 Task: Find connections with filter location Schwäbisch Hall with filter topic #Designwith filter profile language Potuguese with filter current company Jerry Varghese with filter school PSG Institute of Management with filter industry Sugar and Confectionery Product Manufacturing with filter service category Virtual Assistance with filter keywords title Graphic Designer
Action: Mouse moved to (206, 298)
Screenshot: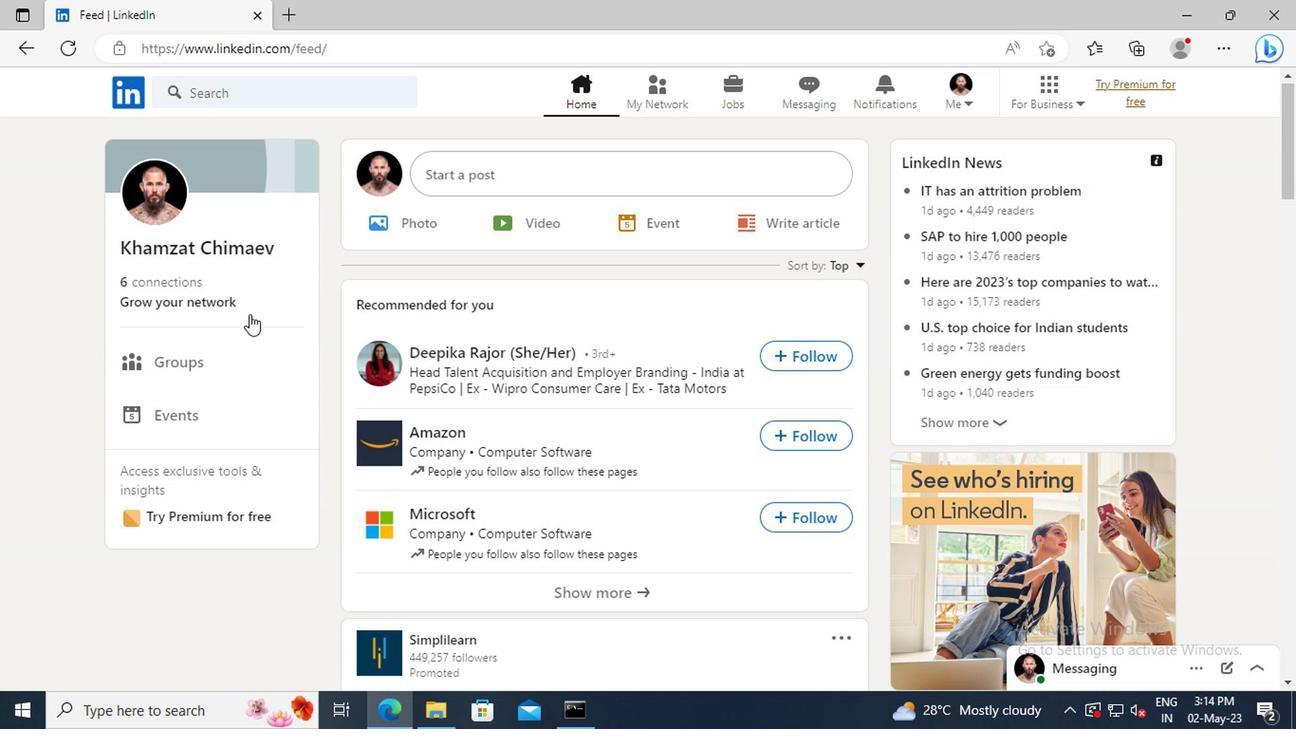 
Action: Mouse pressed left at (206, 298)
Screenshot: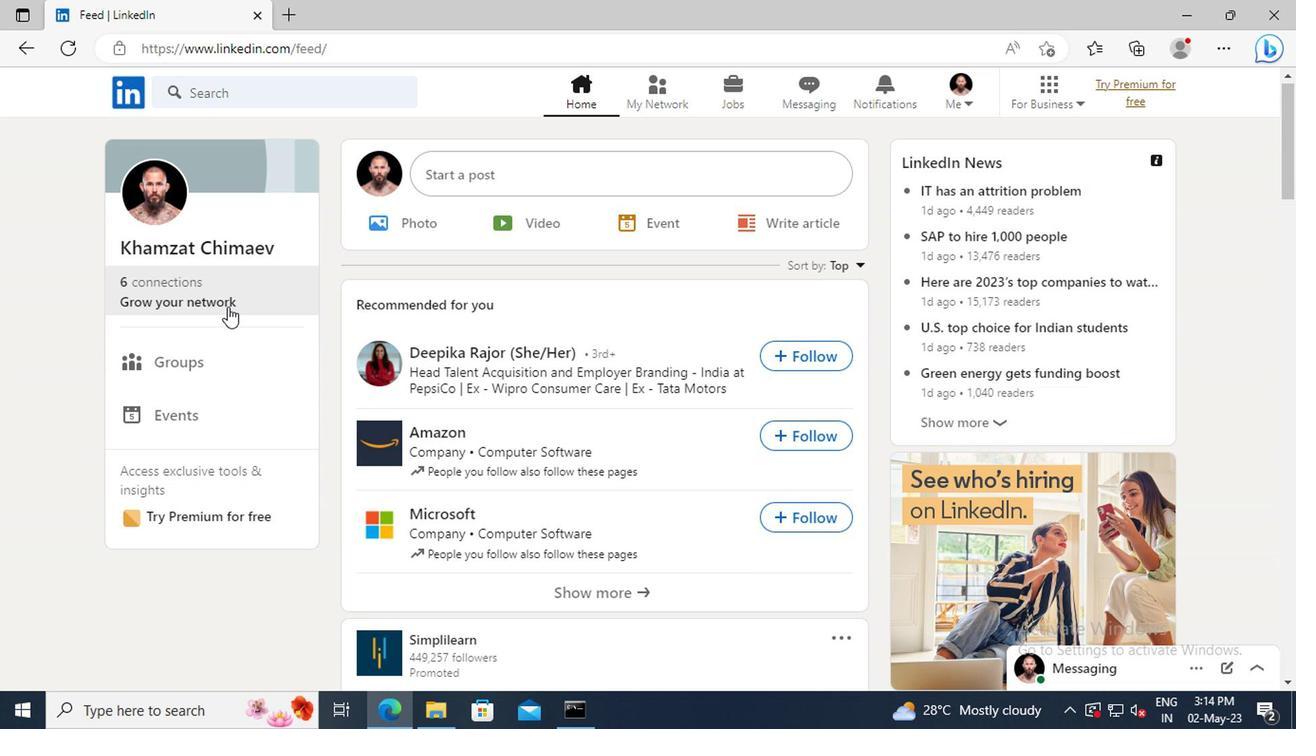 
Action: Mouse moved to (194, 205)
Screenshot: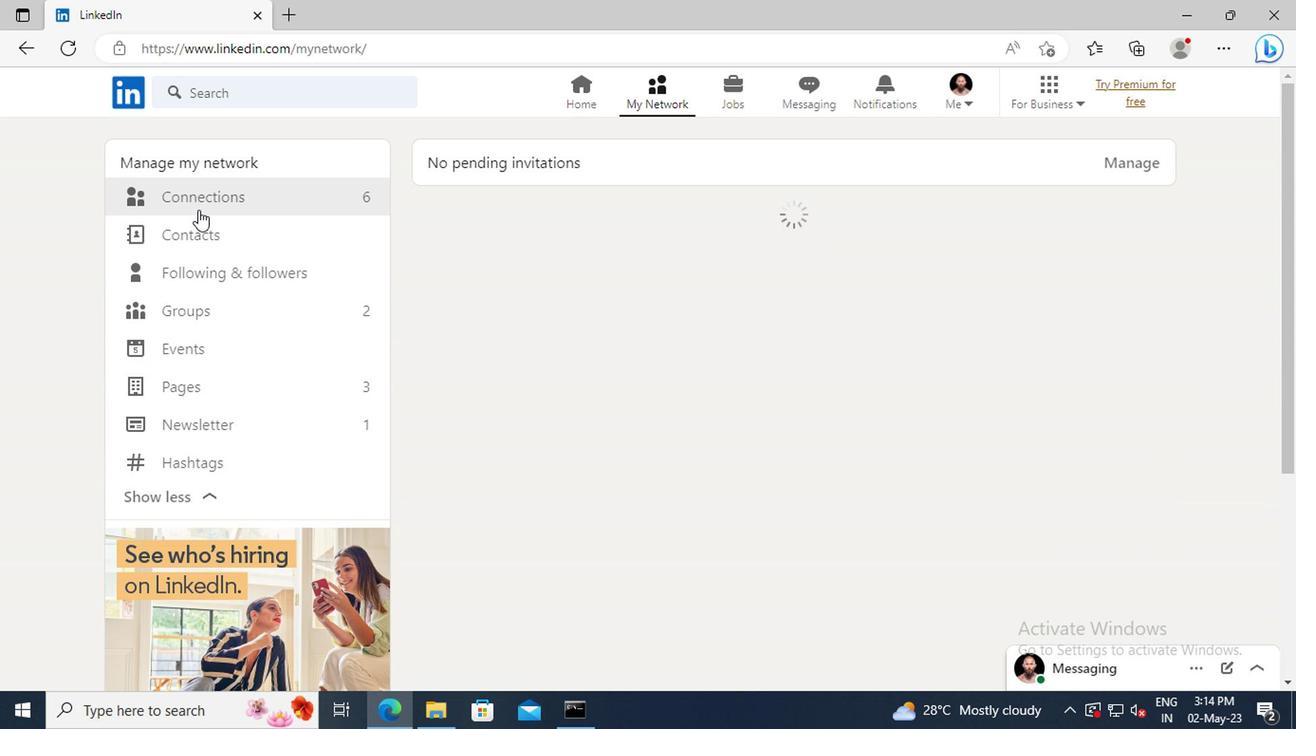 
Action: Mouse pressed left at (194, 205)
Screenshot: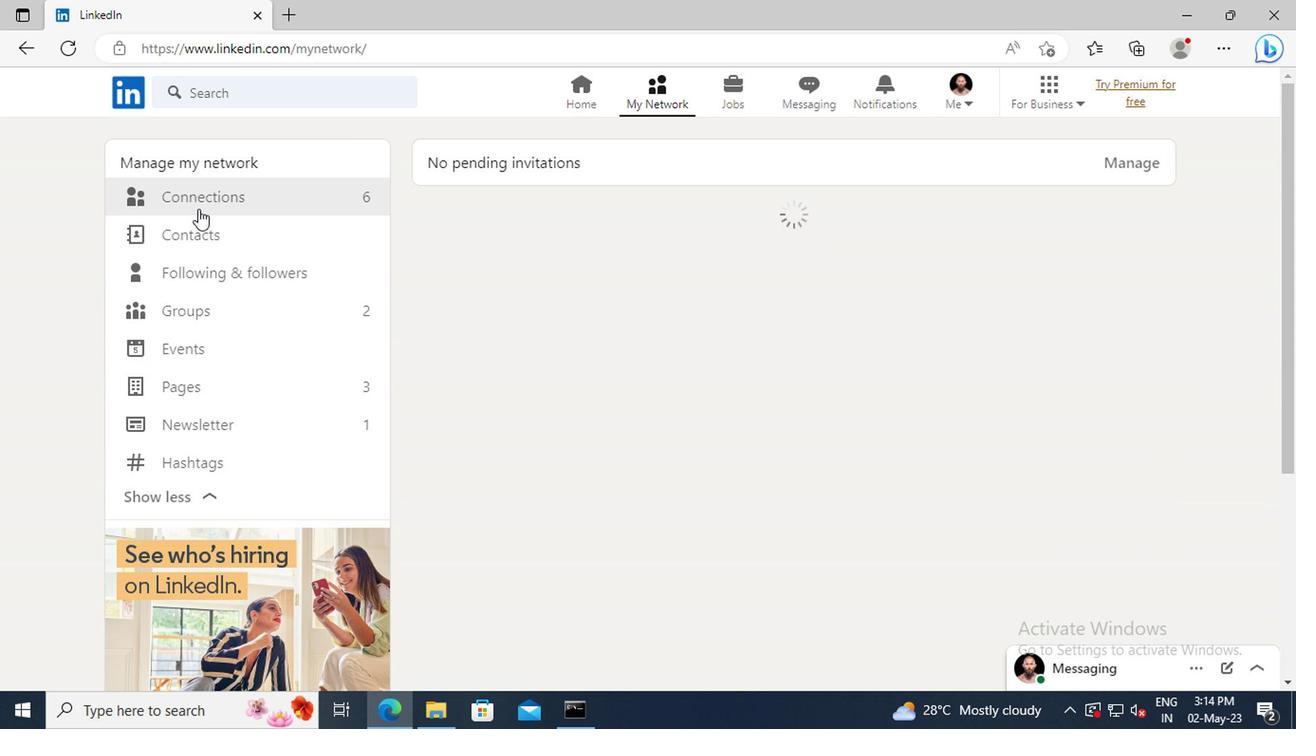 
Action: Mouse moved to (753, 206)
Screenshot: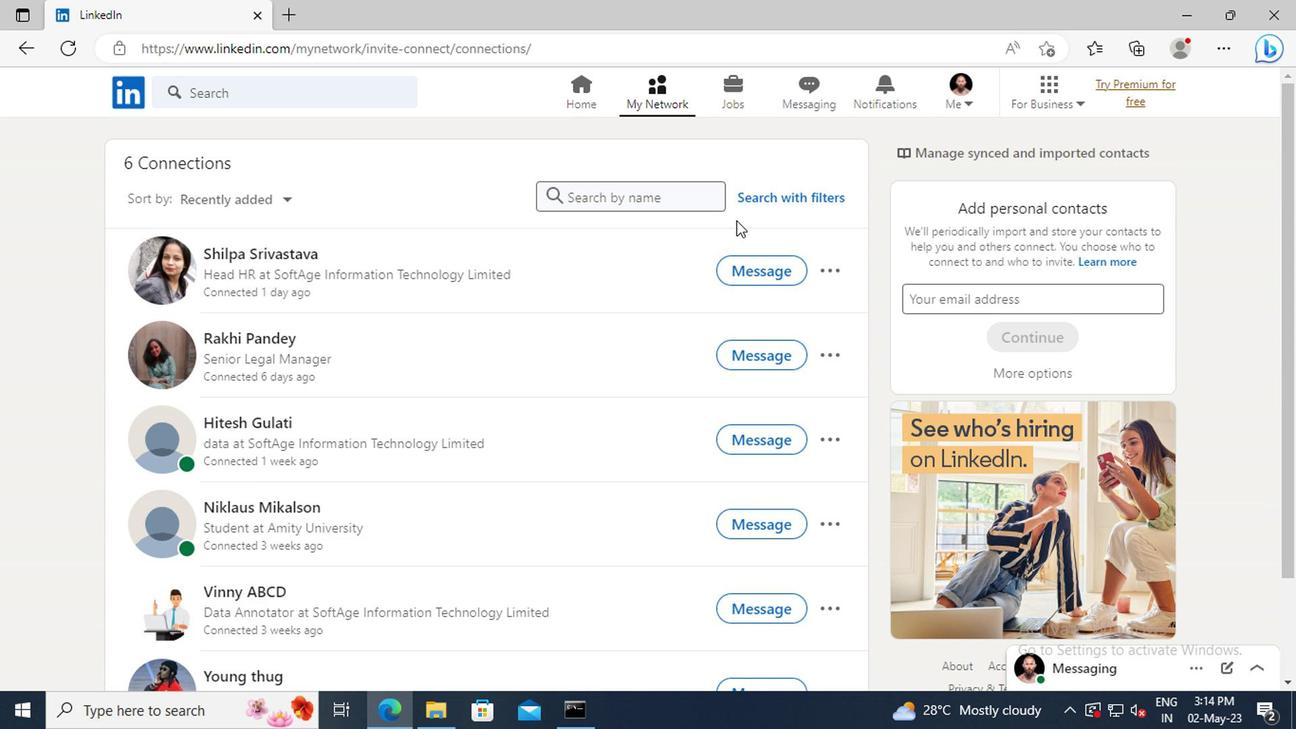 
Action: Mouse pressed left at (753, 206)
Screenshot: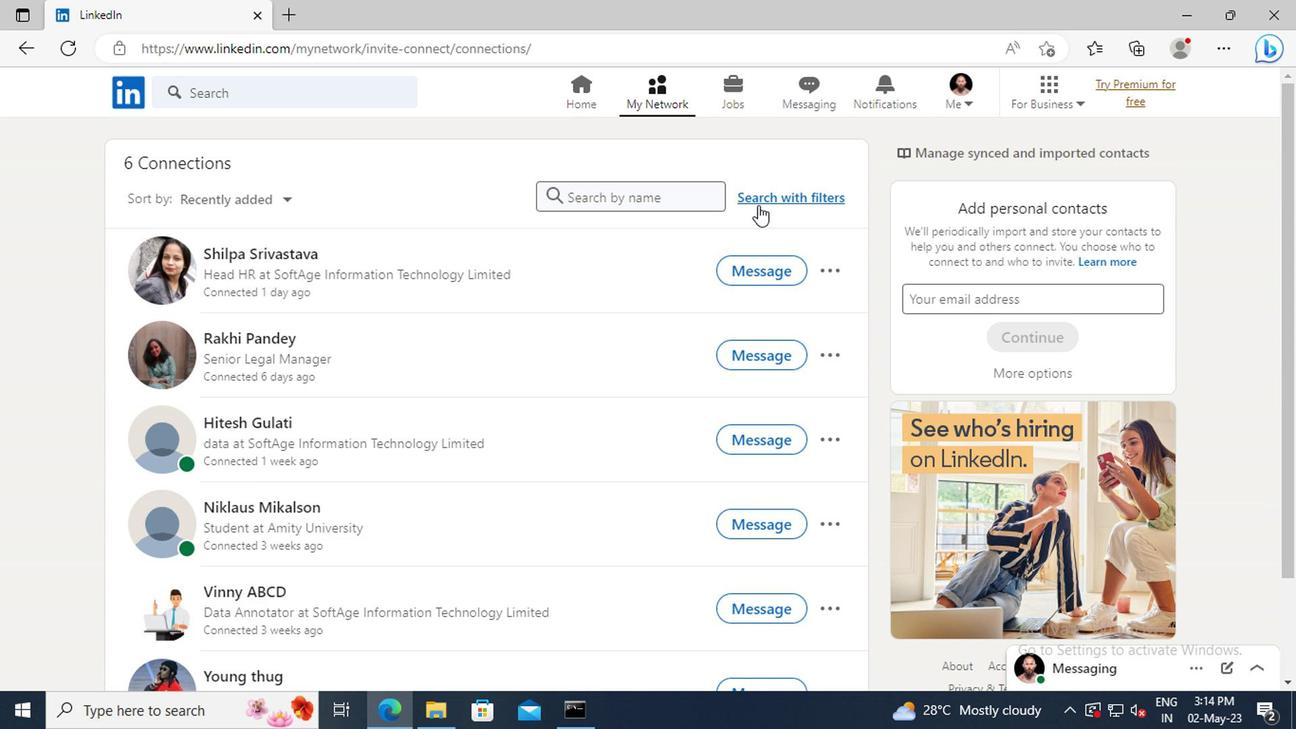 
Action: Mouse moved to (717, 154)
Screenshot: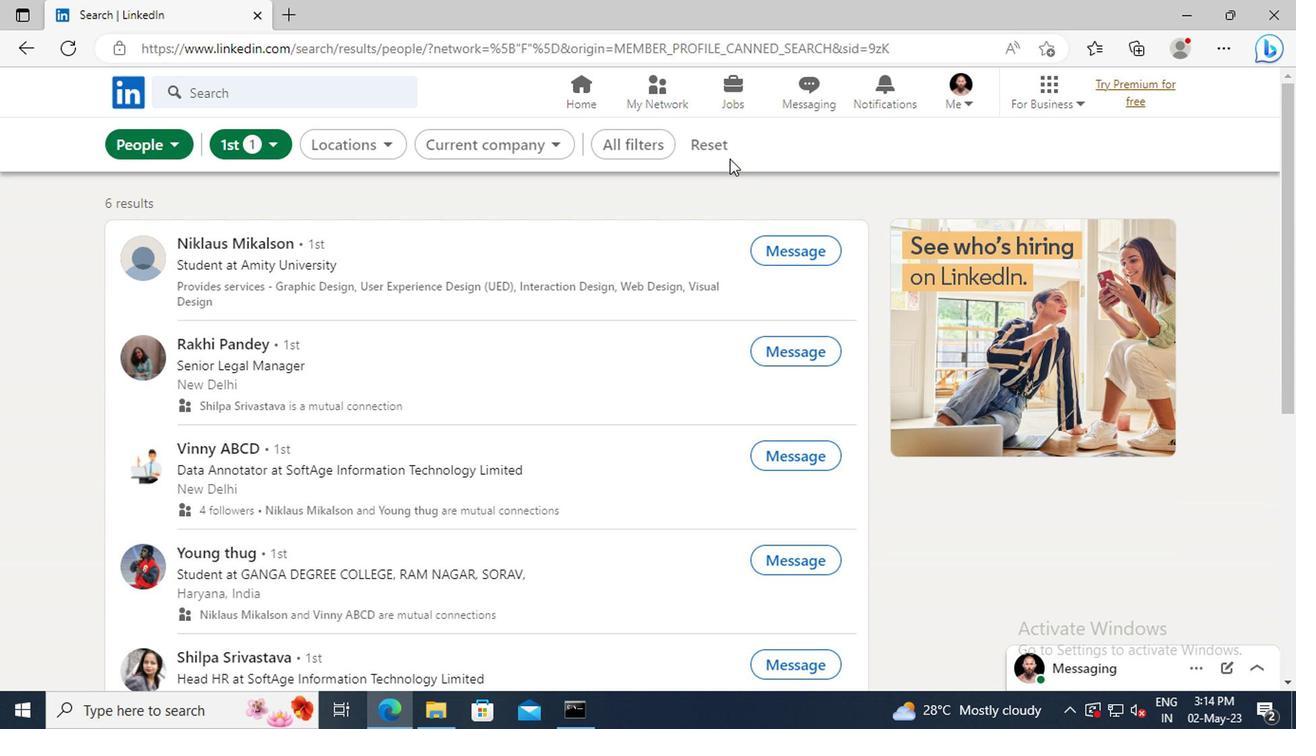 
Action: Mouse pressed left at (717, 154)
Screenshot: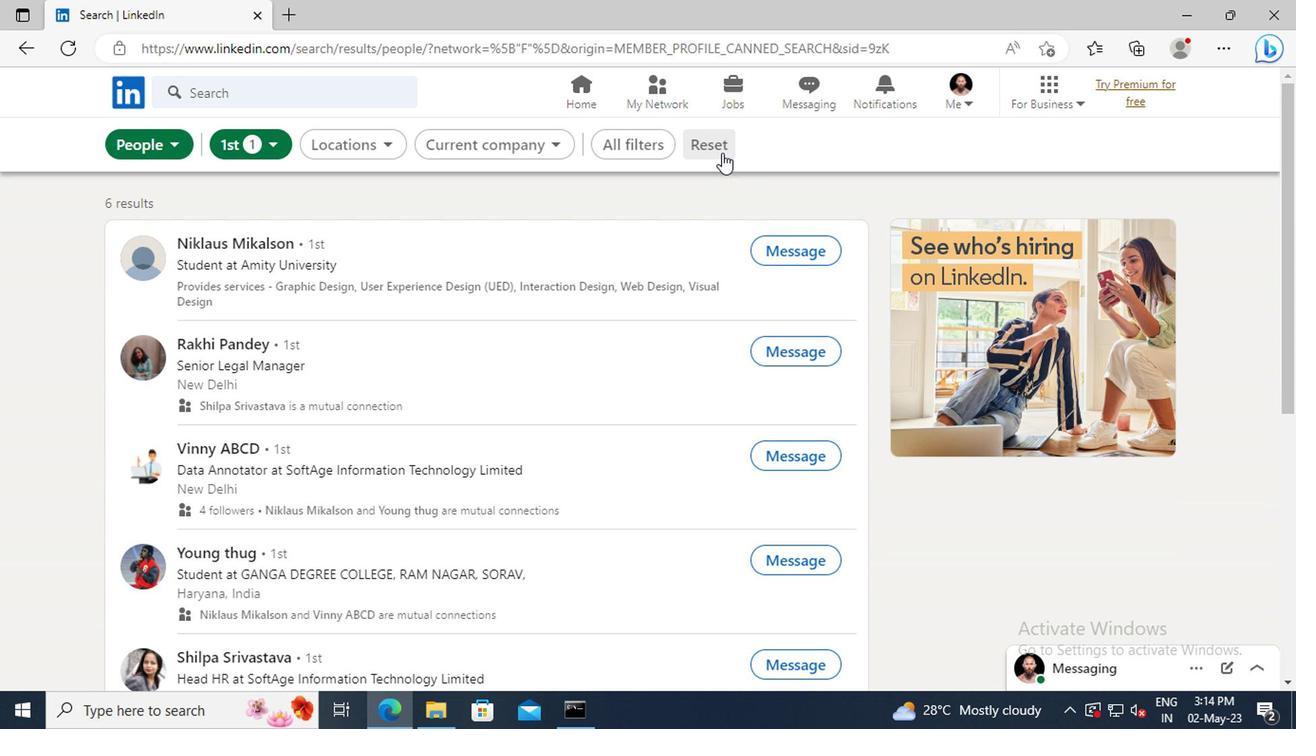 
Action: Mouse moved to (684, 149)
Screenshot: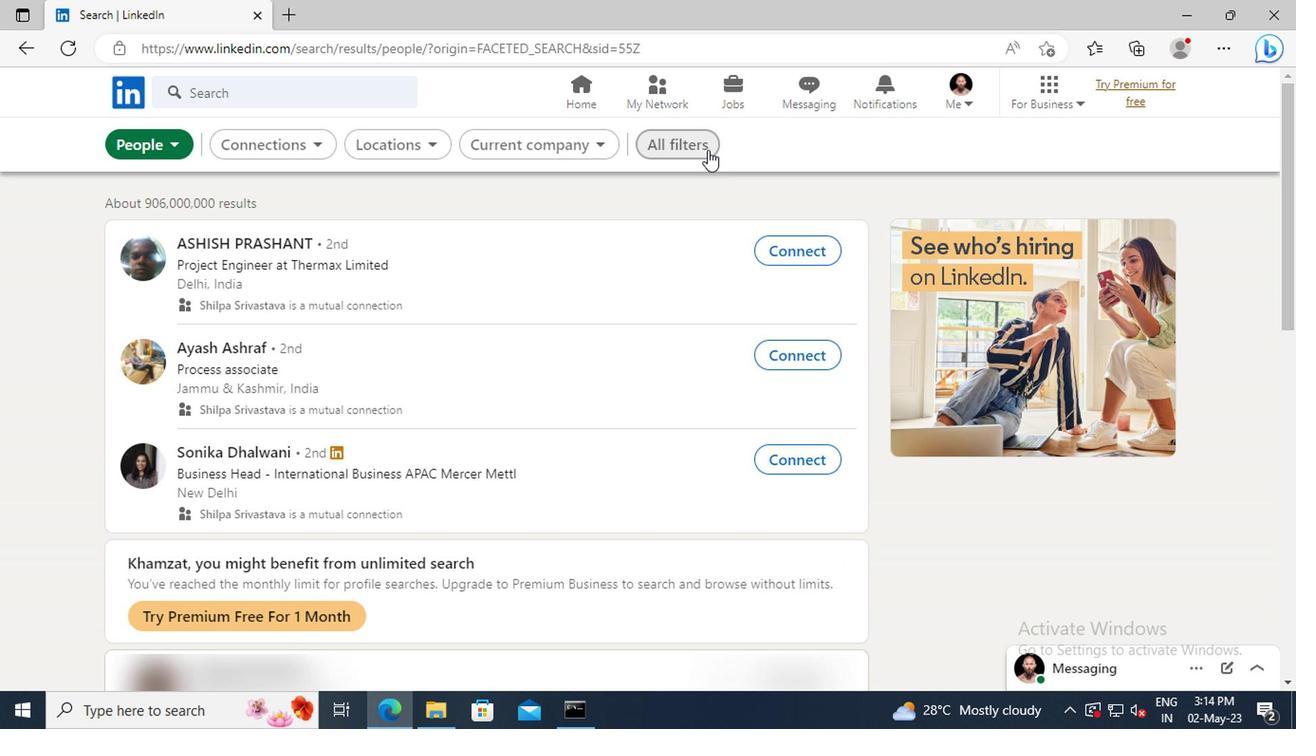 
Action: Mouse pressed left at (684, 149)
Screenshot: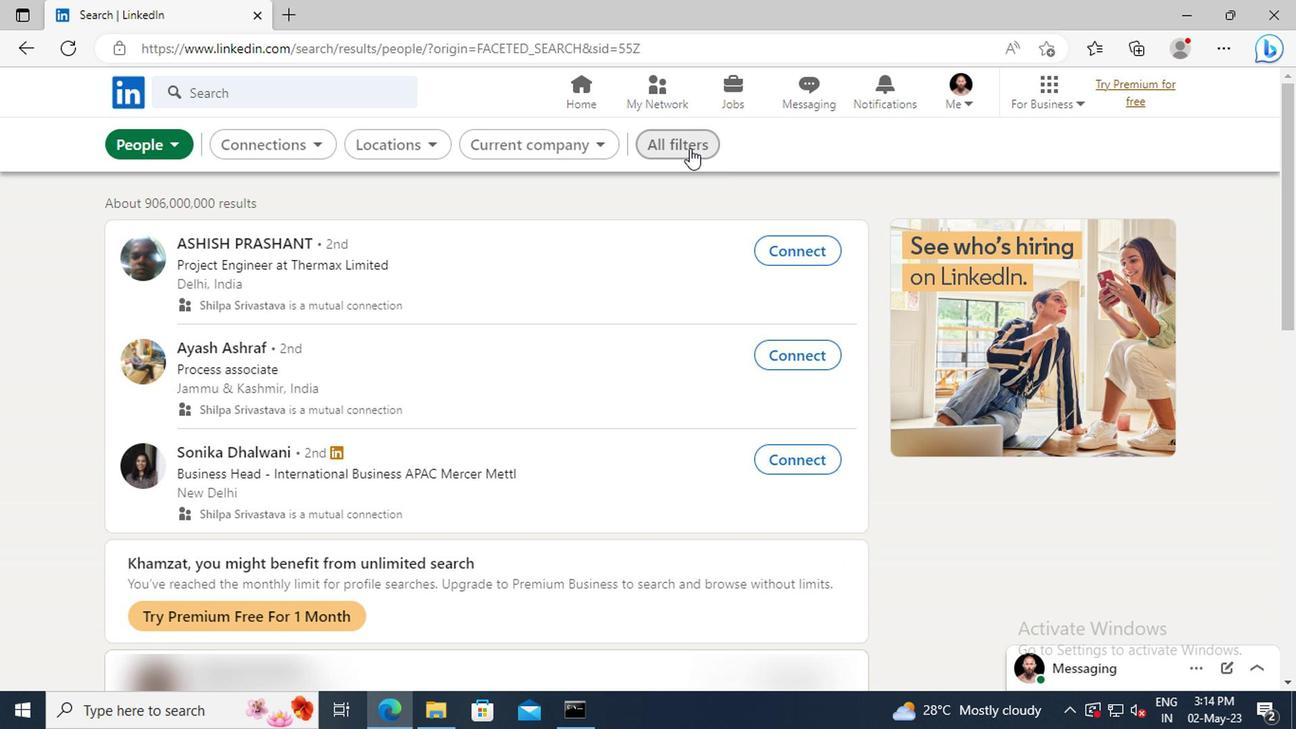 
Action: Mouse moved to (1017, 332)
Screenshot: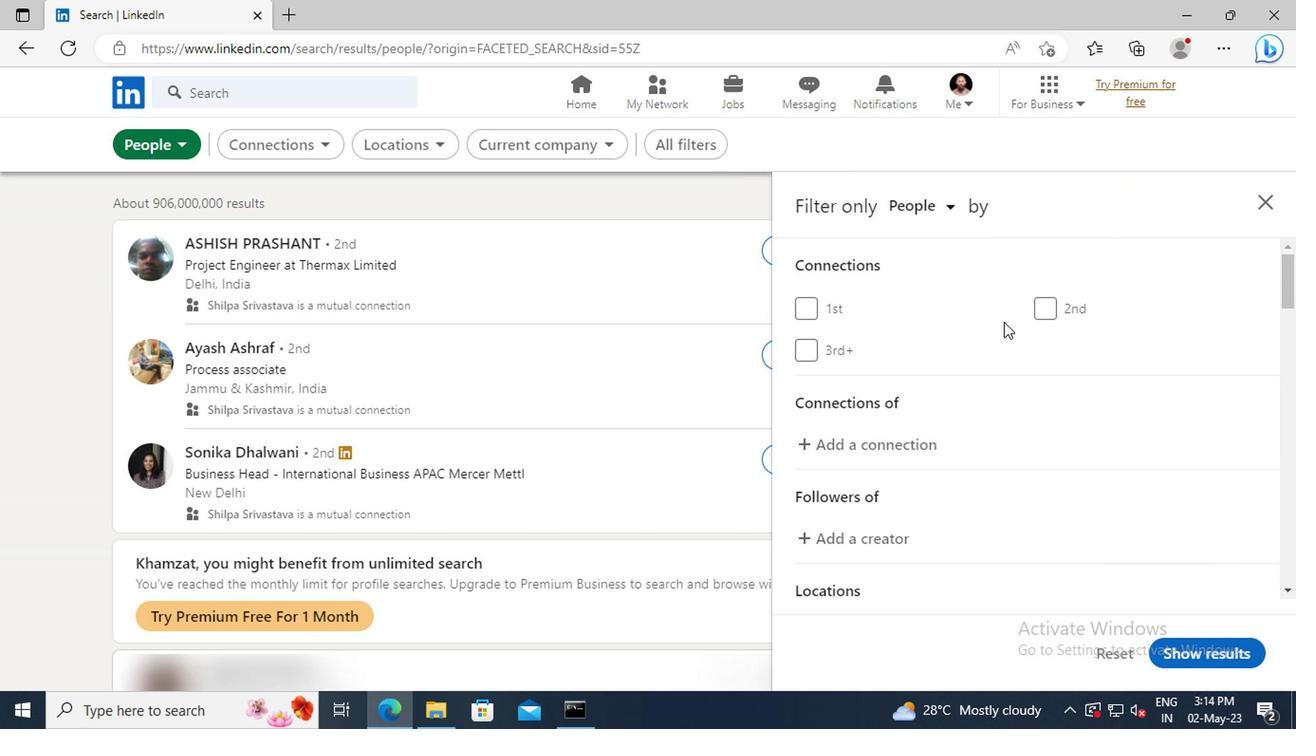 
Action: Mouse scrolled (1017, 332) with delta (0, 0)
Screenshot: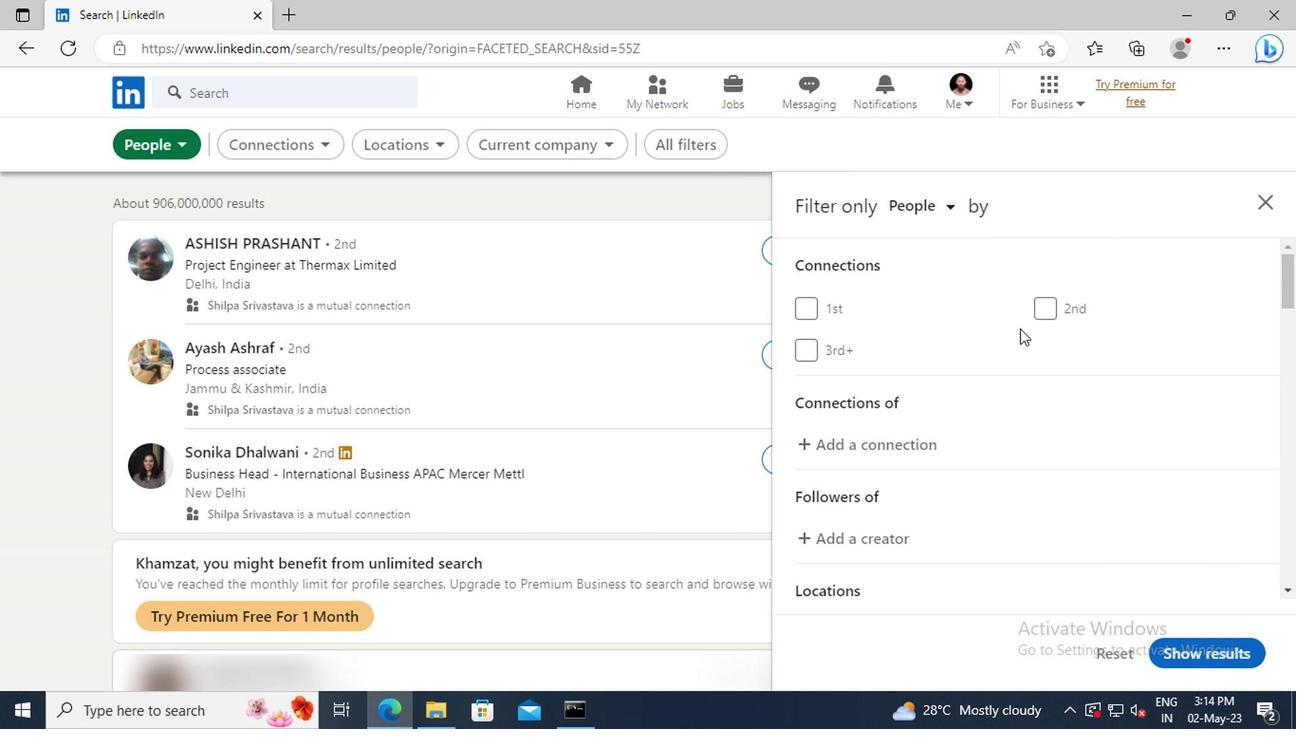 
Action: Mouse scrolled (1017, 332) with delta (0, 0)
Screenshot: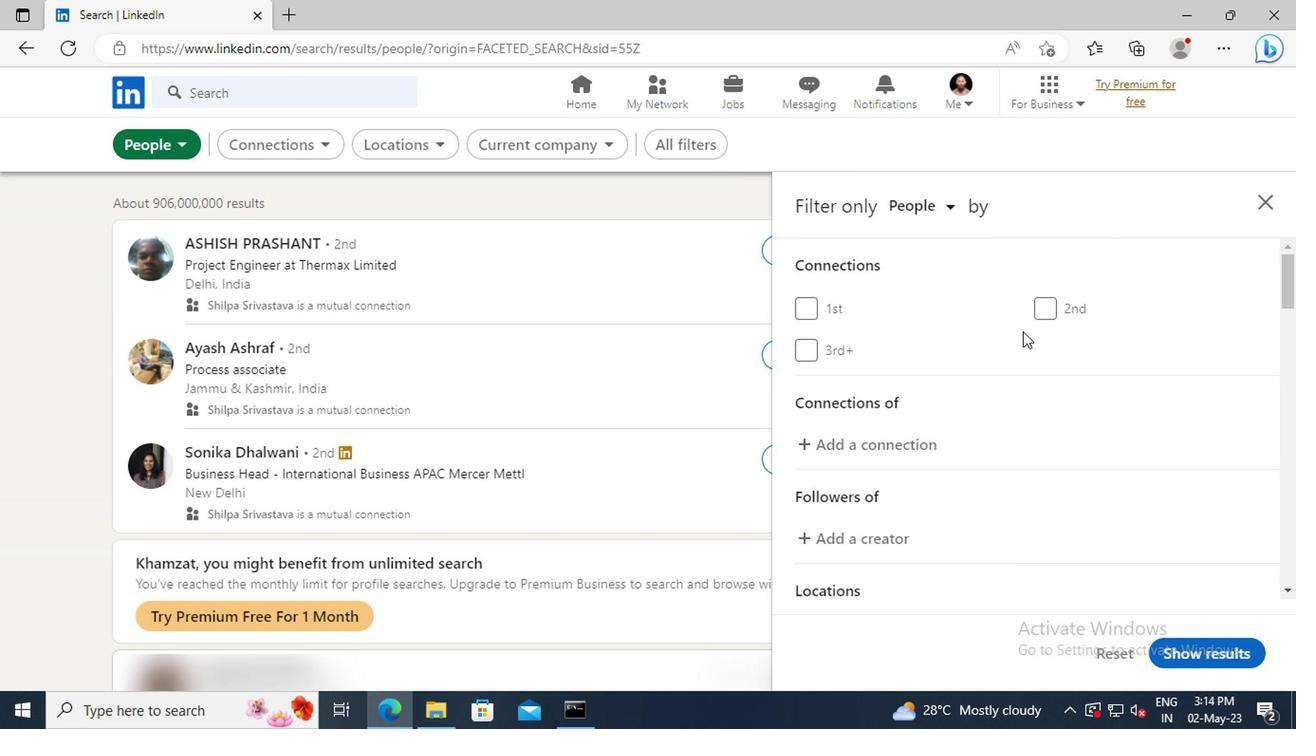 
Action: Mouse scrolled (1017, 332) with delta (0, 0)
Screenshot: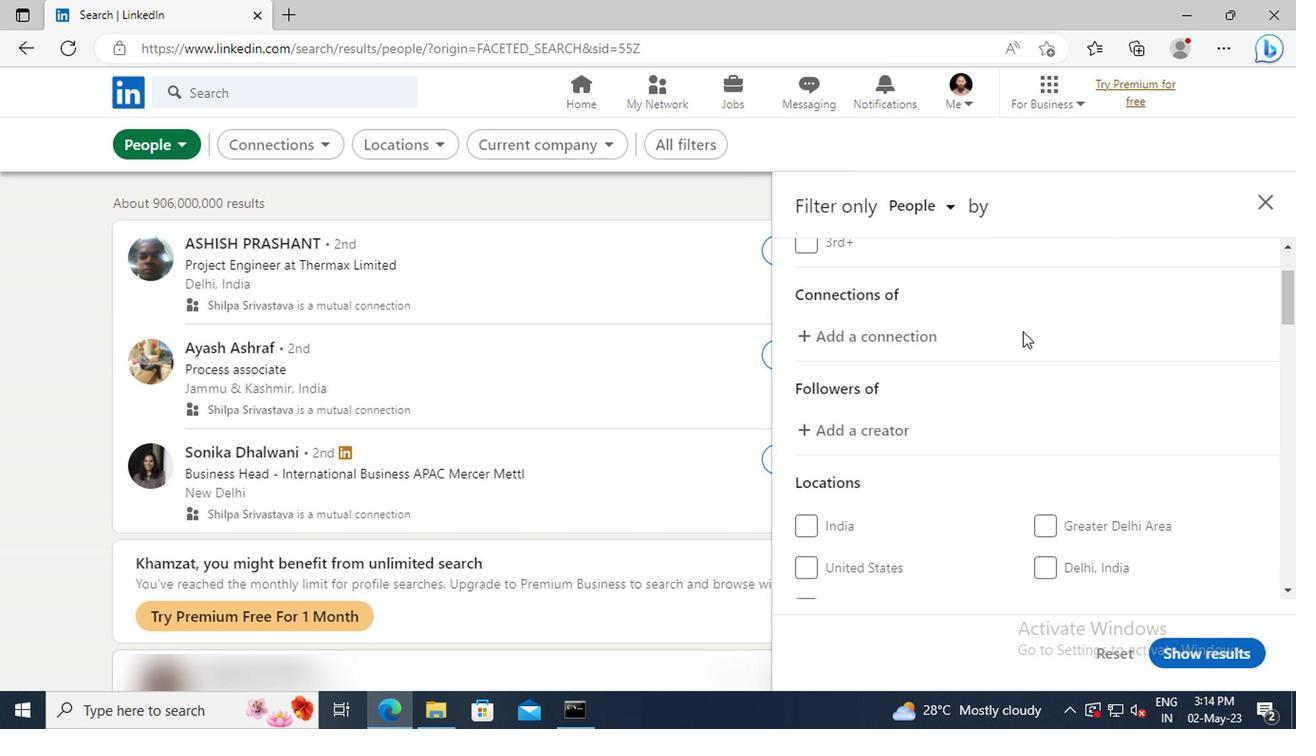
Action: Mouse scrolled (1017, 332) with delta (0, 0)
Screenshot: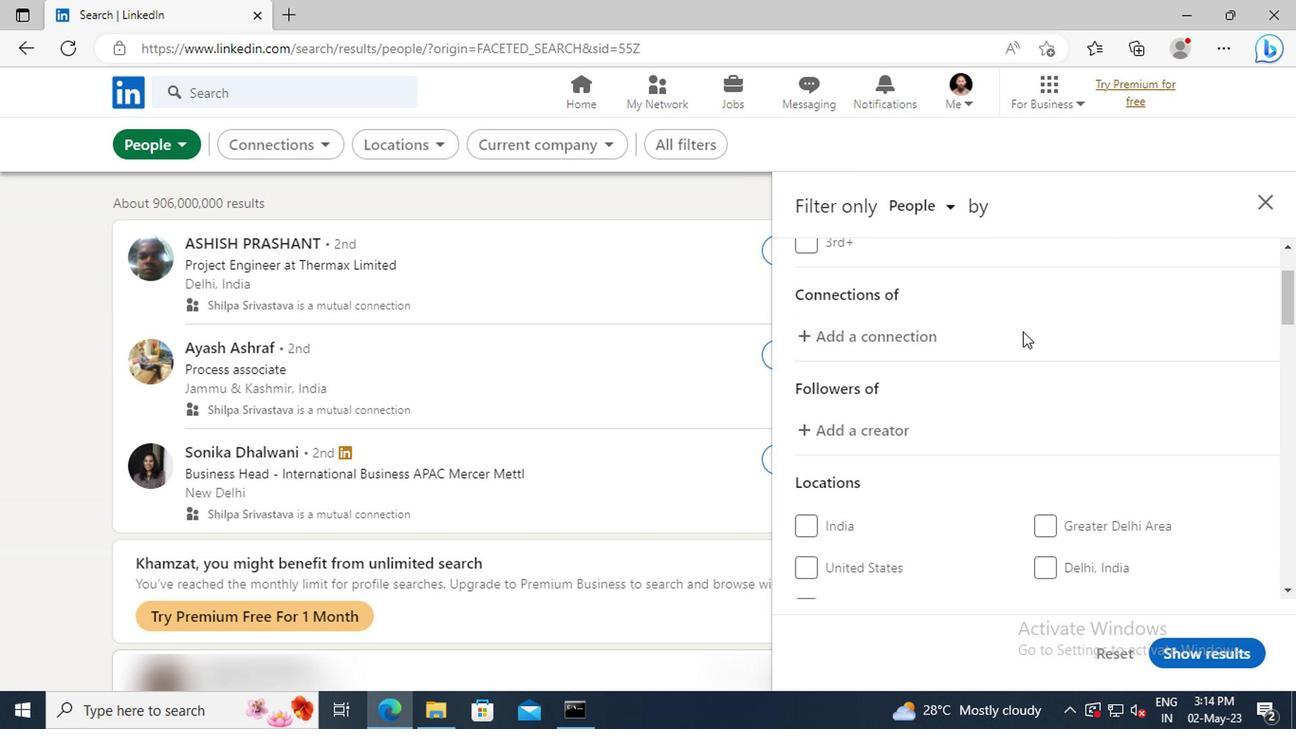 
Action: Mouse scrolled (1017, 332) with delta (0, 0)
Screenshot: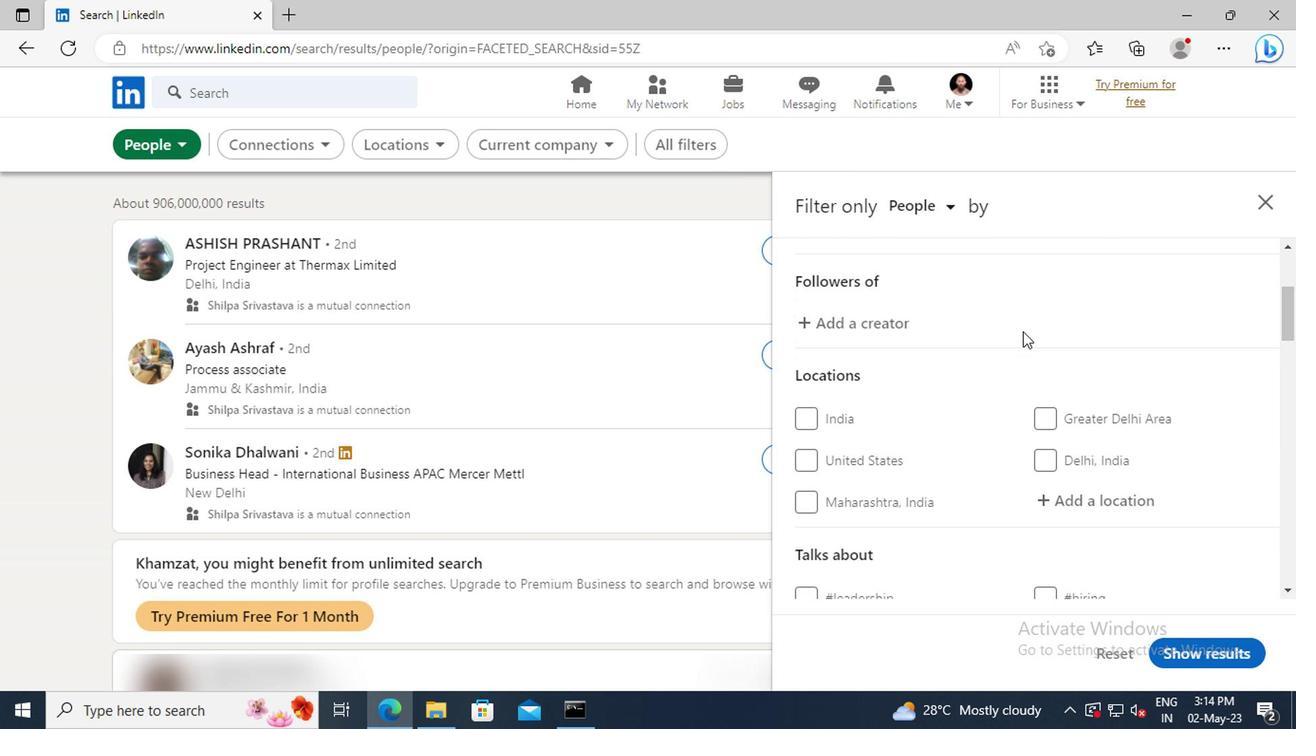 
Action: Mouse moved to (1052, 441)
Screenshot: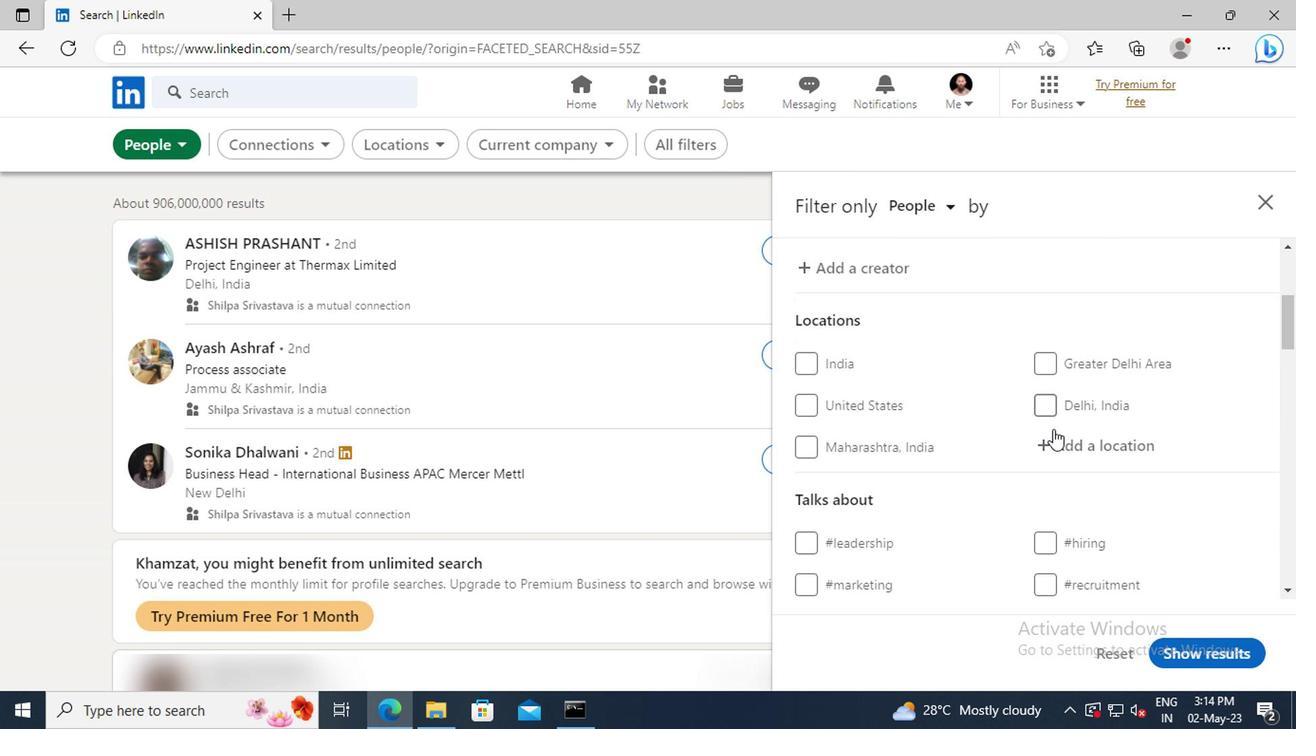 
Action: Mouse pressed left at (1052, 441)
Screenshot: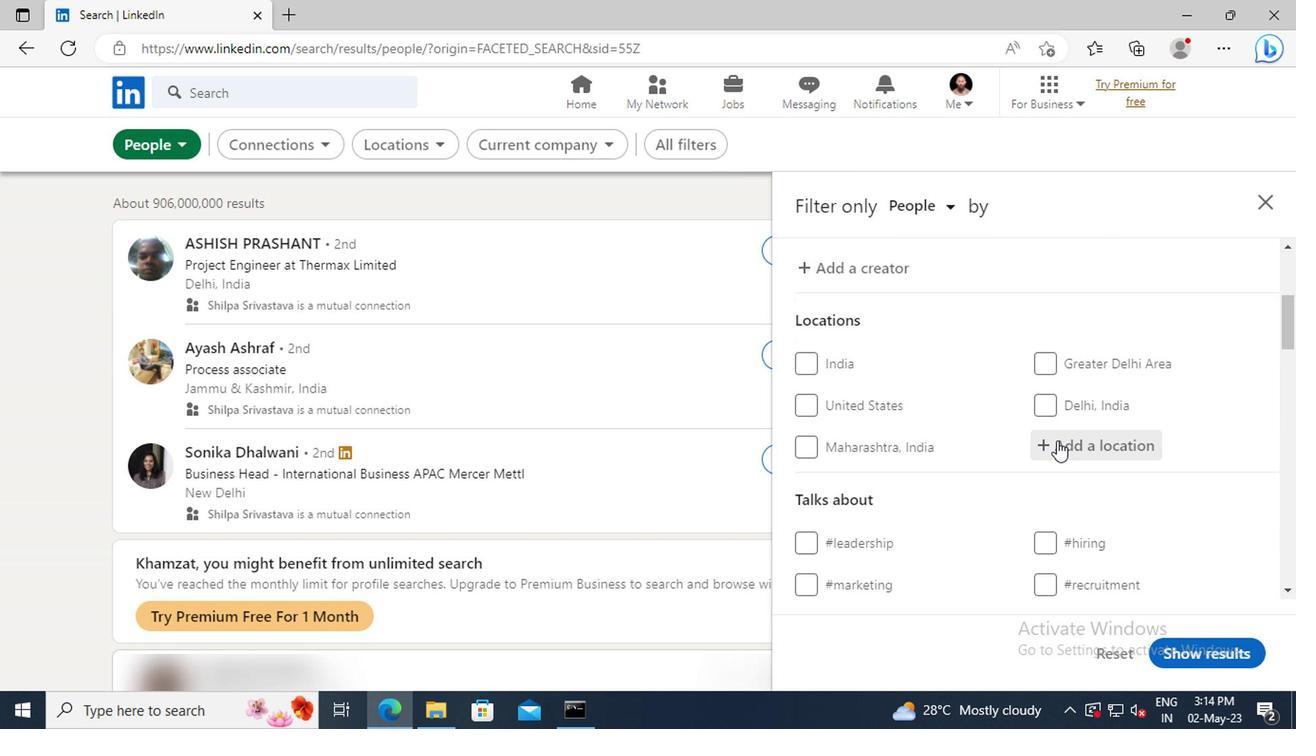 
Action: Key pressed <Key.shift>SCHWABISCH<Key.space><Key.shift>H
Screenshot: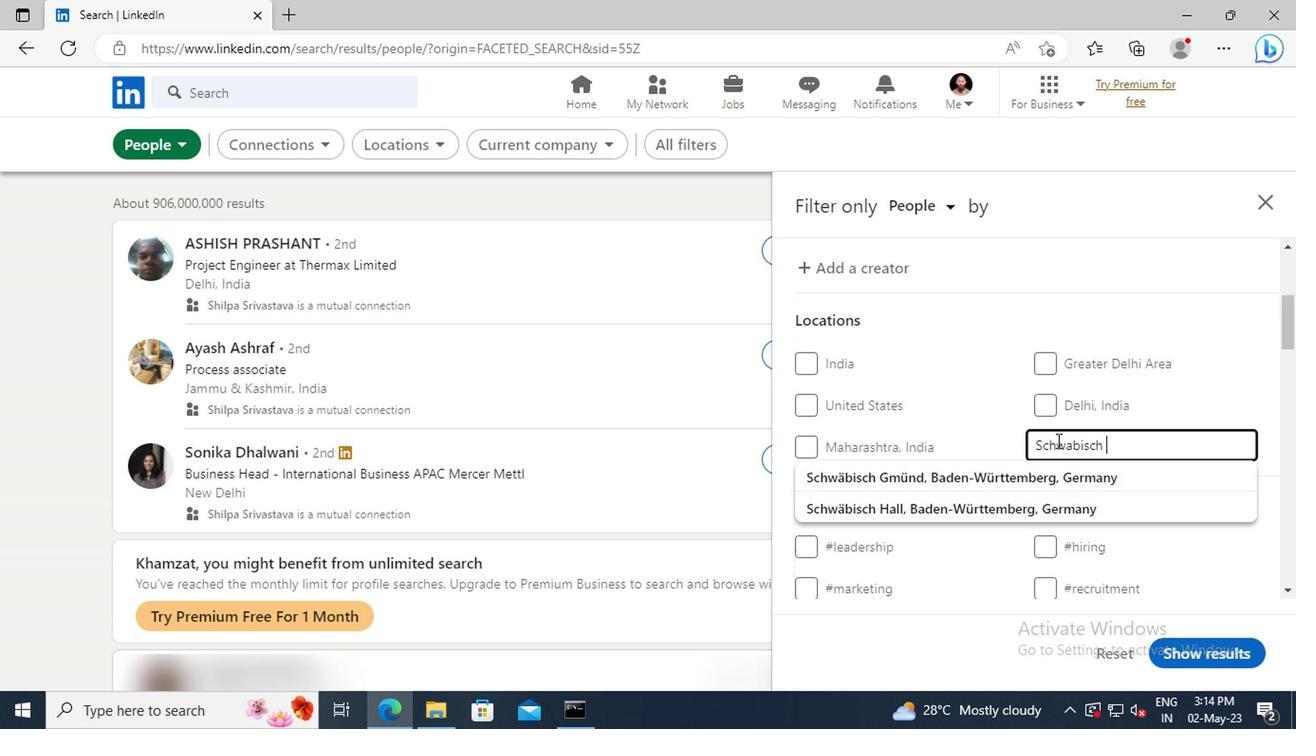 
Action: Mouse moved to (1063, 469)
Screenshot: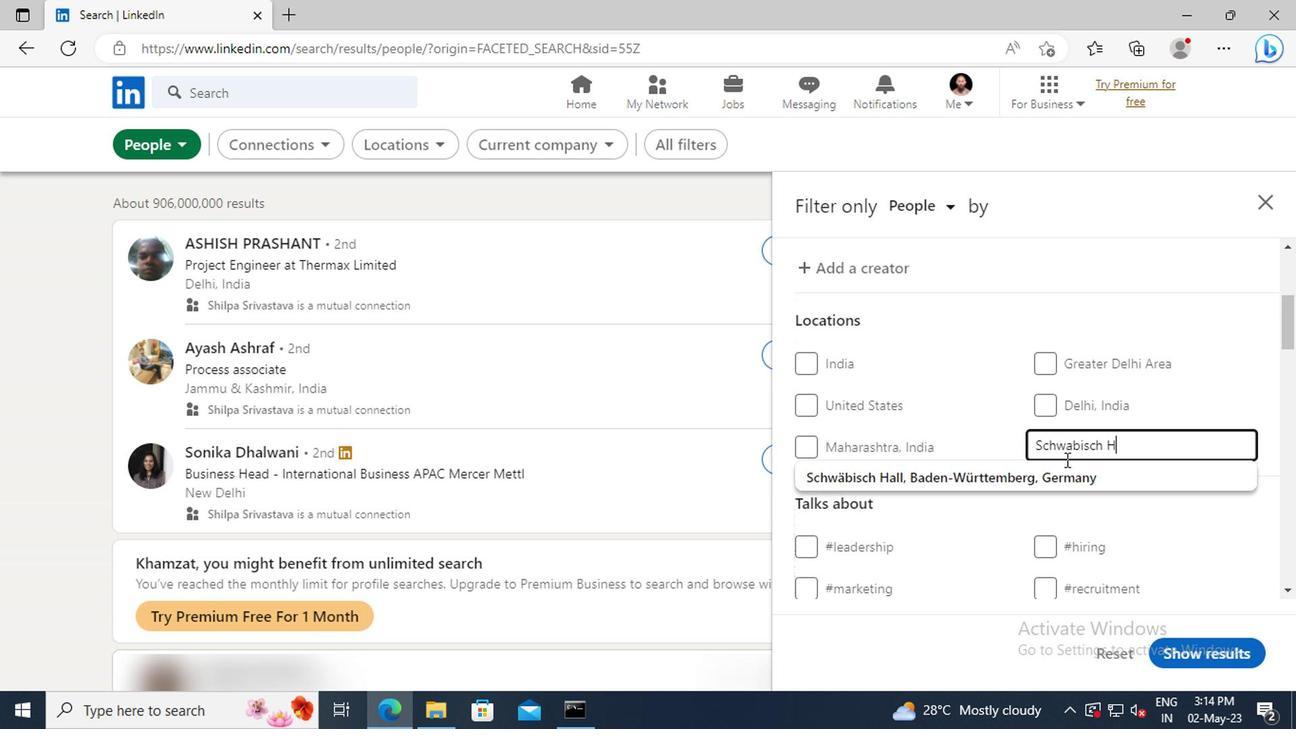 
Action: Mouse pressed left at (1063, 469)
Screenshot: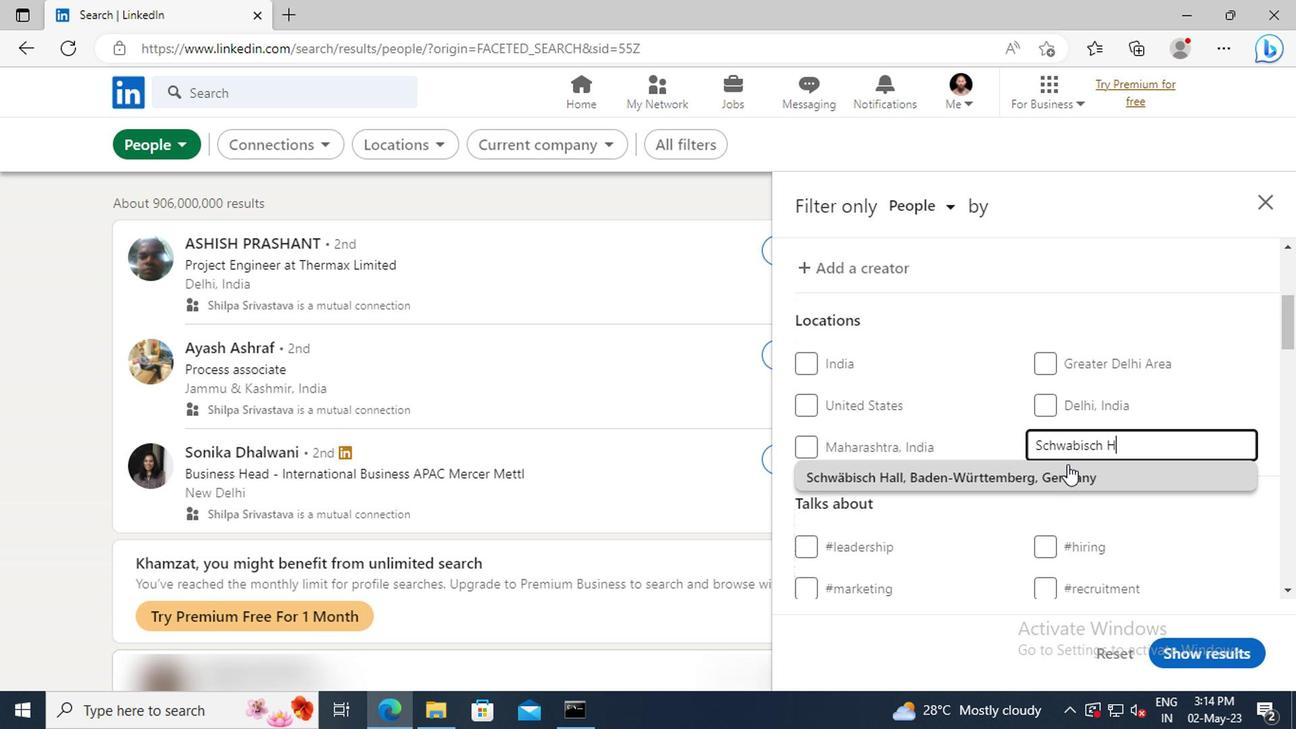 
Action: Mouse scrolled (1063, 468) with delta (0, 0)
Screenshot: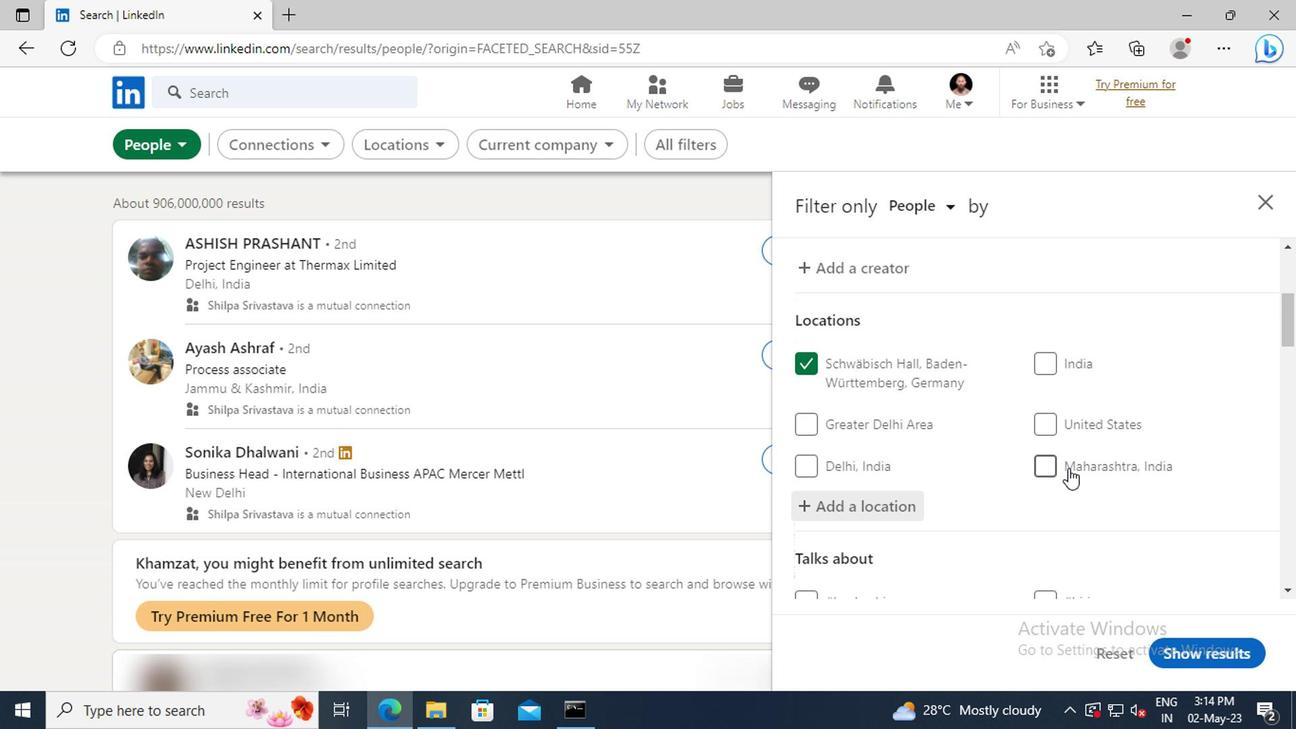 
Action: Mouse moved to (1061, 441)
Screenshot: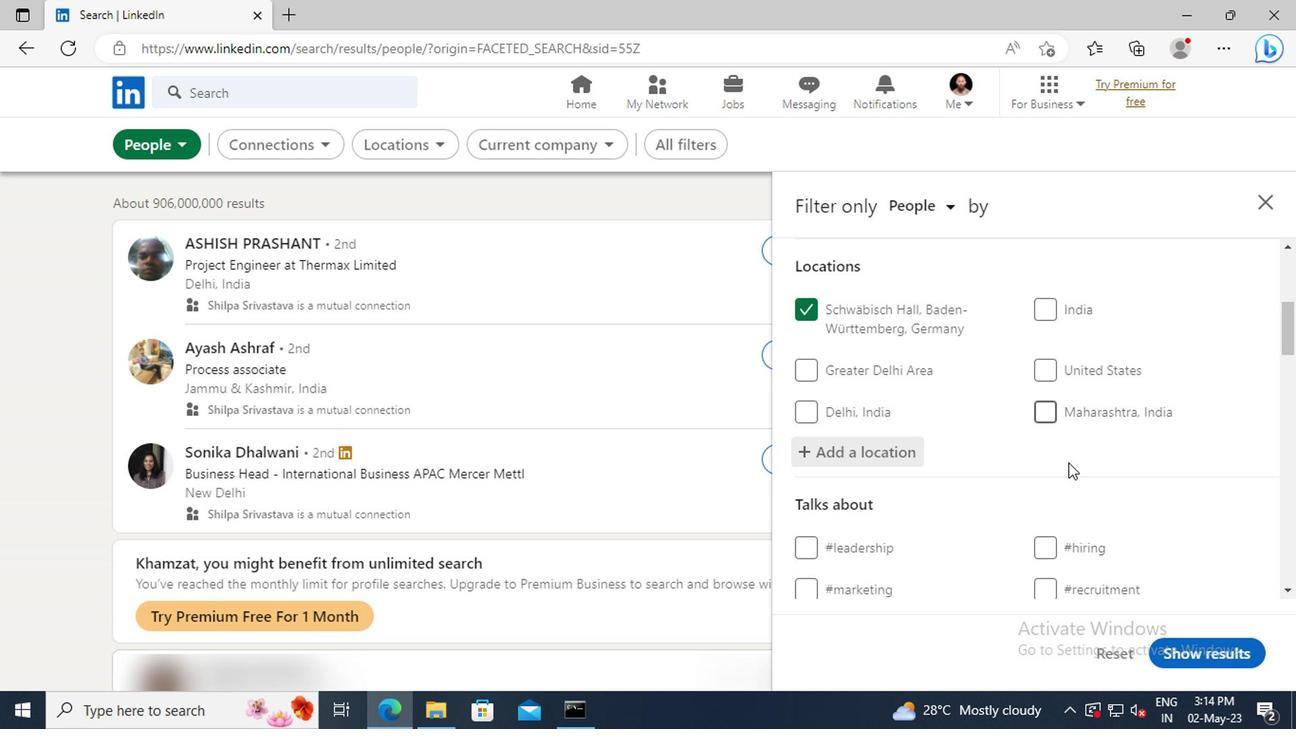
Action: Mouse scrolled (1061, 441) with delta (0, 0)
Screenshot: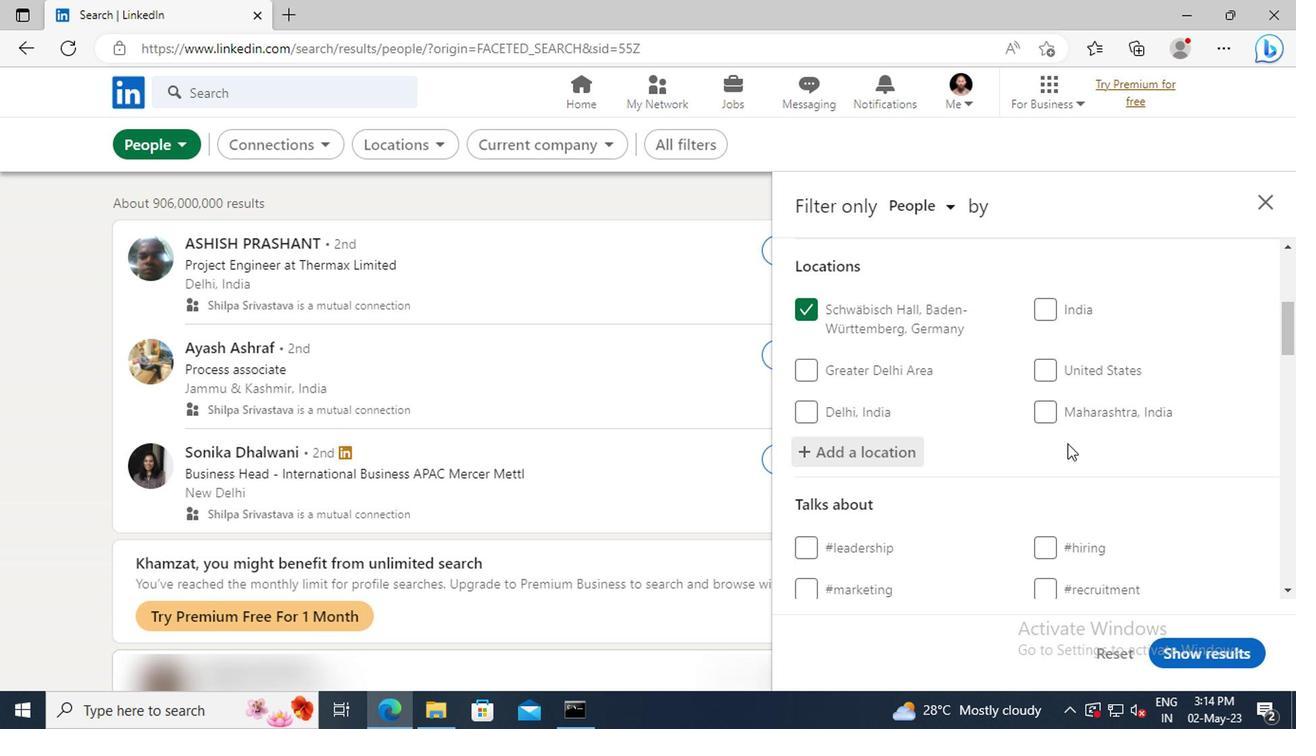
Action: Mouse scrolled (1061, 441) with delta (0, 0)
Screenshot: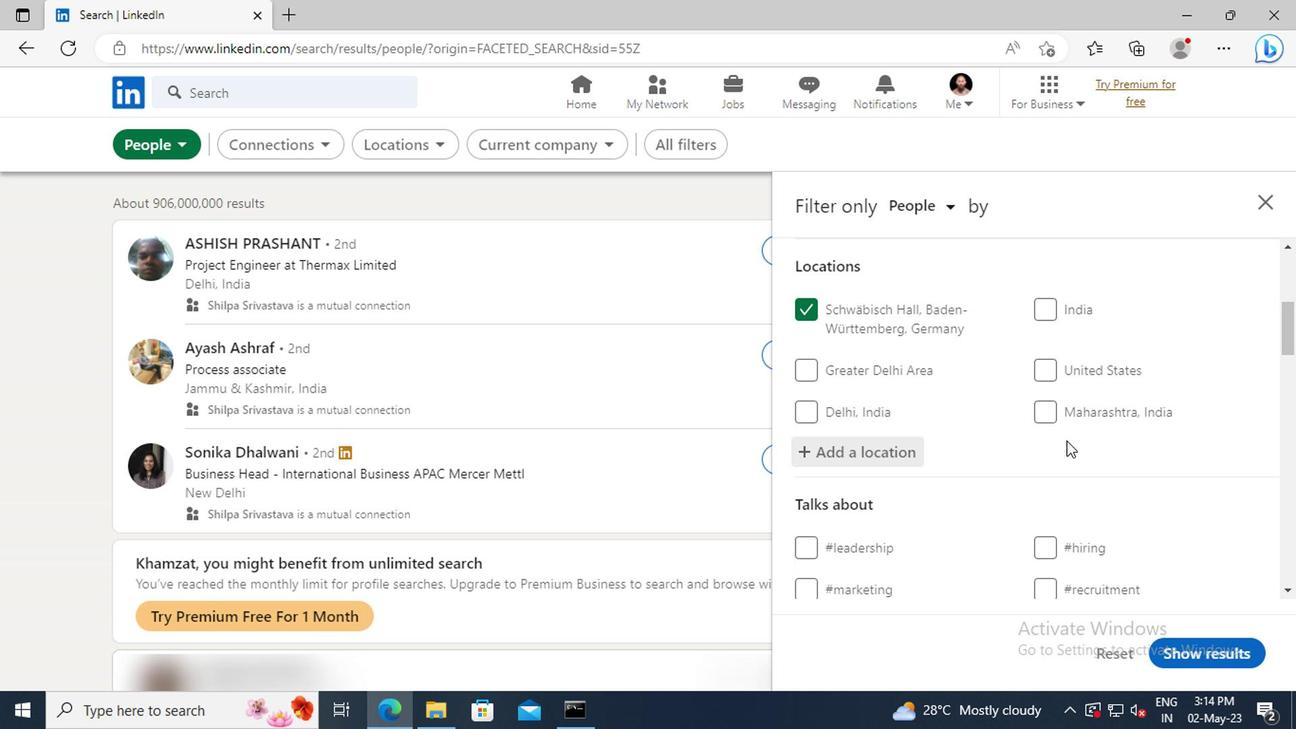 
Action: Mouse scrolled (1061, 441) with delta (0, 0)
Screenshot: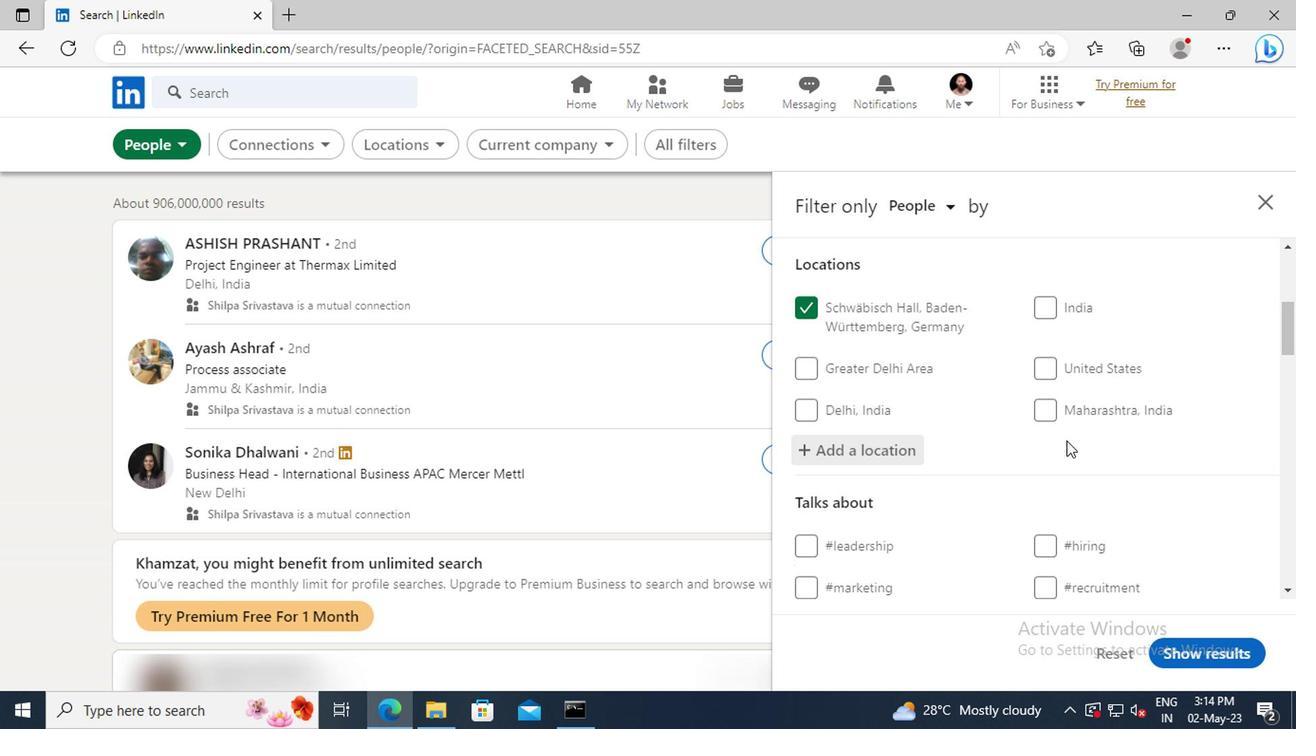 
Action: Mouse moved to (1061, 466)
Screenshot: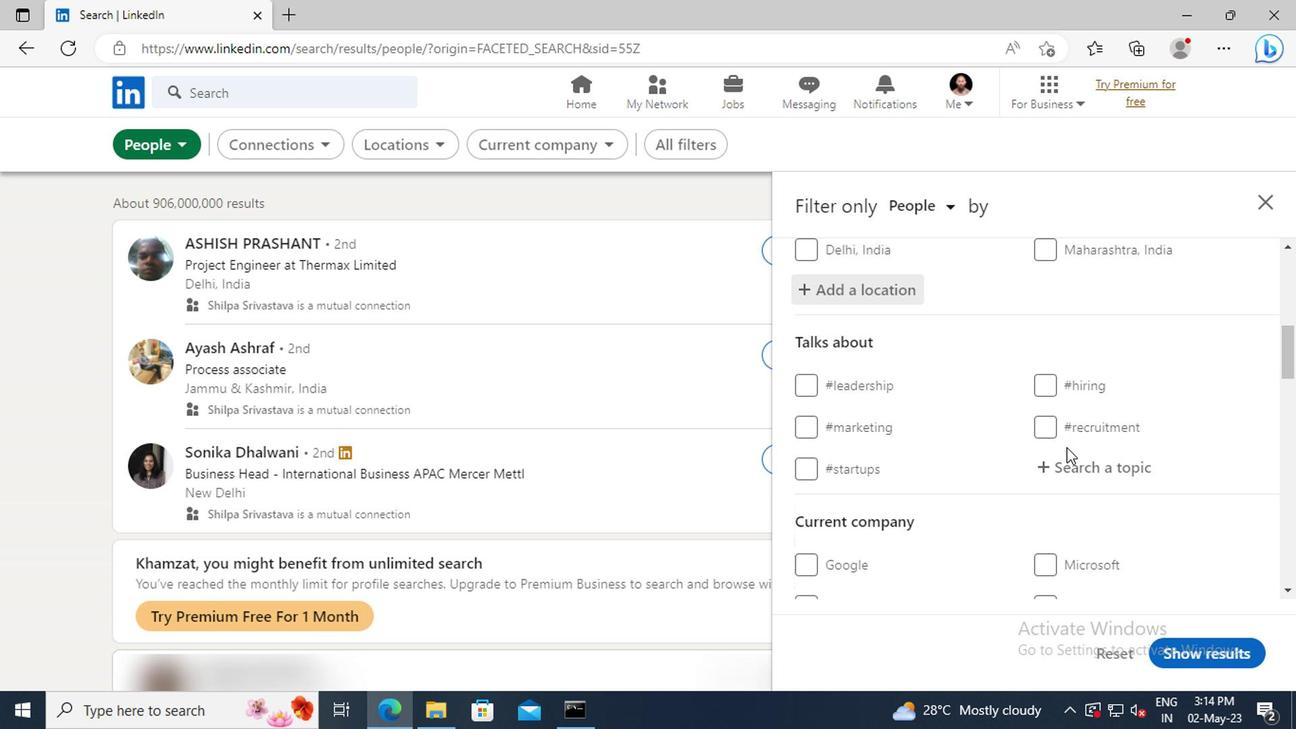 
Action: Mouse pressed left at (1061, 466)
Screenshot: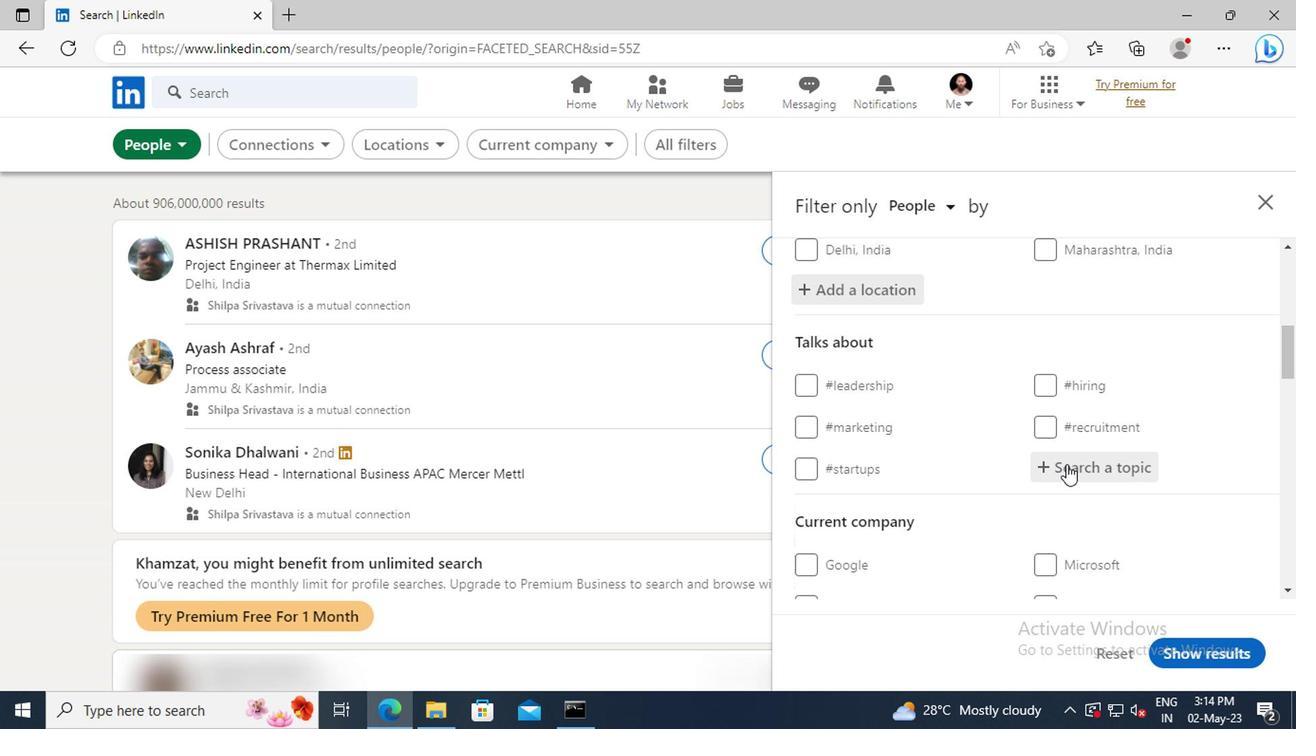 
Action: Key pressed <Key.shift>DESIGN
Screenshot: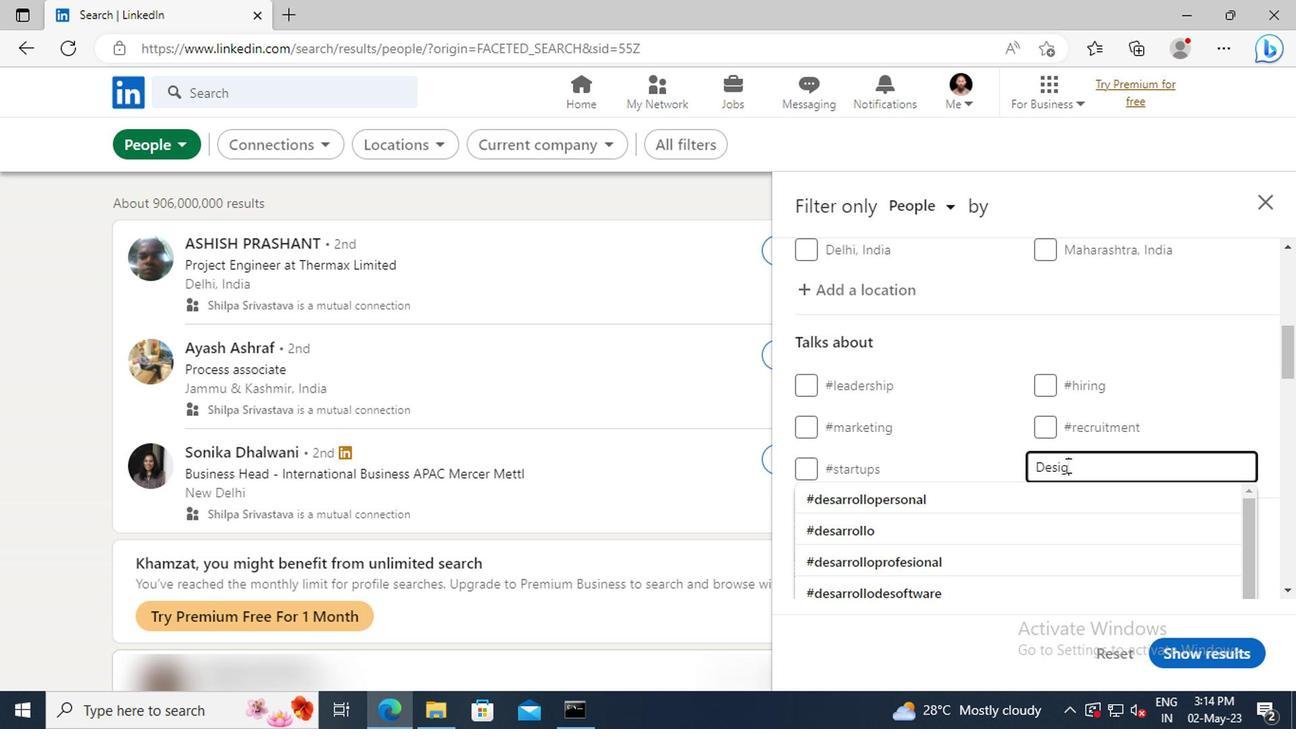 
Action: Mouse moved to (1065, 495)
Screenshot: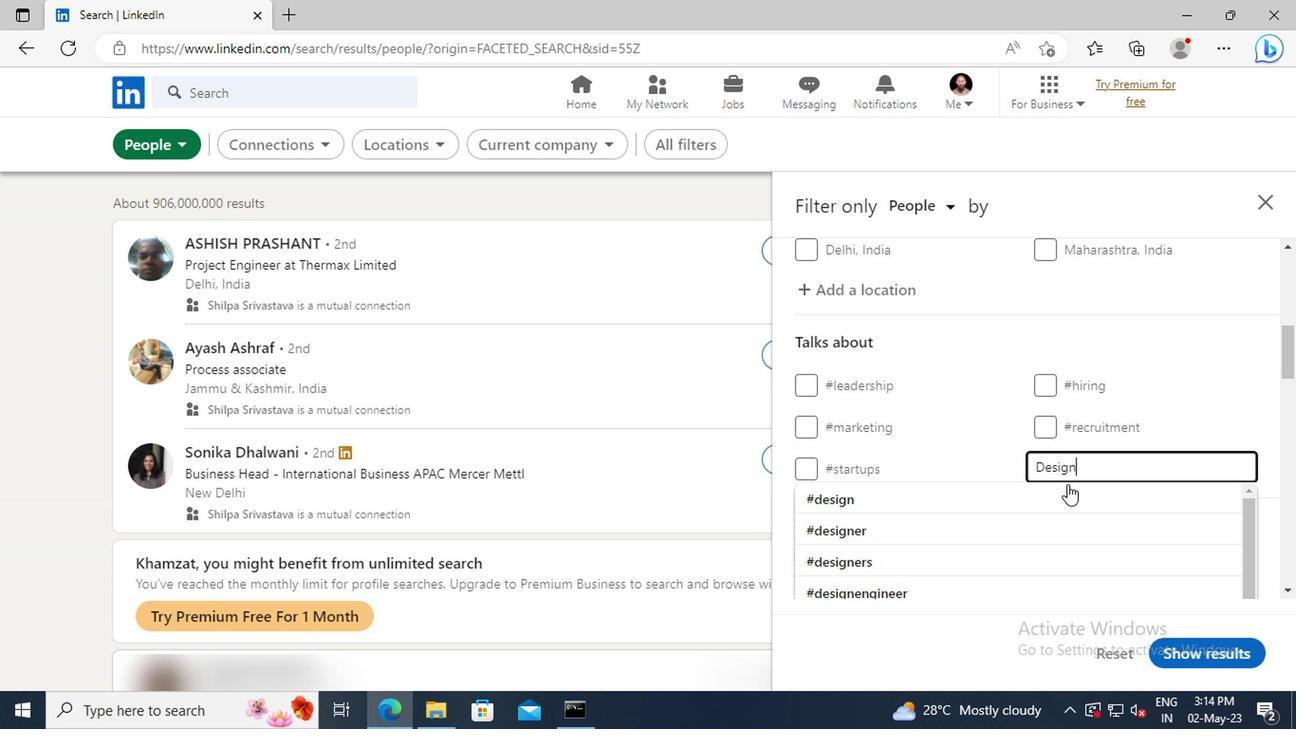 
Action: Mouse pressed left at (1065, 495)
Screenshot: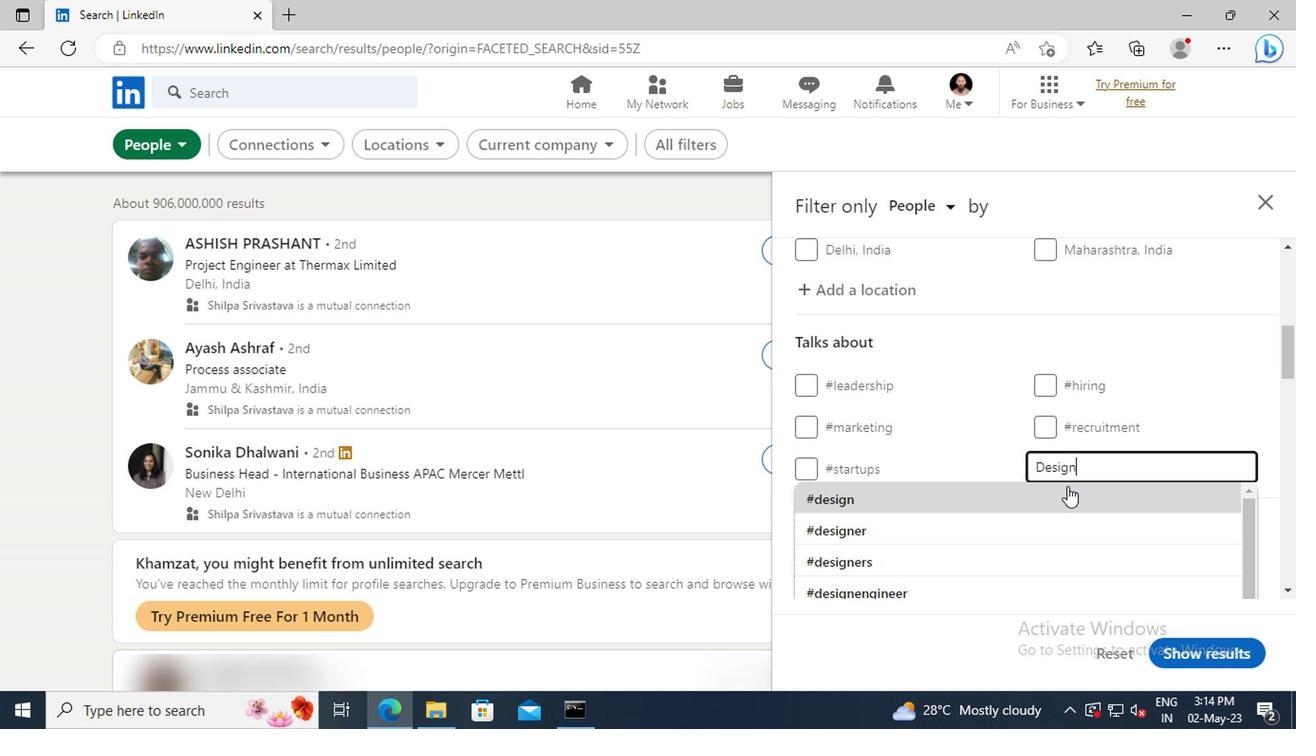 
Action: Mouse scrolled (1065, 494) with delta (0, 0)
Screenshot: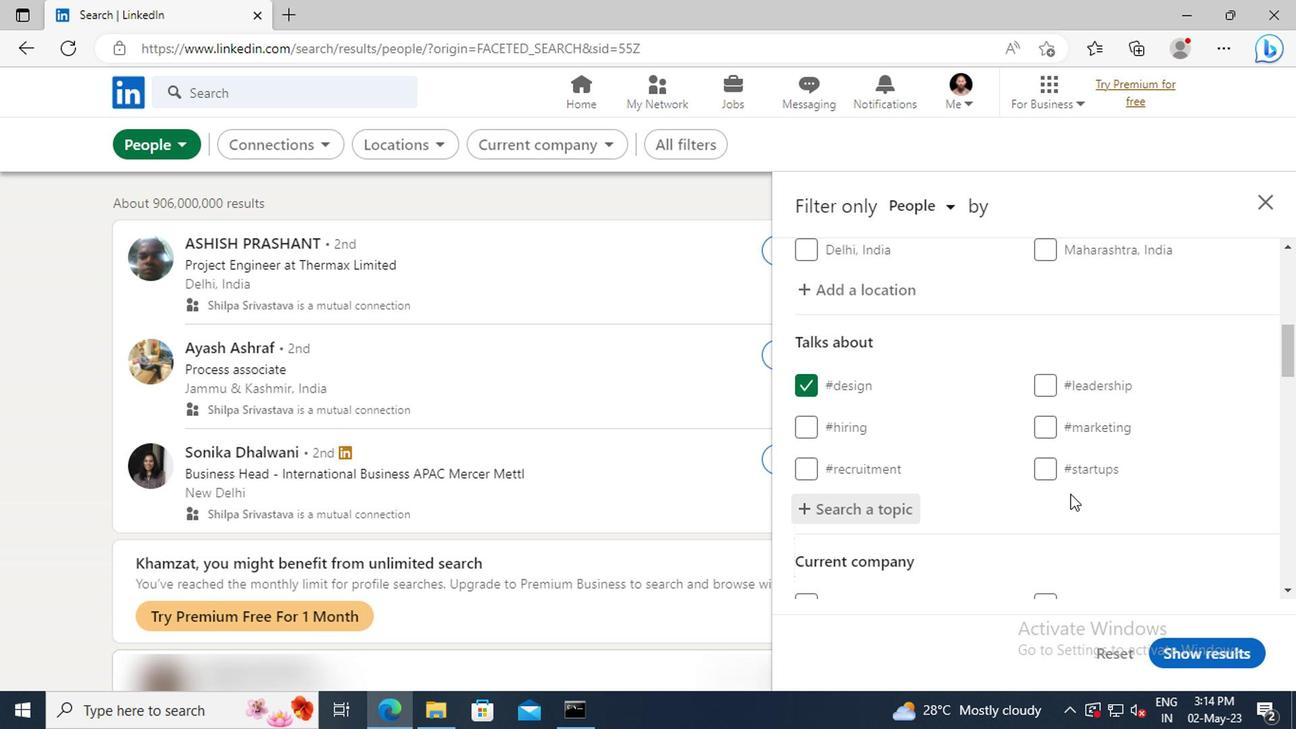 
Action: Mouse scrolled (1065, 494) with delta (0, 0)
Screenshot: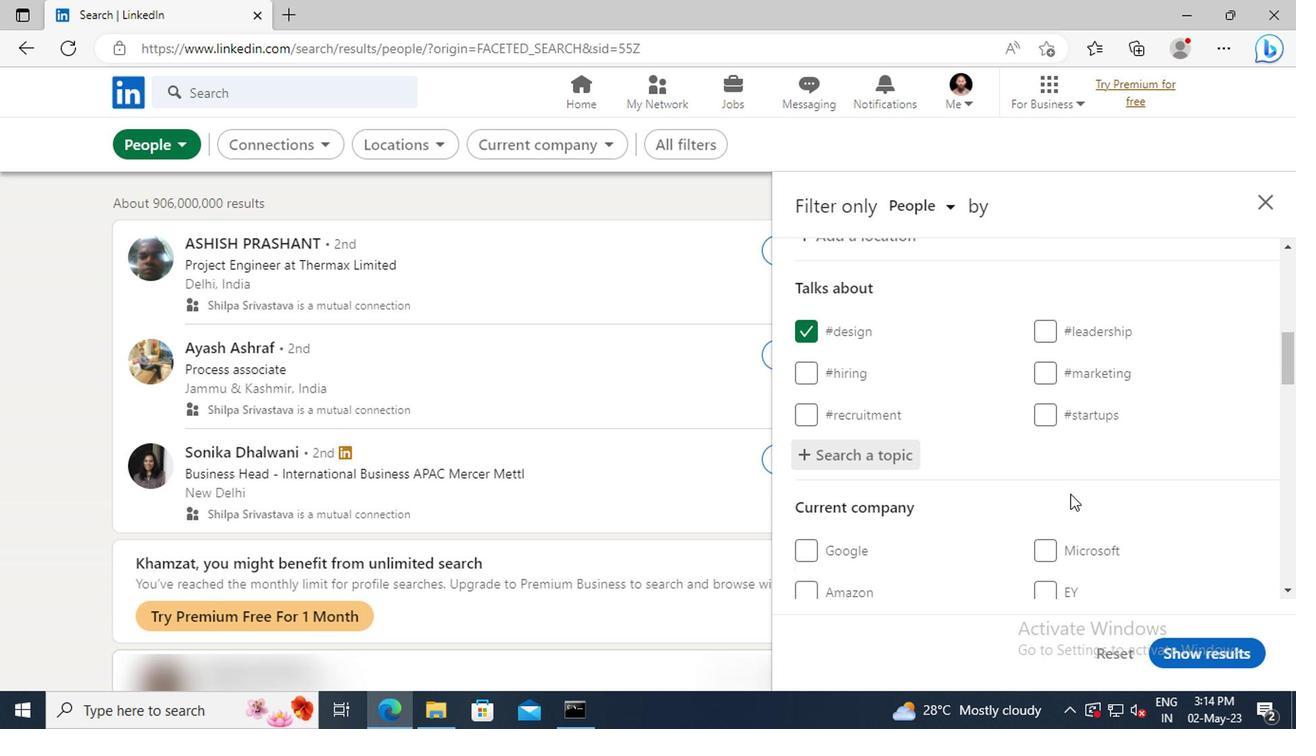 
Action: Mouse scrolled (1065, 494) with delta (0, 0)
Screenshot: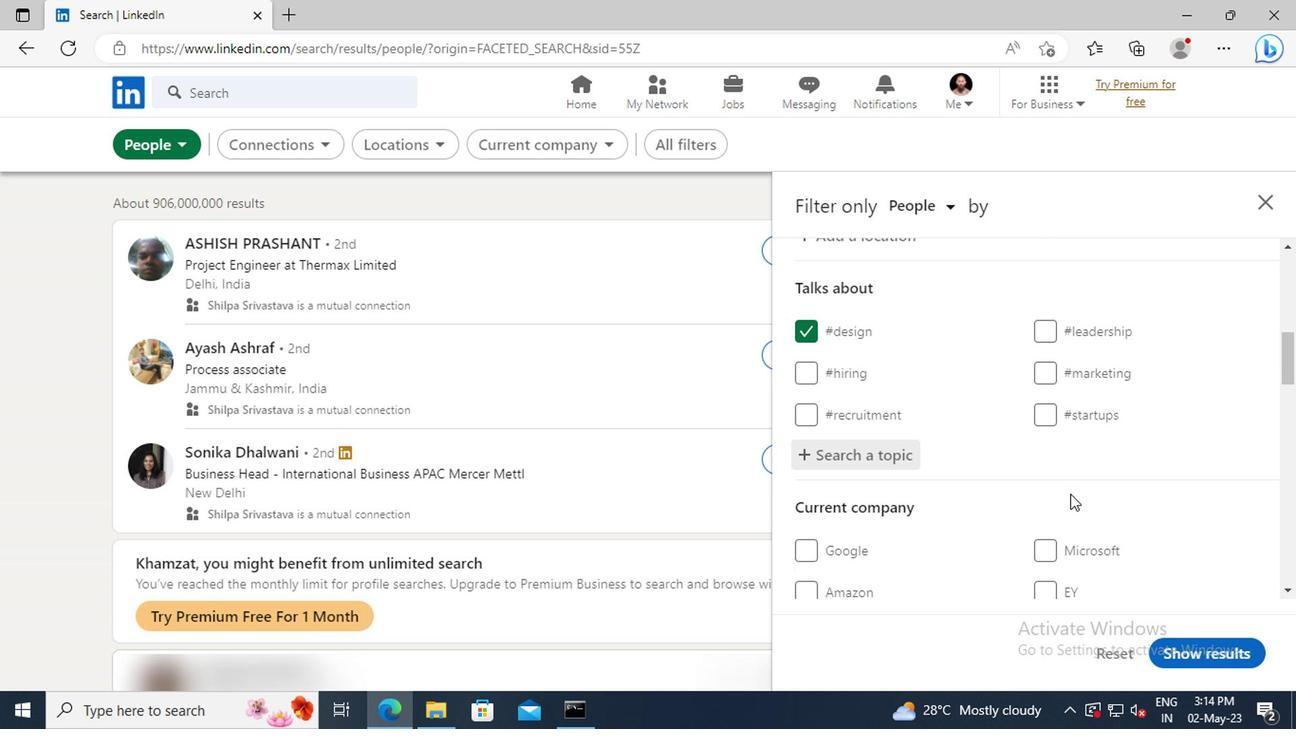 
Action: Mouse scrolled (1065, 494) with delta (0, 0)
Screenshot: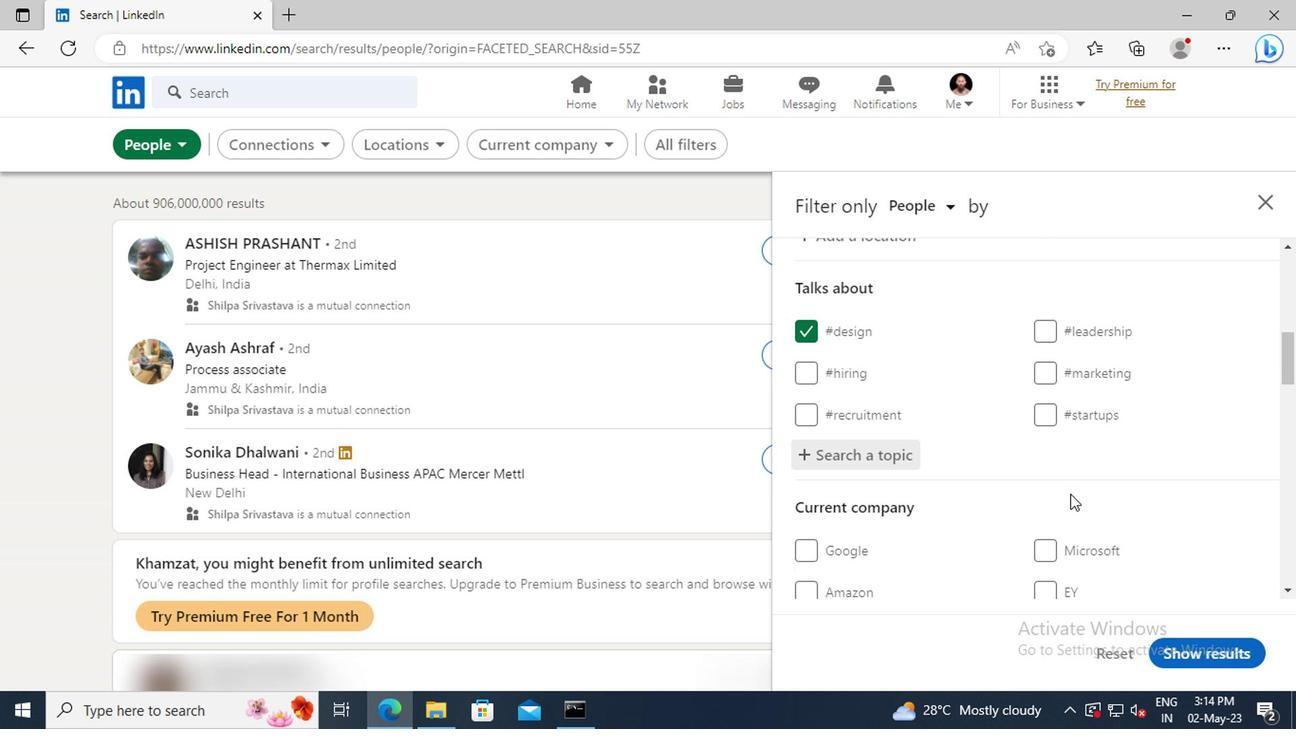 
Action: Mouse scrolled (1065, 494) with delta (0, 0)
Screenshot: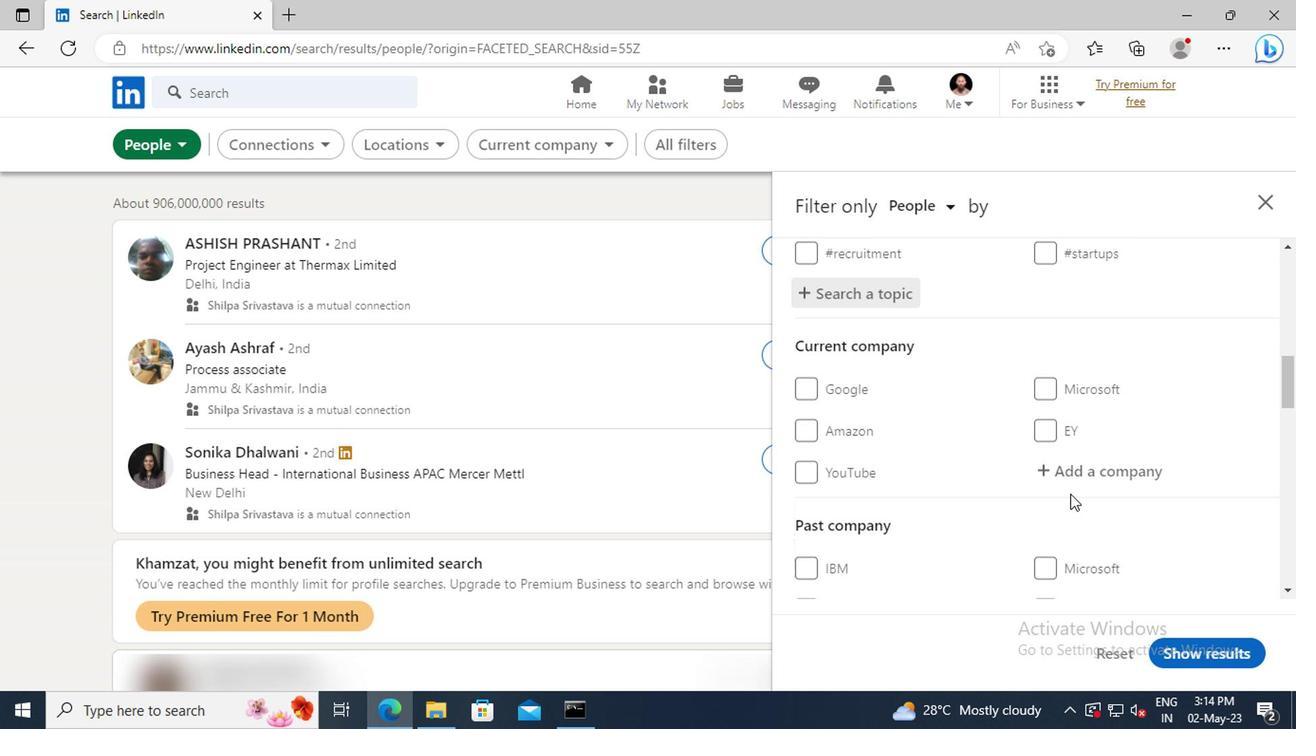 
Action: Mouse scrolled (1065, 494) with delta (0, 0)
Screenshot: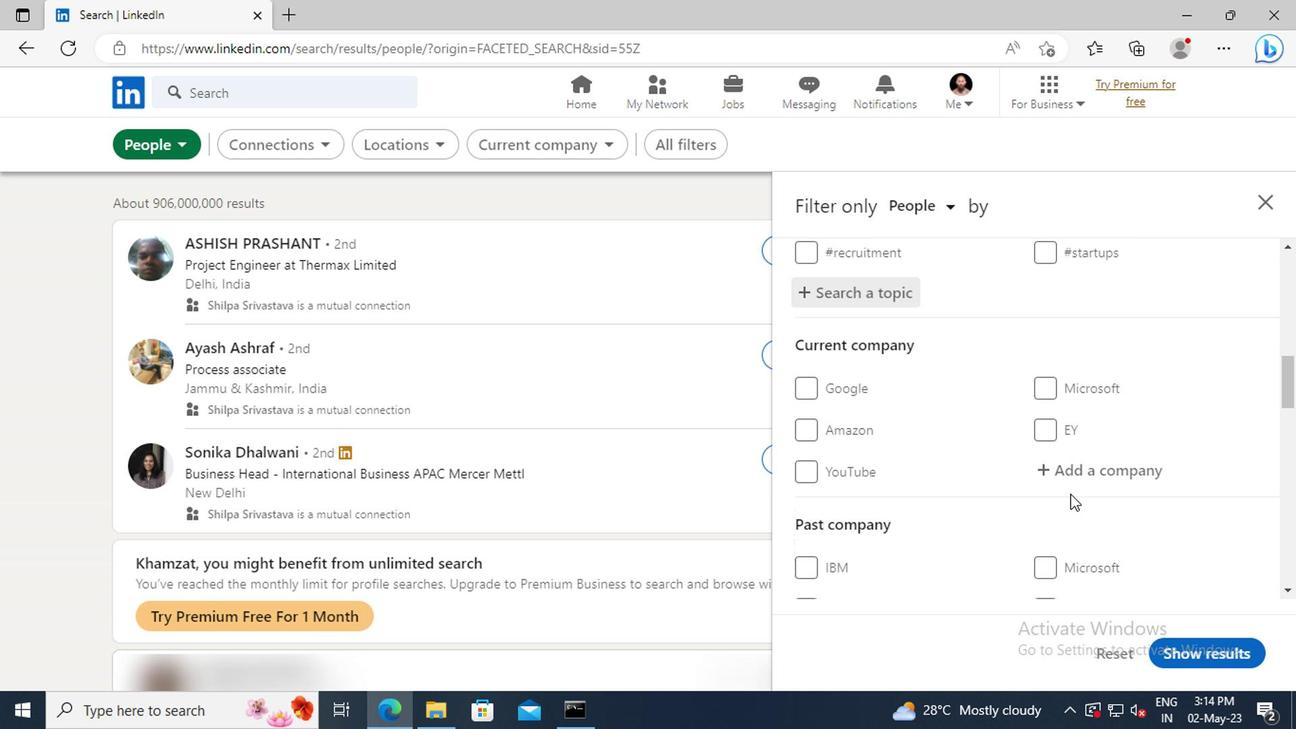 
Action: Mouse scrolled (1065, 494) with delta (0, 0)
Screenshot: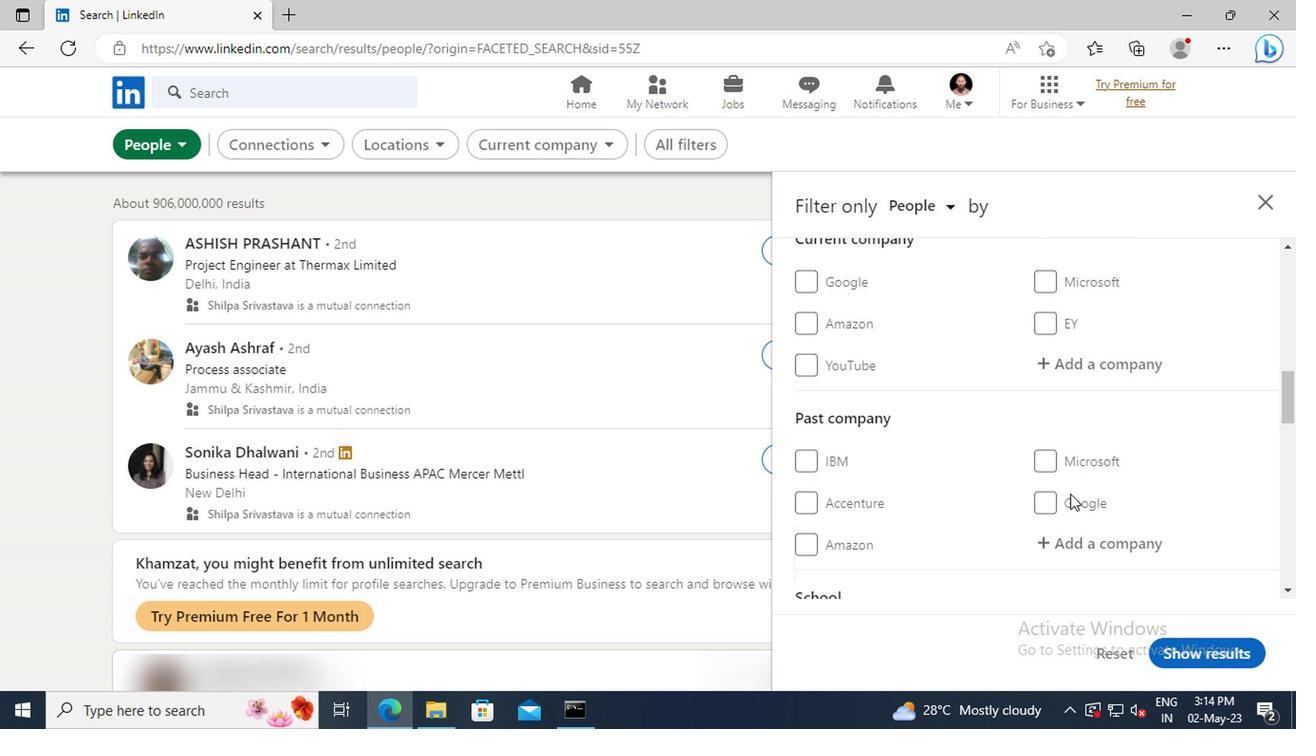 
Action: Mouse scrolled (1065, 494) with delta (0, 0)
Screenshot: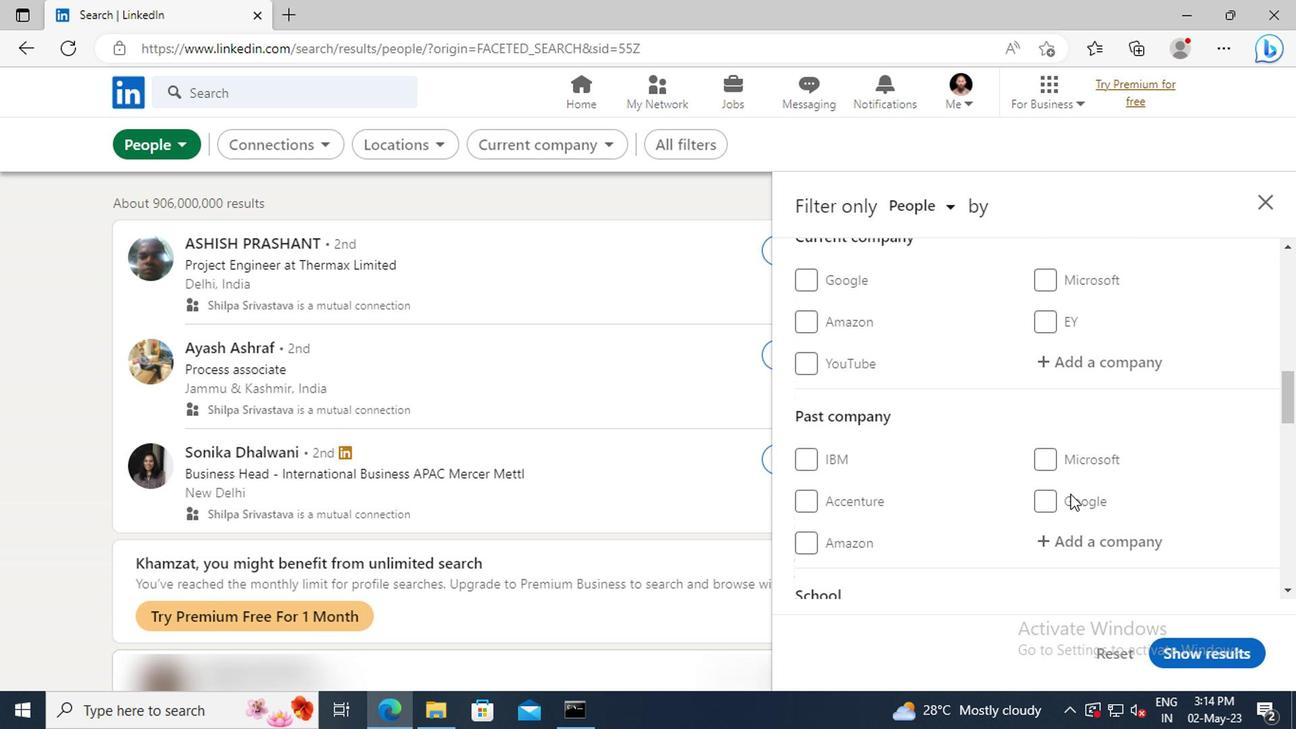 
Action: Mouse scrolled (1065, 494) with delta (0, 0)
Screenshot: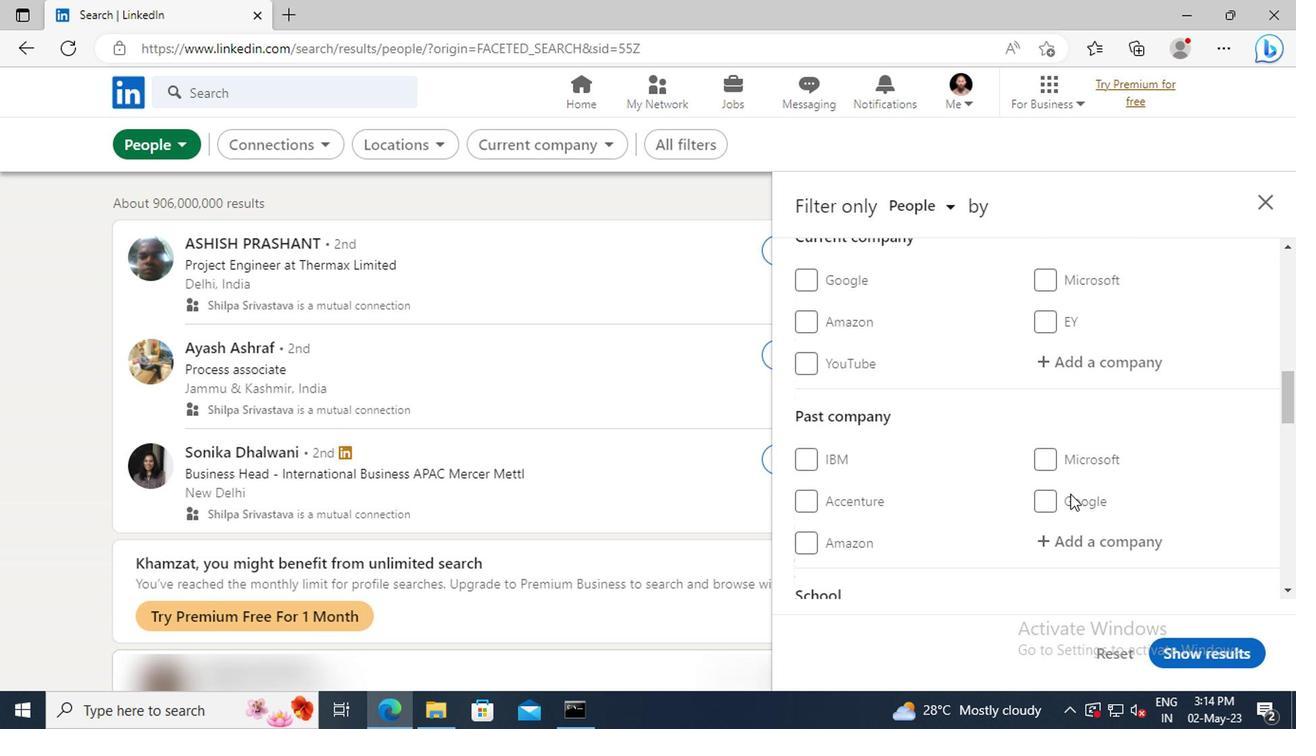 
Action: Mouse scrolled (1065, 494) with delta (0, 0)
Screenshot: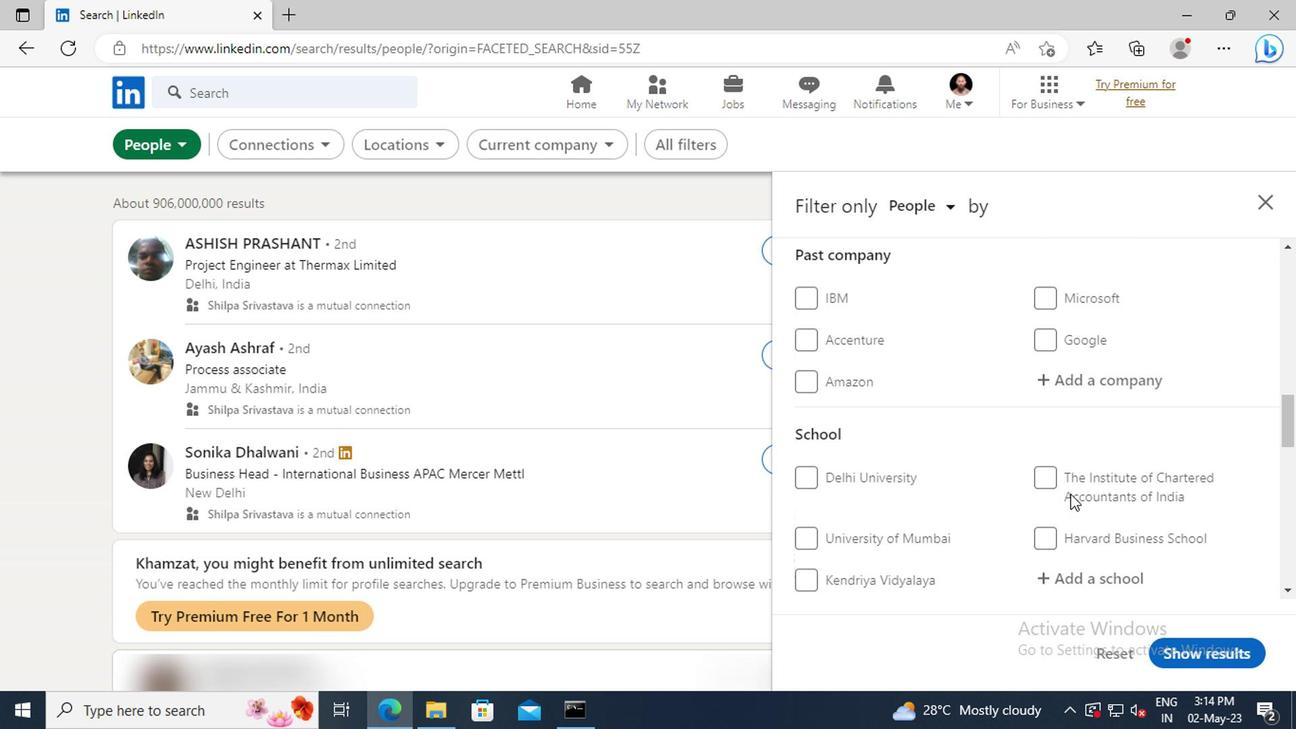 
Action: Mouse scrolled (1065, 494) with delta (0, 0)
Screenshot: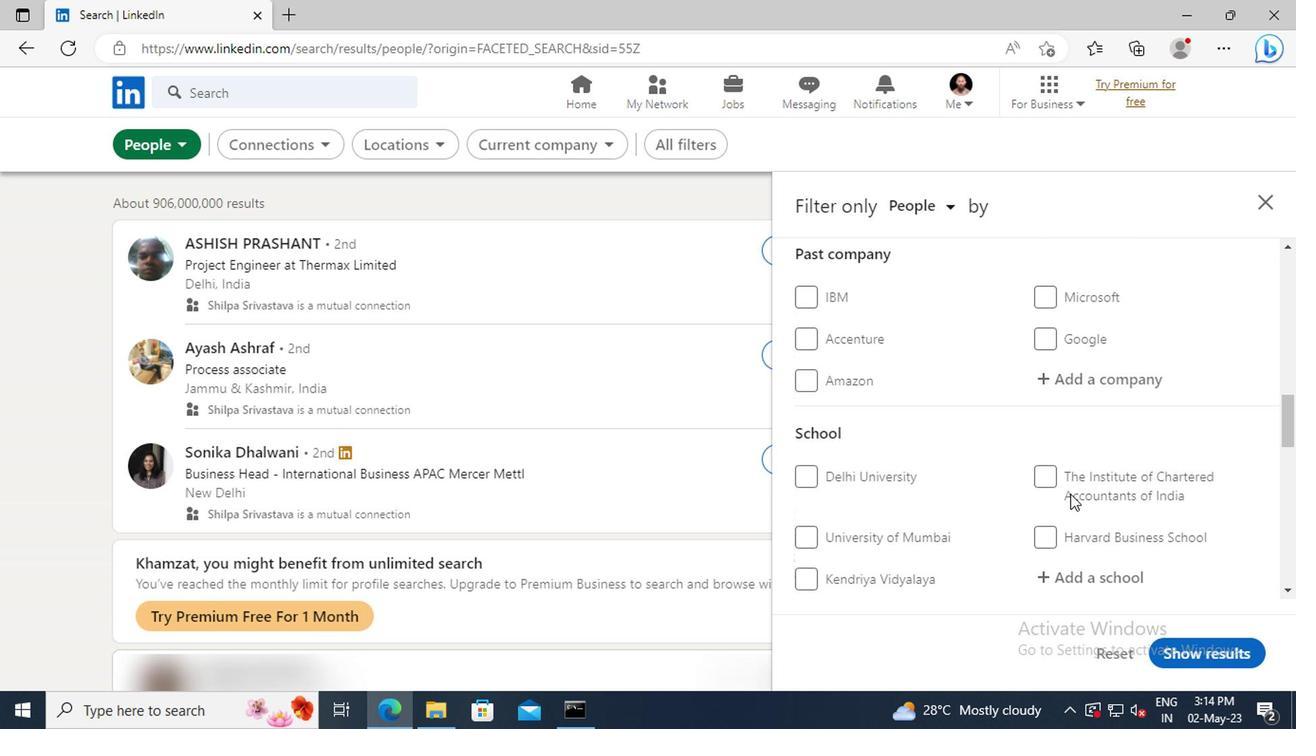 
Action: Mouse scrolled (1065, 494) with delta (0, 0)
Screenshot: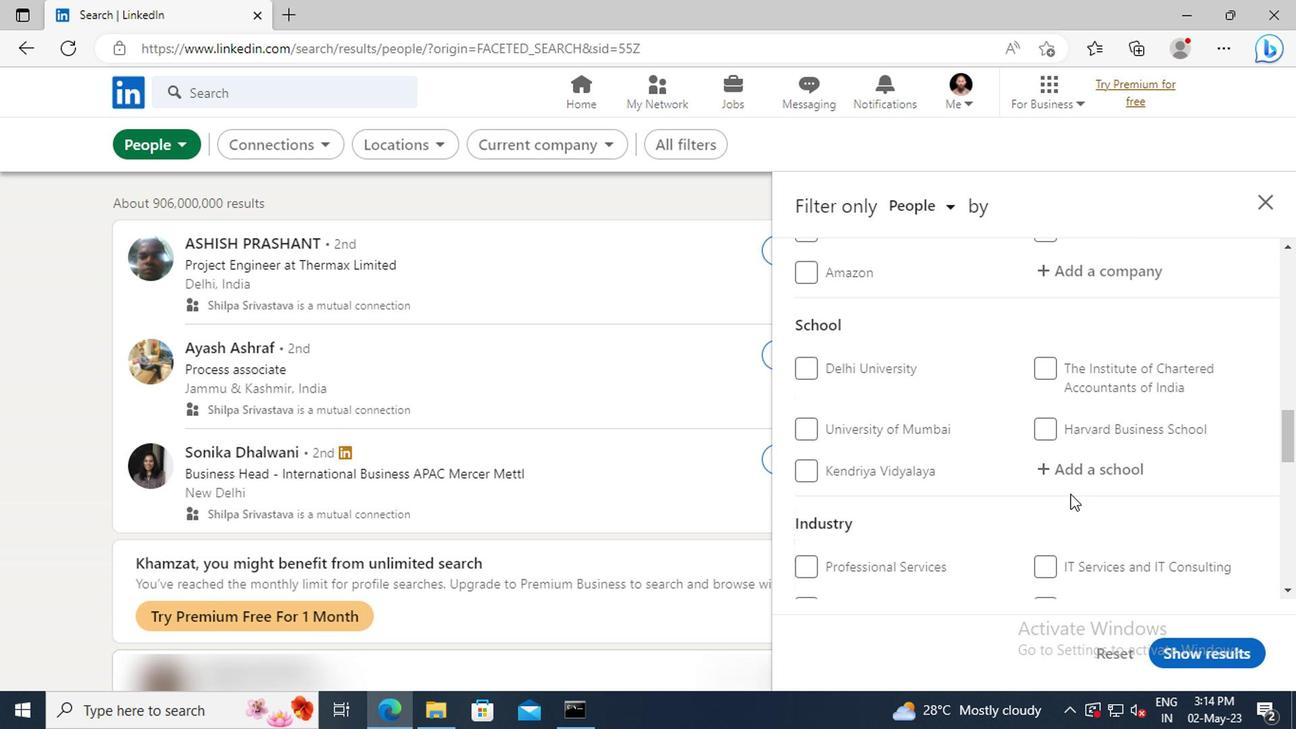 
Action: Mouse scrolled (1065, 494) with delta (0, 0)
Screenshot: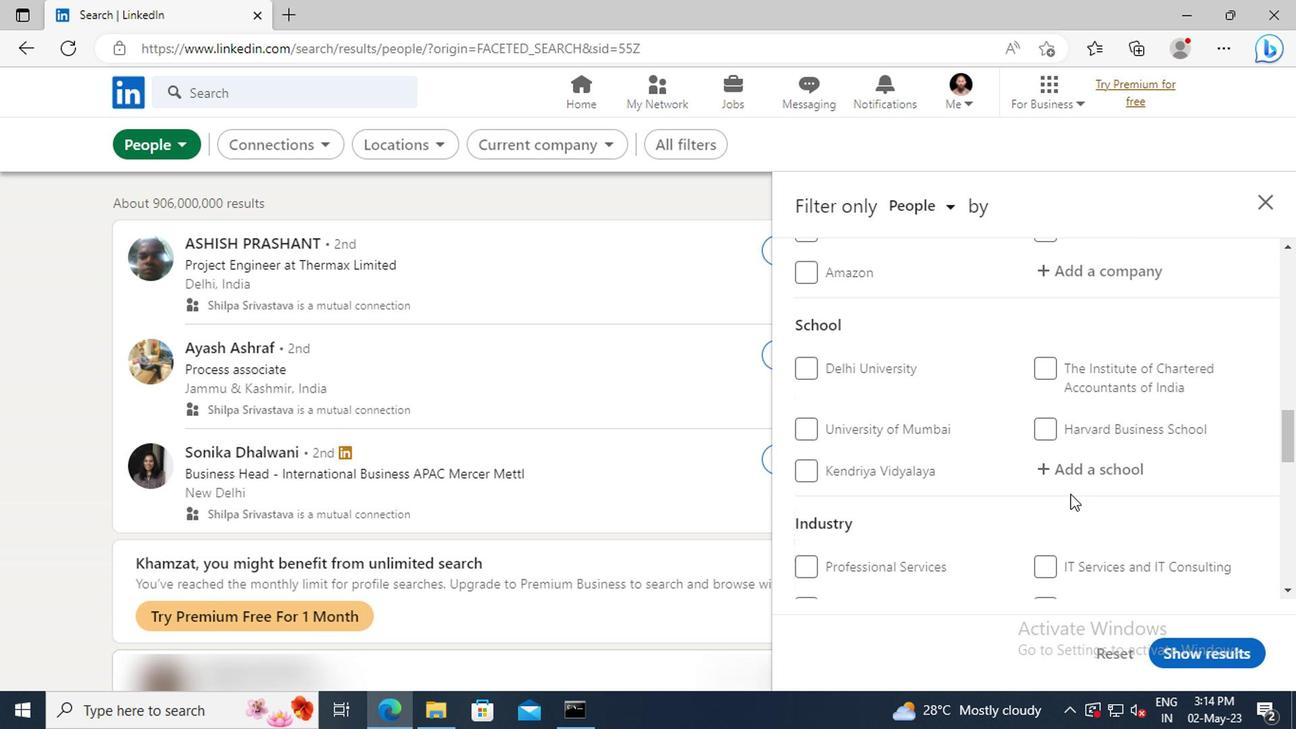 
Action: Mouse scrolled (1065, 494) with delta (0, 0)
Screenshot: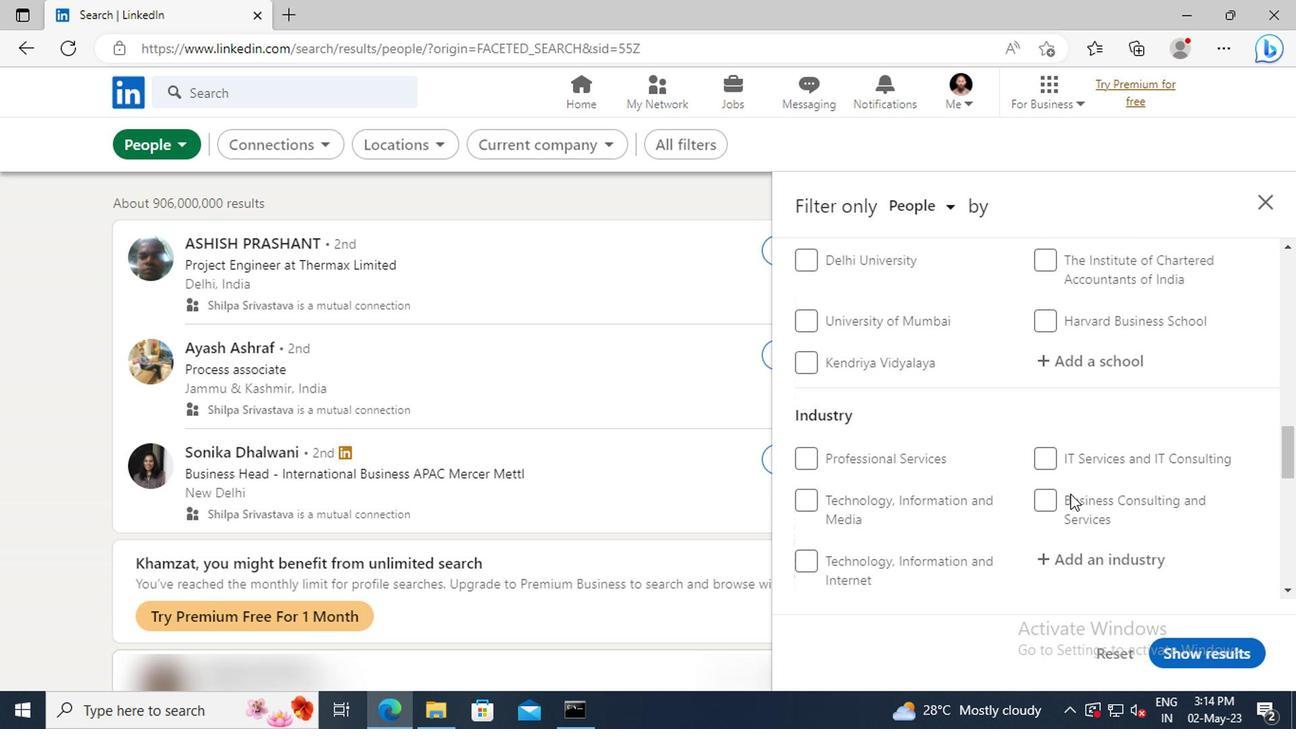 
Action: Mouse scrolled (1065, 494) with delta (0, 0)
Screenshot: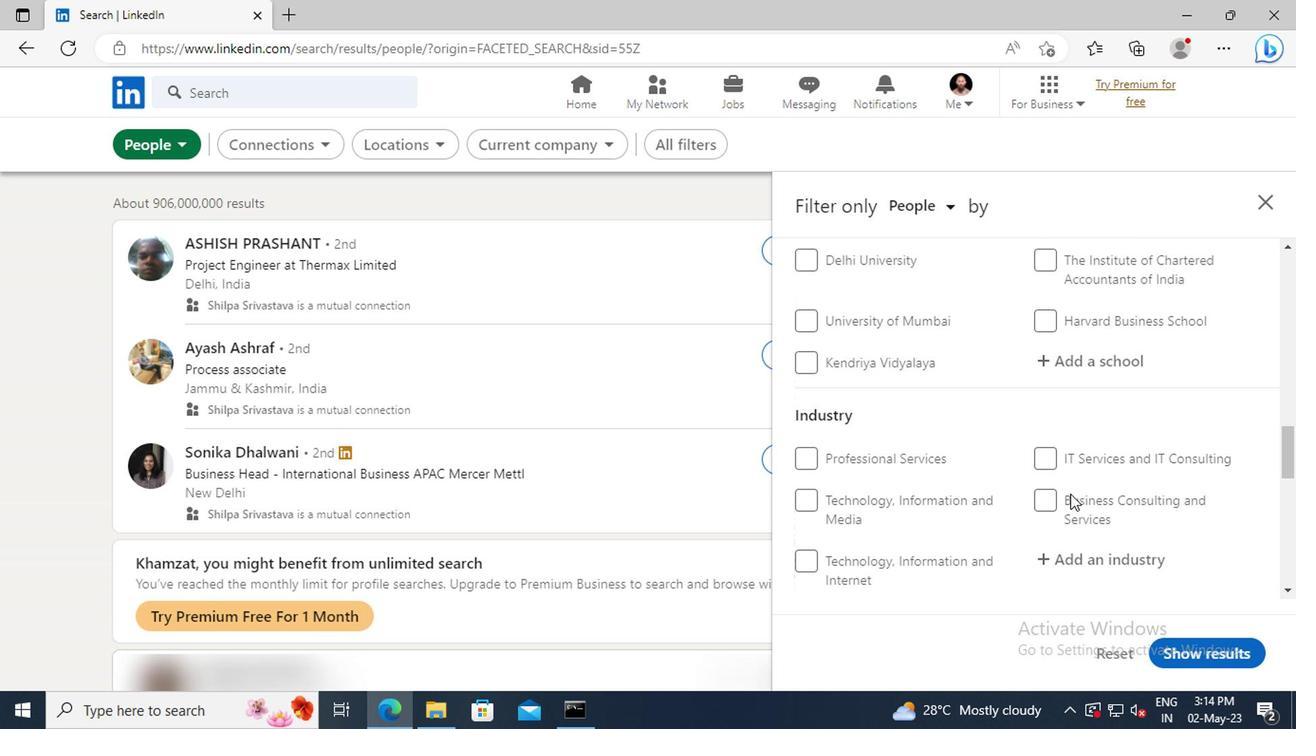 
Action: Mouse moved to (1067, 495)
Screenshot: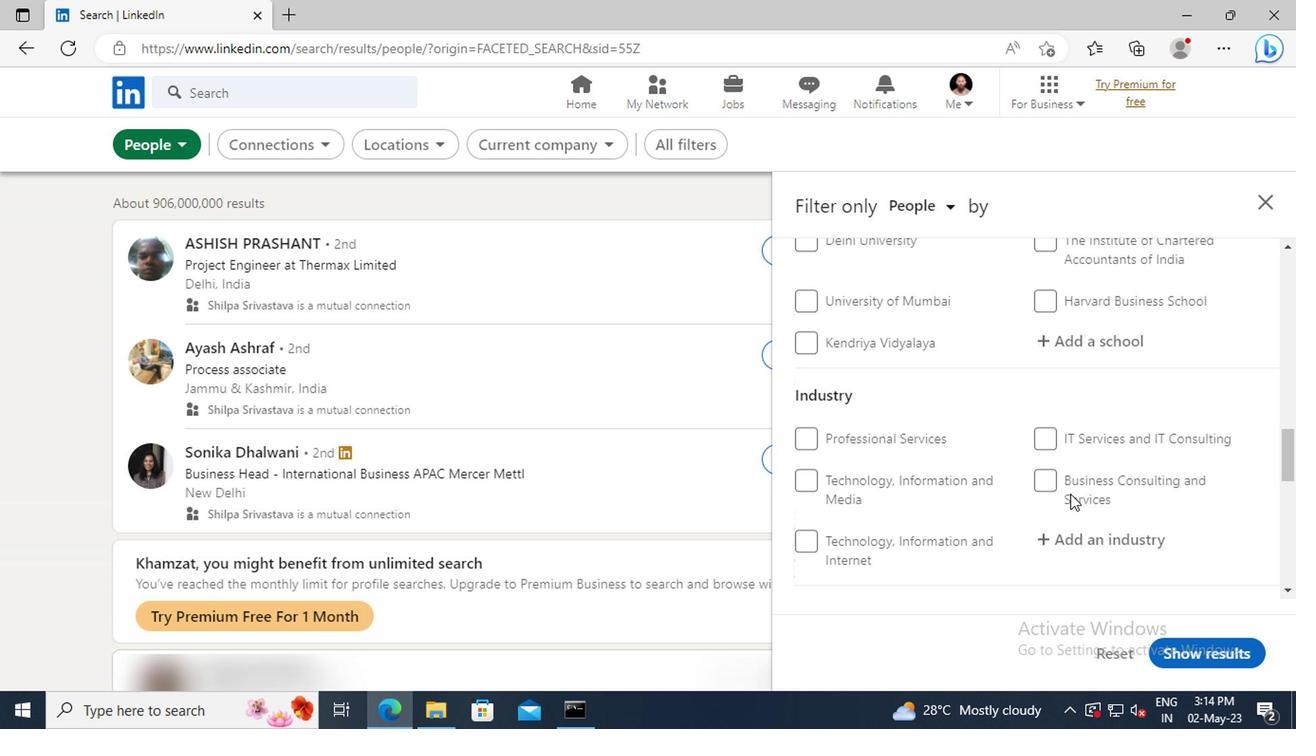 
Action: Mouse scrolled (1067, 494) with delta (0, 0)
Screenshot: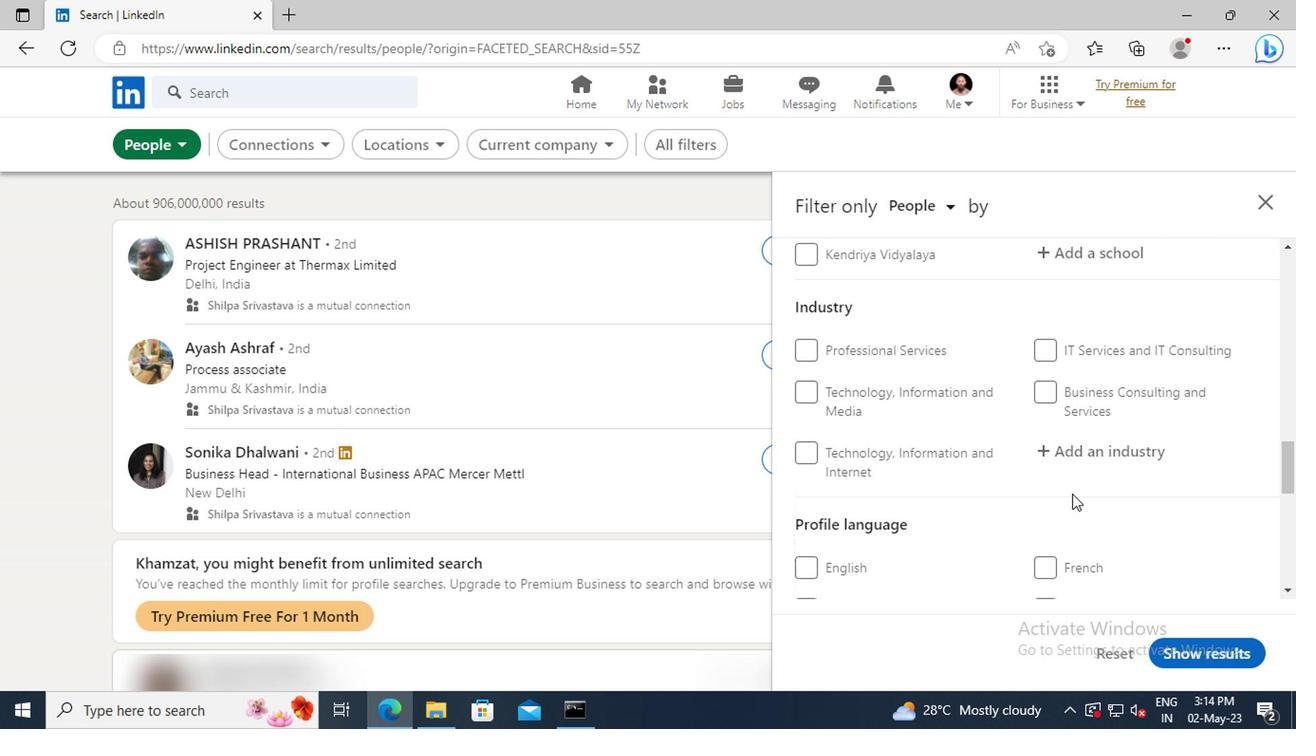 
Action: Mouse scrolled (1067, 494) with delta (0, 0)
Screenshot: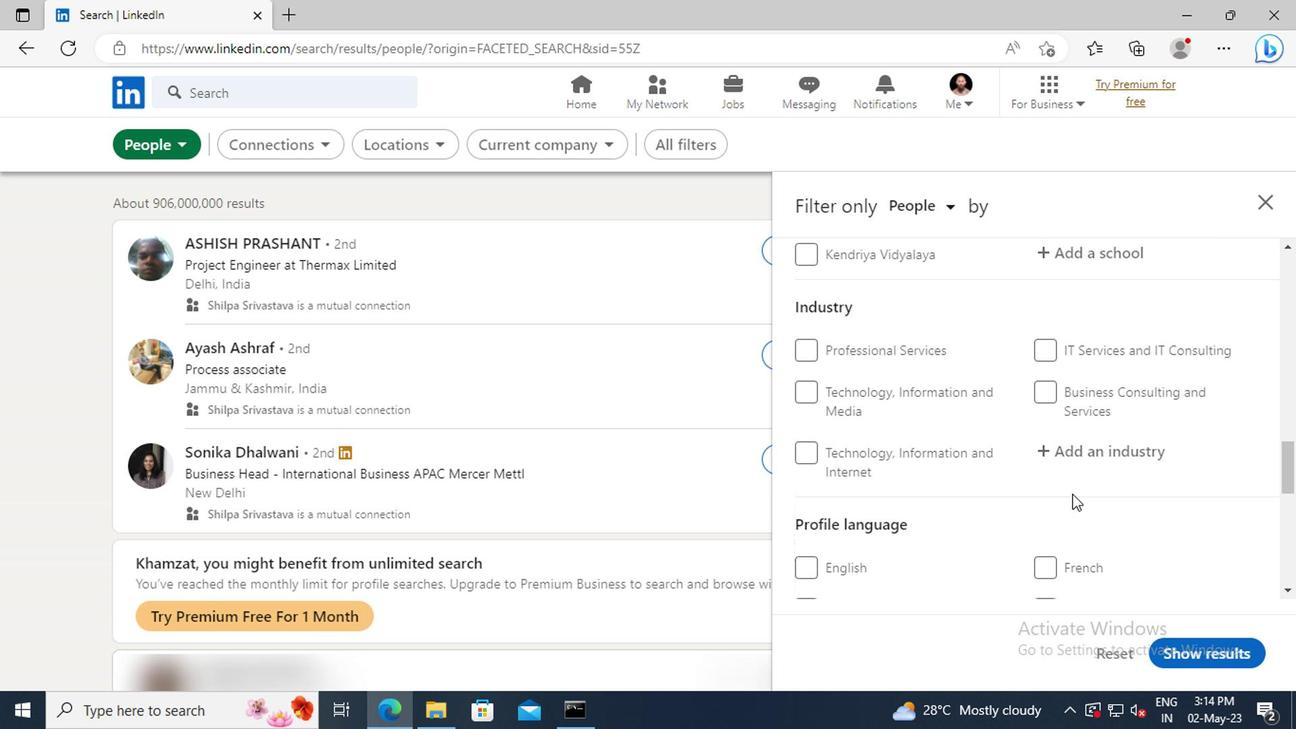
Action: Mouse moved to (1043, 505)
Screenshot: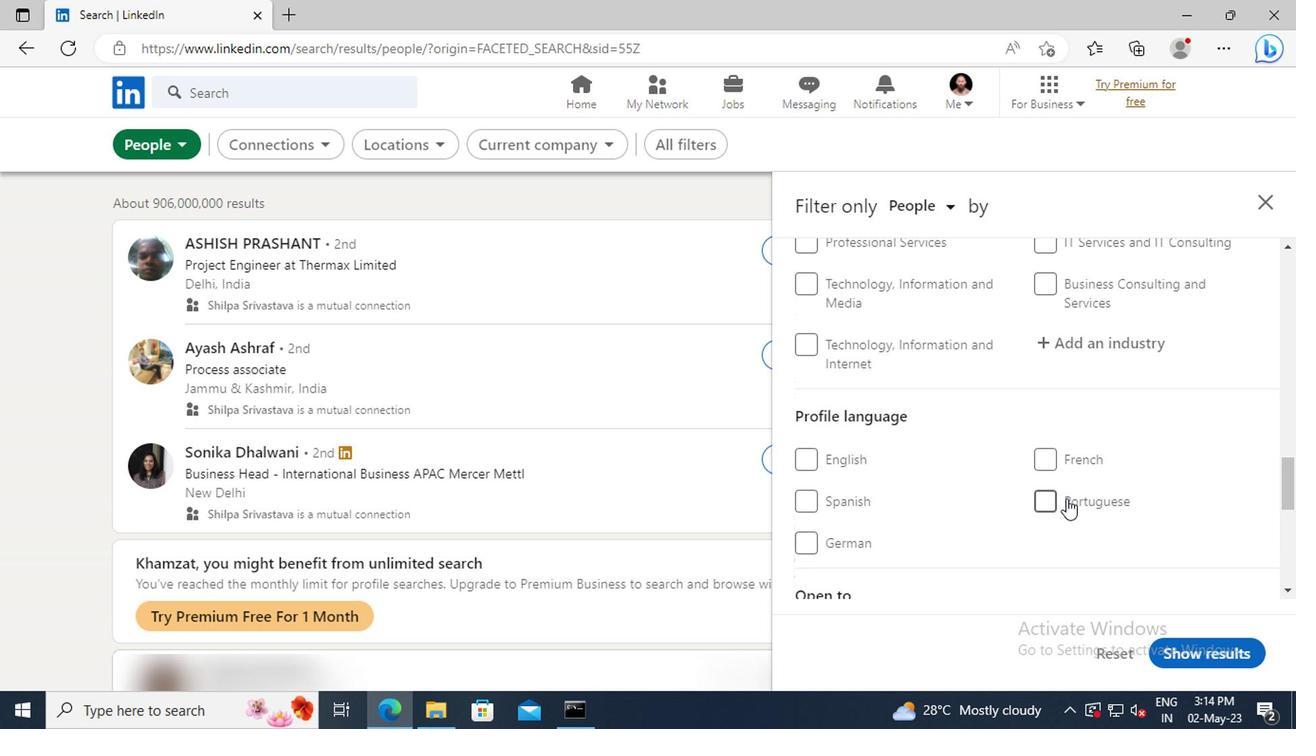 
Action: Mouse pressed left at (1043, 505)
Screenshot: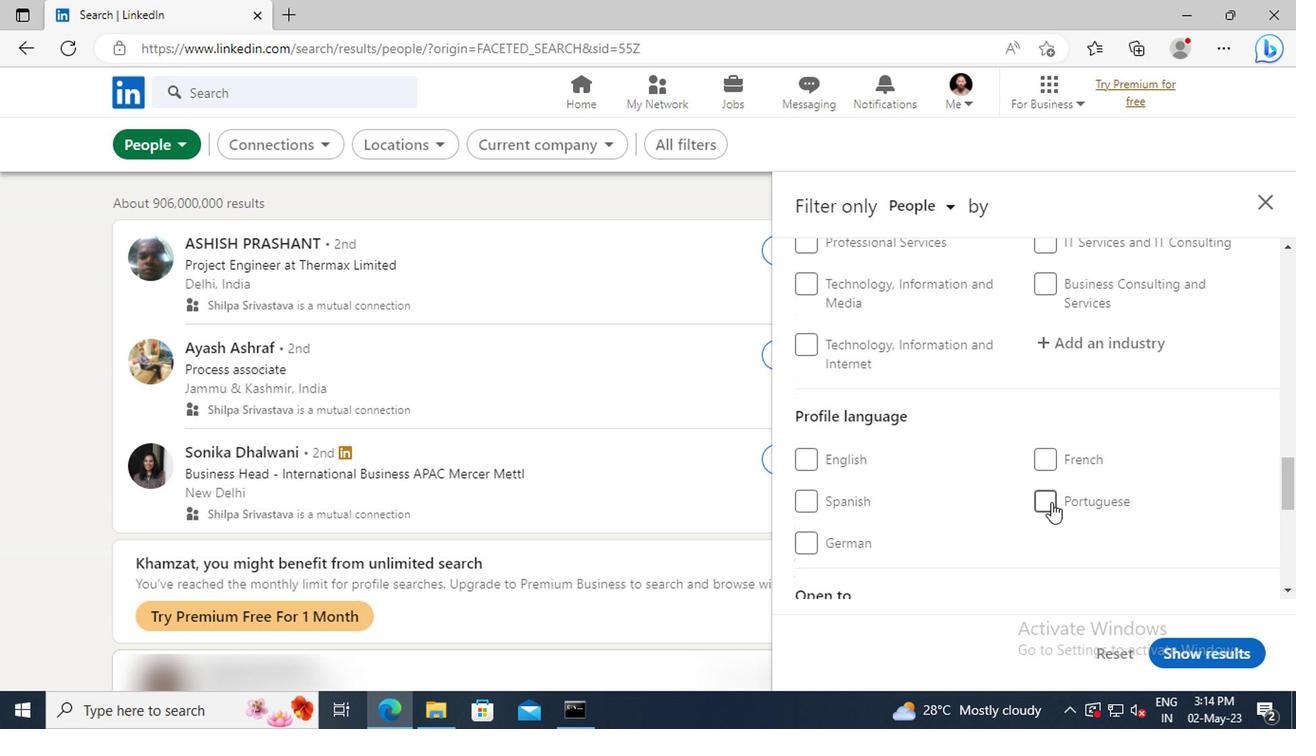 
Action: Mouse moved to (1082, 461)
Screenshot: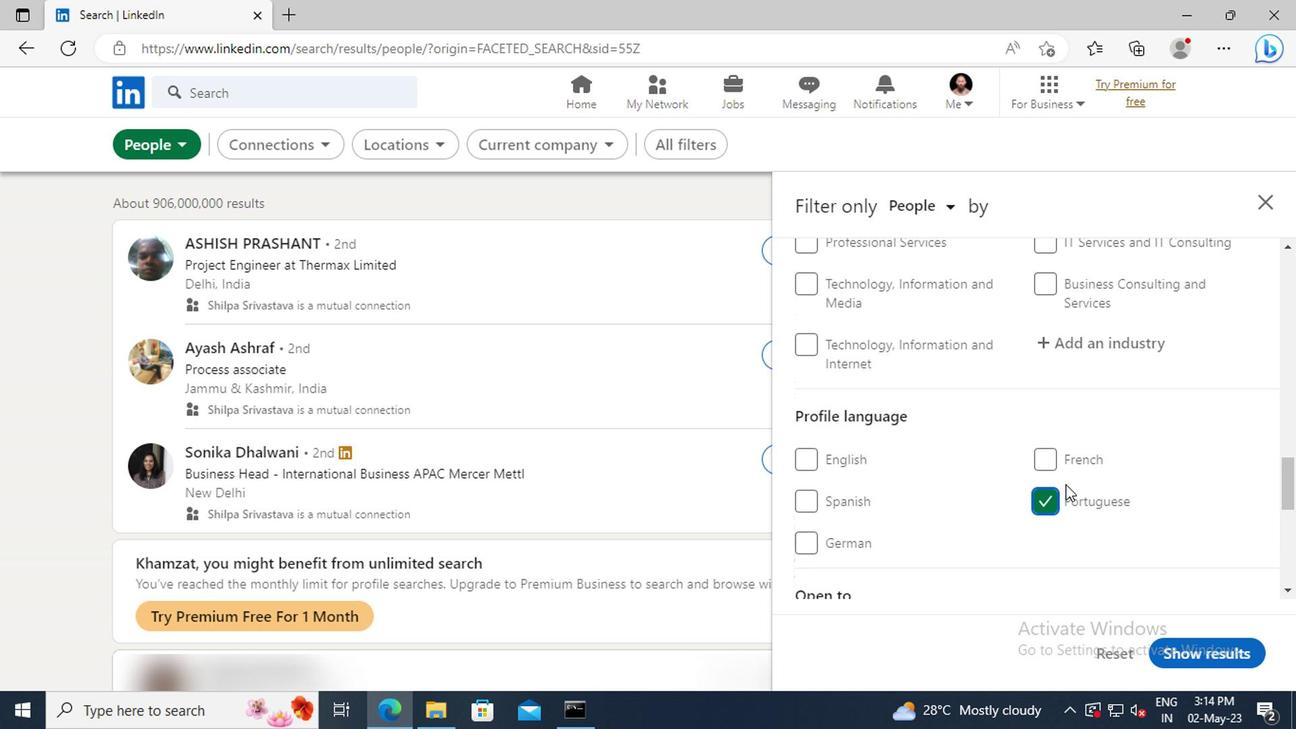 
Action: Mouse scrolled (1082, 461) with delta (0, 0)
Screenshot: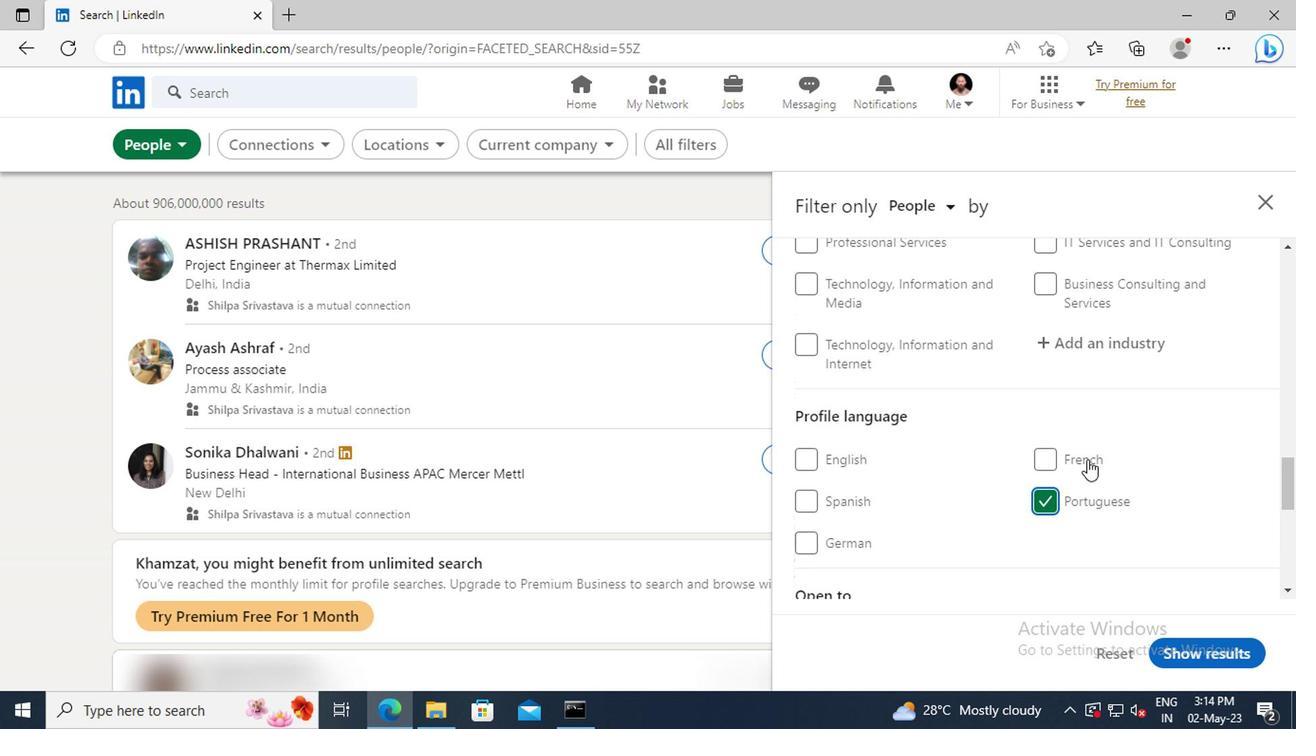 
Action: Mouse scrolled (1082, 461) with delta (0, 0)
Screenshot: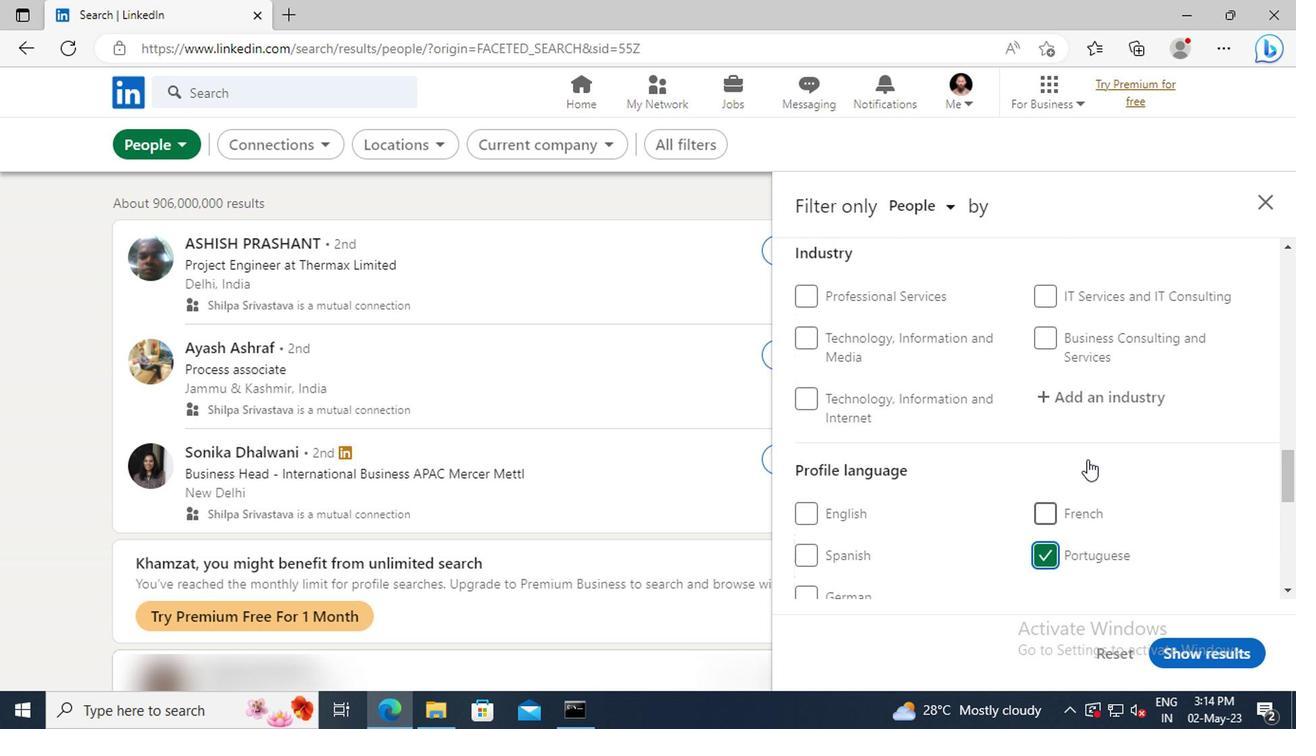 
Action: Mouse scrolled (1082, 461) with delta (0, 0)
Screenshot: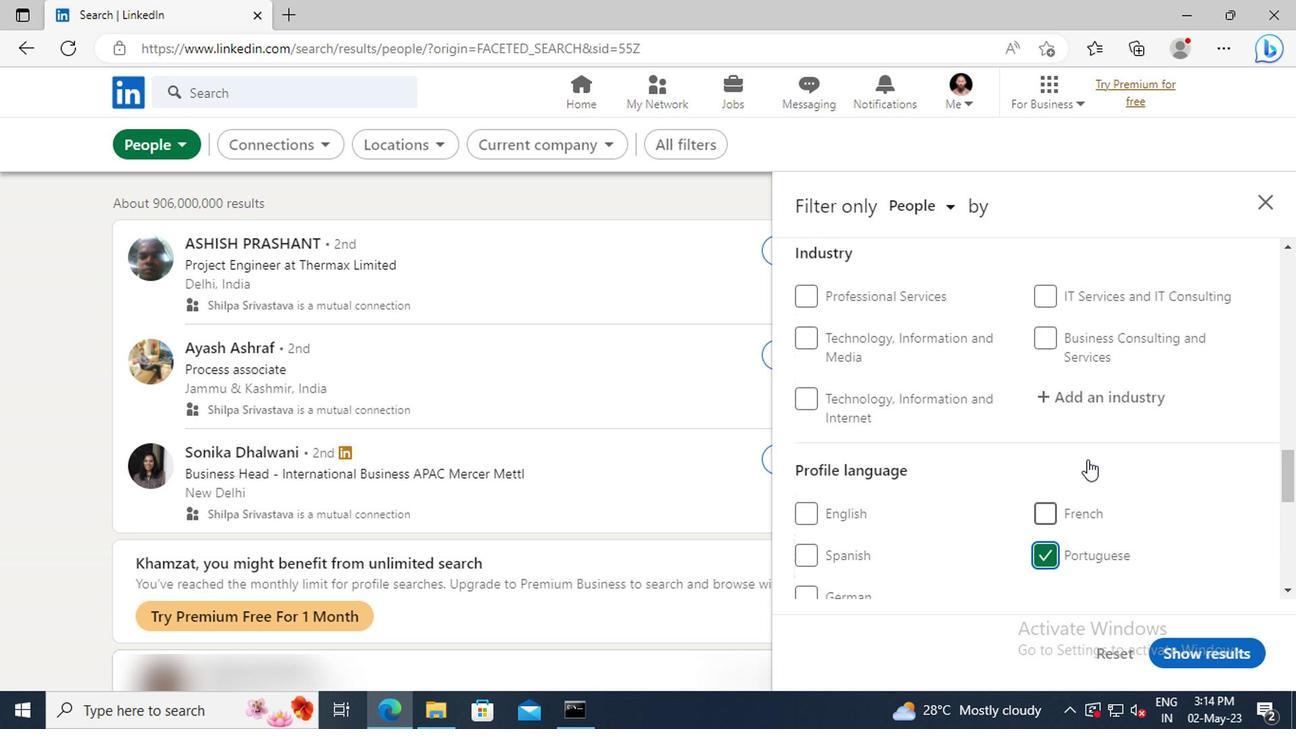 
Action: Mouse scrolled (1082, 461) with delta (0, 0)
Screenshot: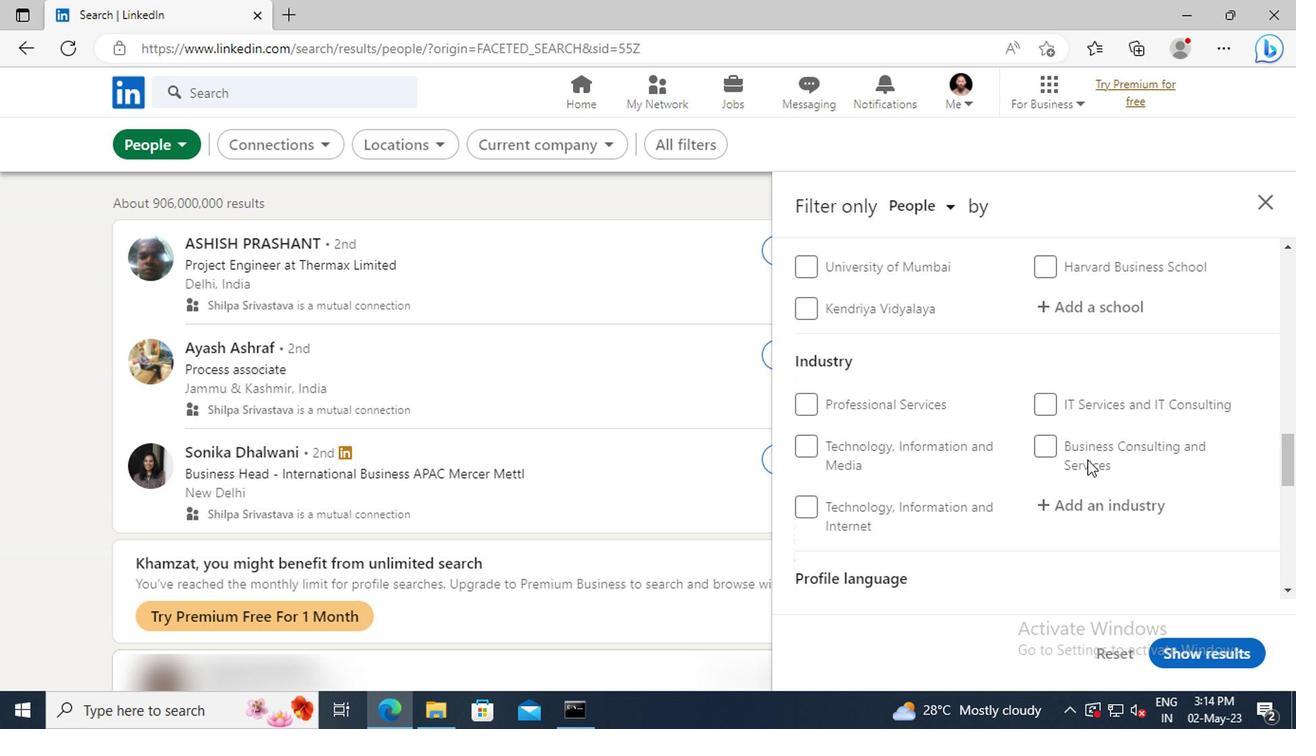 
Action: Mouse scrolled (1082, 461) with delta (0, 0)
Screenshot: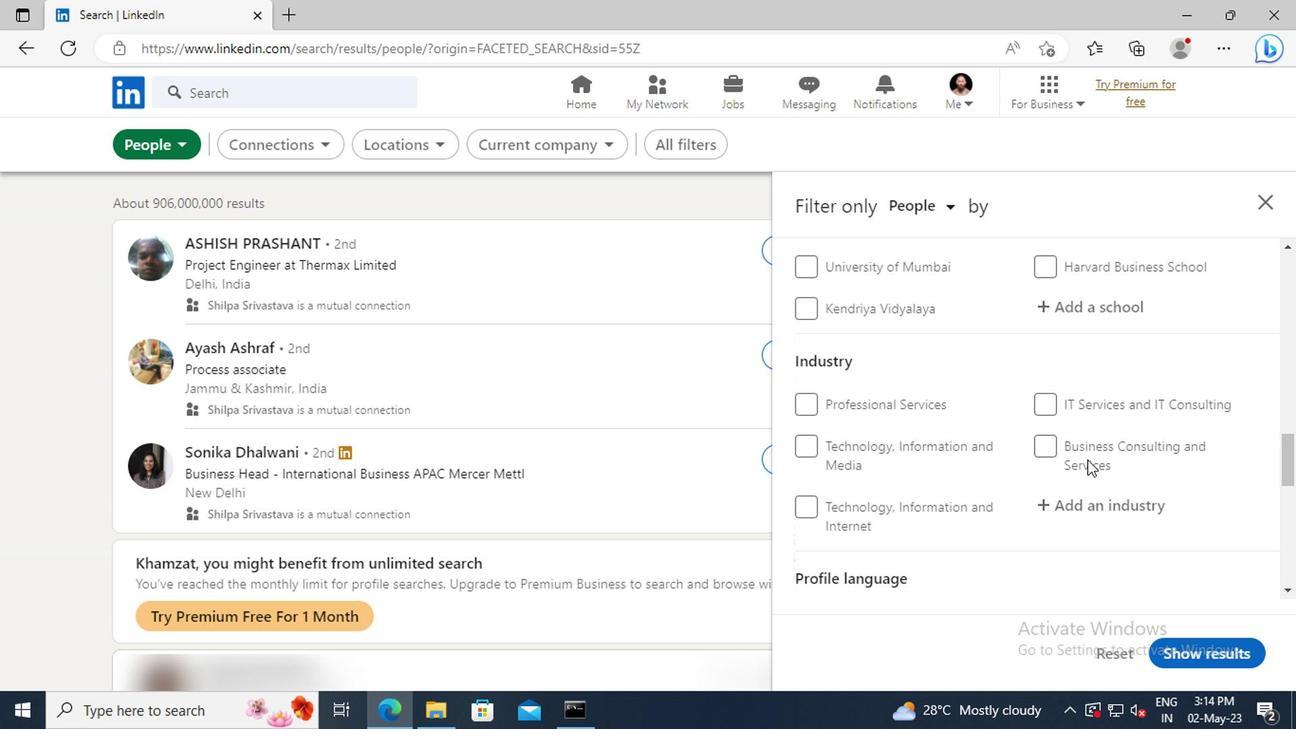 
Action: Mouse scrolled (1082, 461) with delta (0, 0)
Screenshot: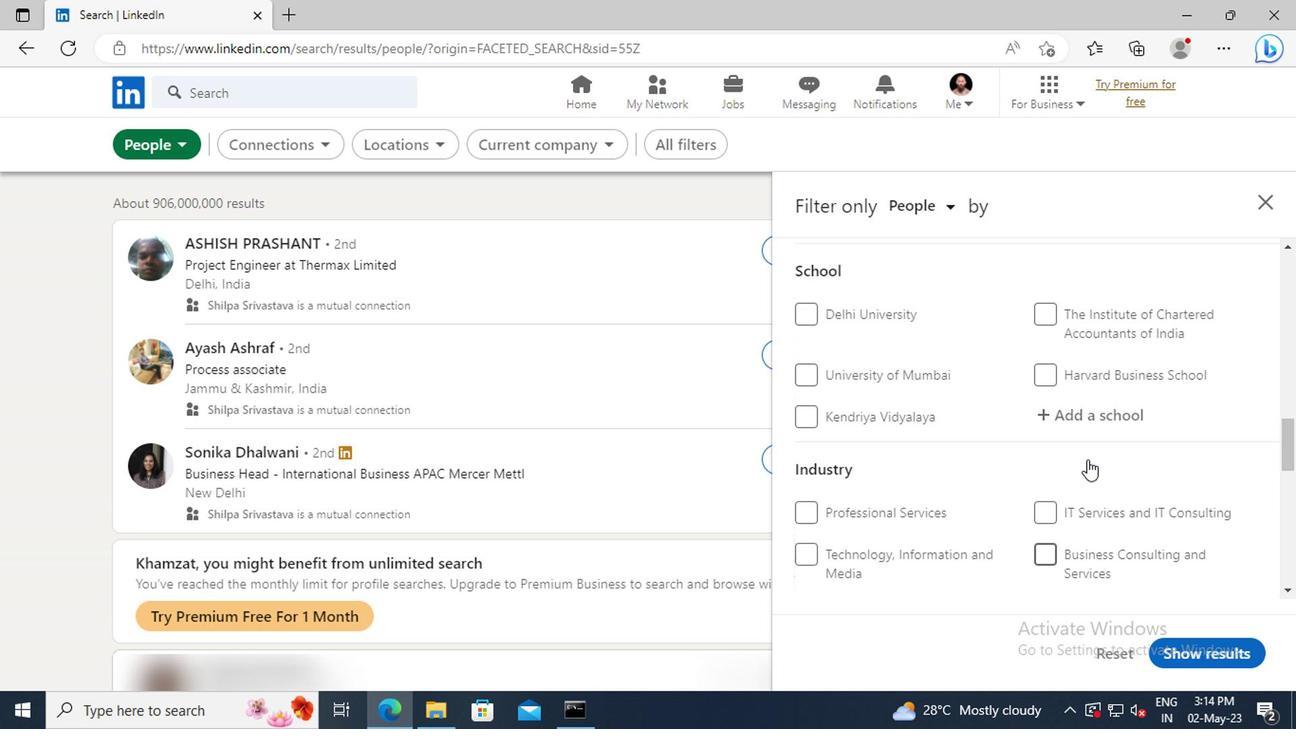 
Action: Mouse scrolled (1082, 461) with delta (0, 0)
Screenshot: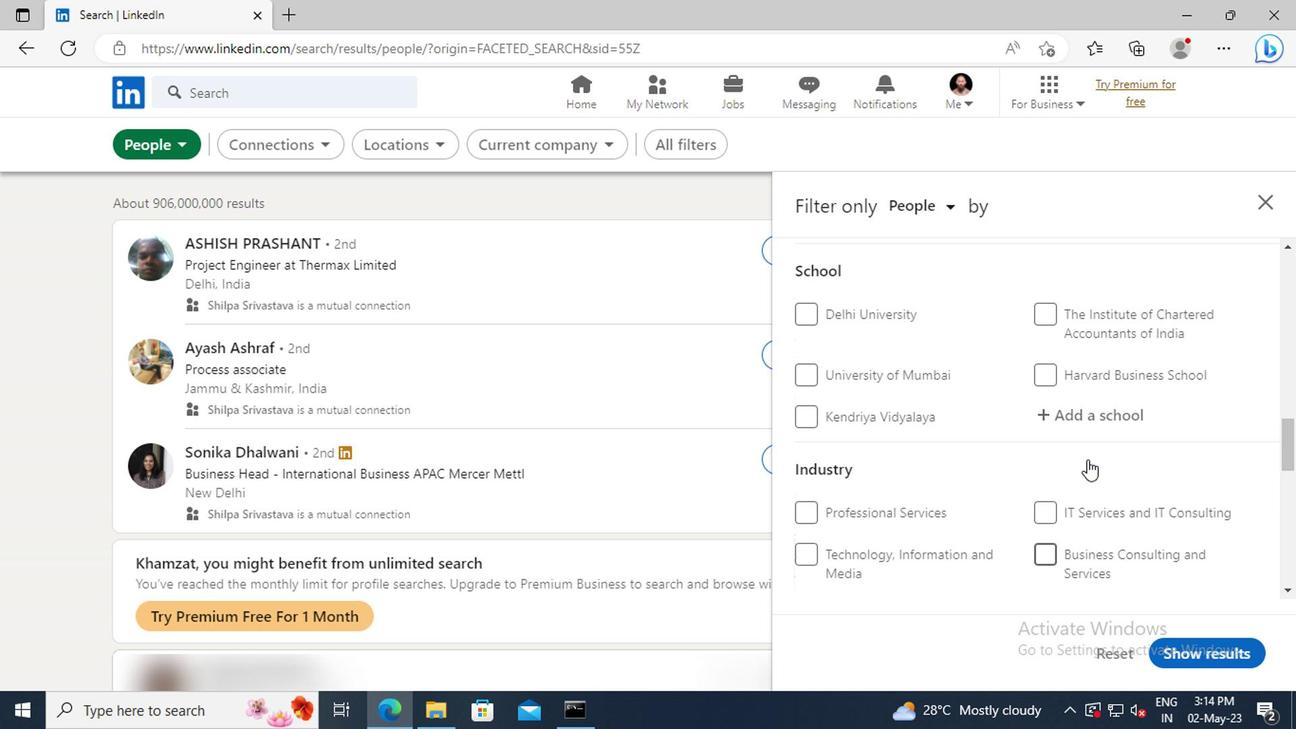 
Action: Mouse scrolled (1082, 461) with delta (0, 0)
Screenshot: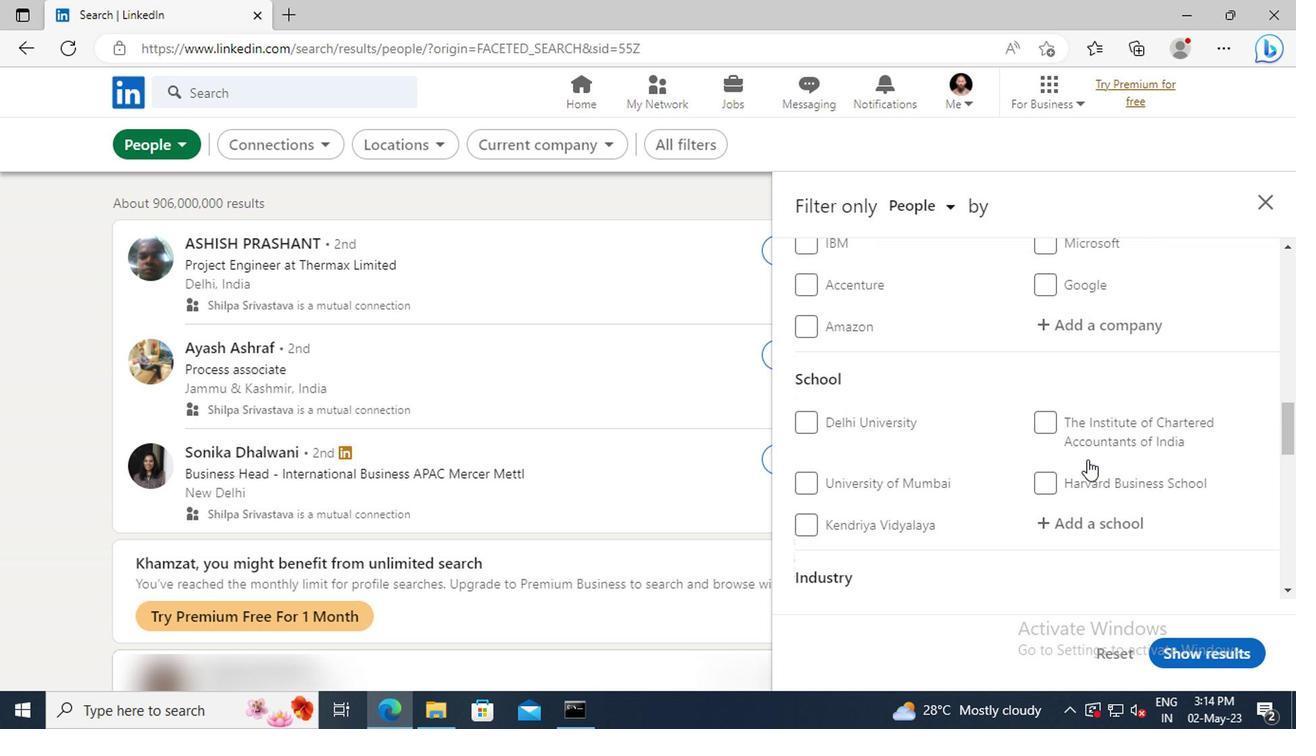 
Action: Mouse scrolled (1082, 461) with delta (0, 0)
Screenshot: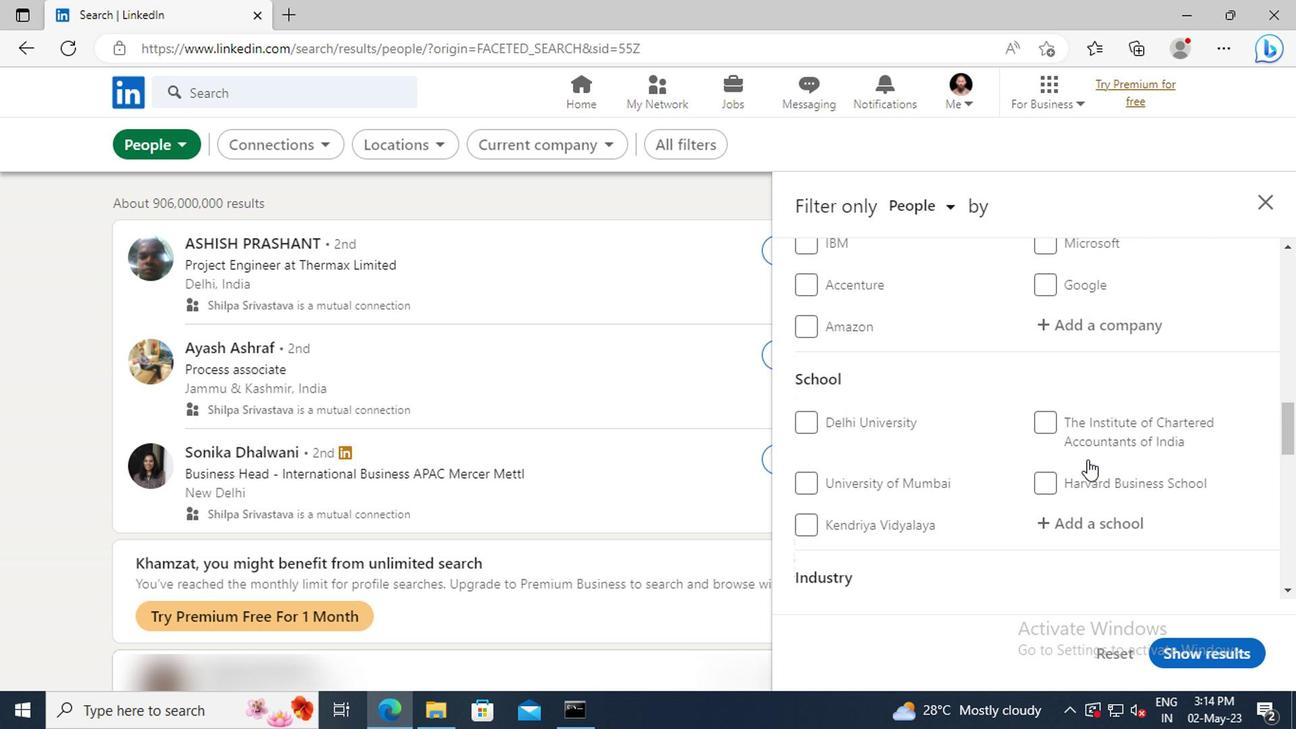 
Action: Mouse scrolled (1082, 461) with delta (0, 0)
Screenshot: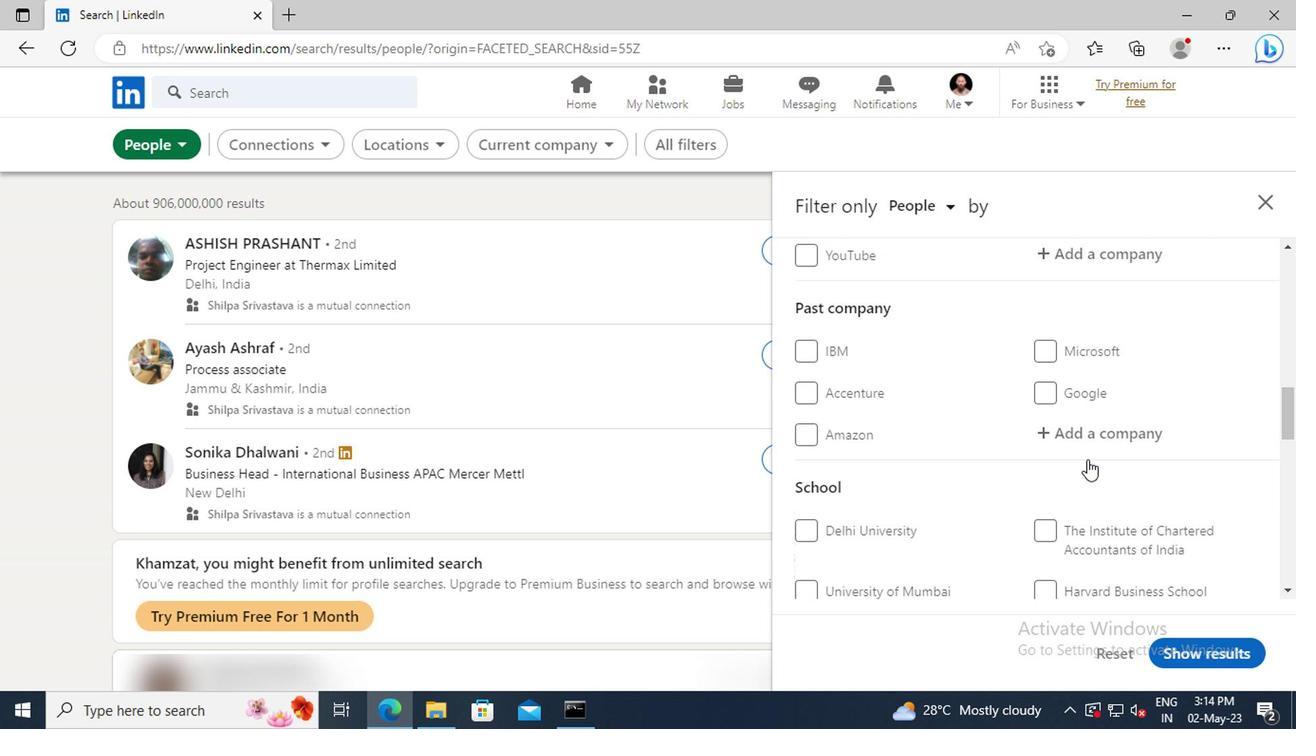 
Action: Mouse scrolled (1082, 461) with delta (0, 0)
Screenshot: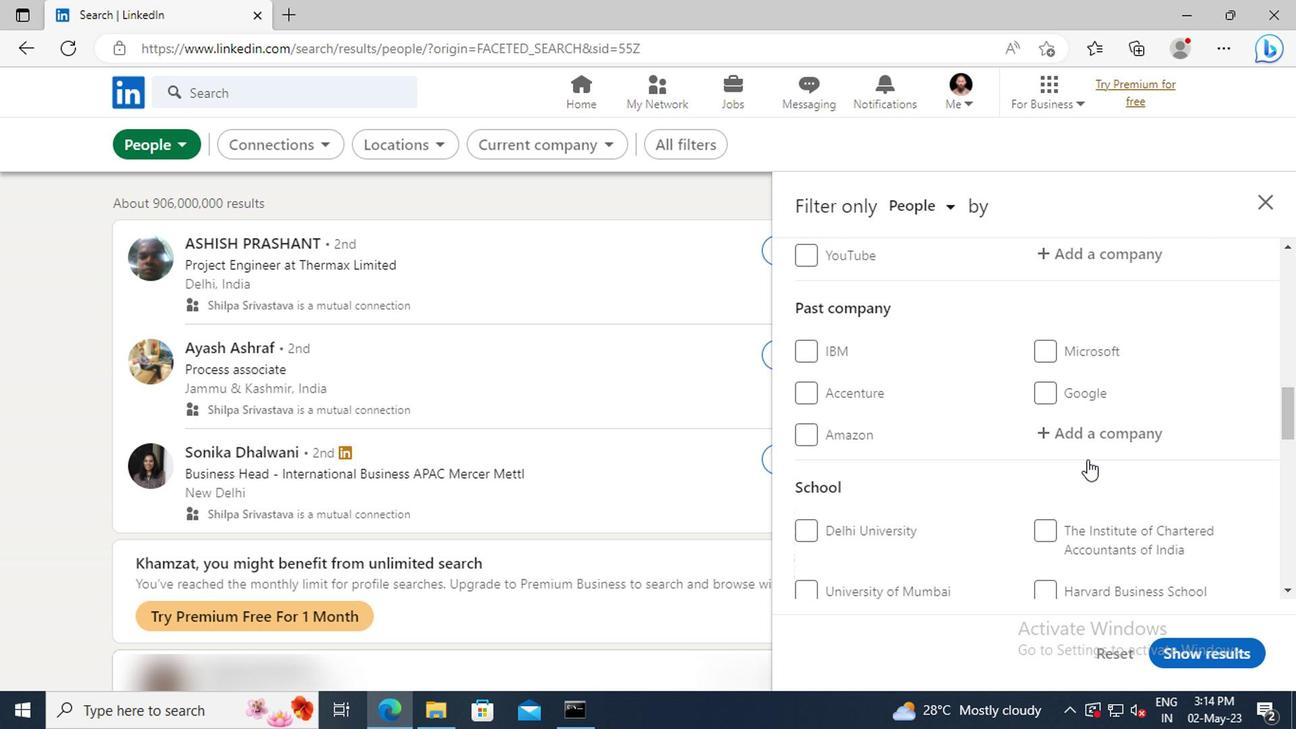 
Action: Mouse scrolled (1082, 461) with delta (0, 0)
Screenshot: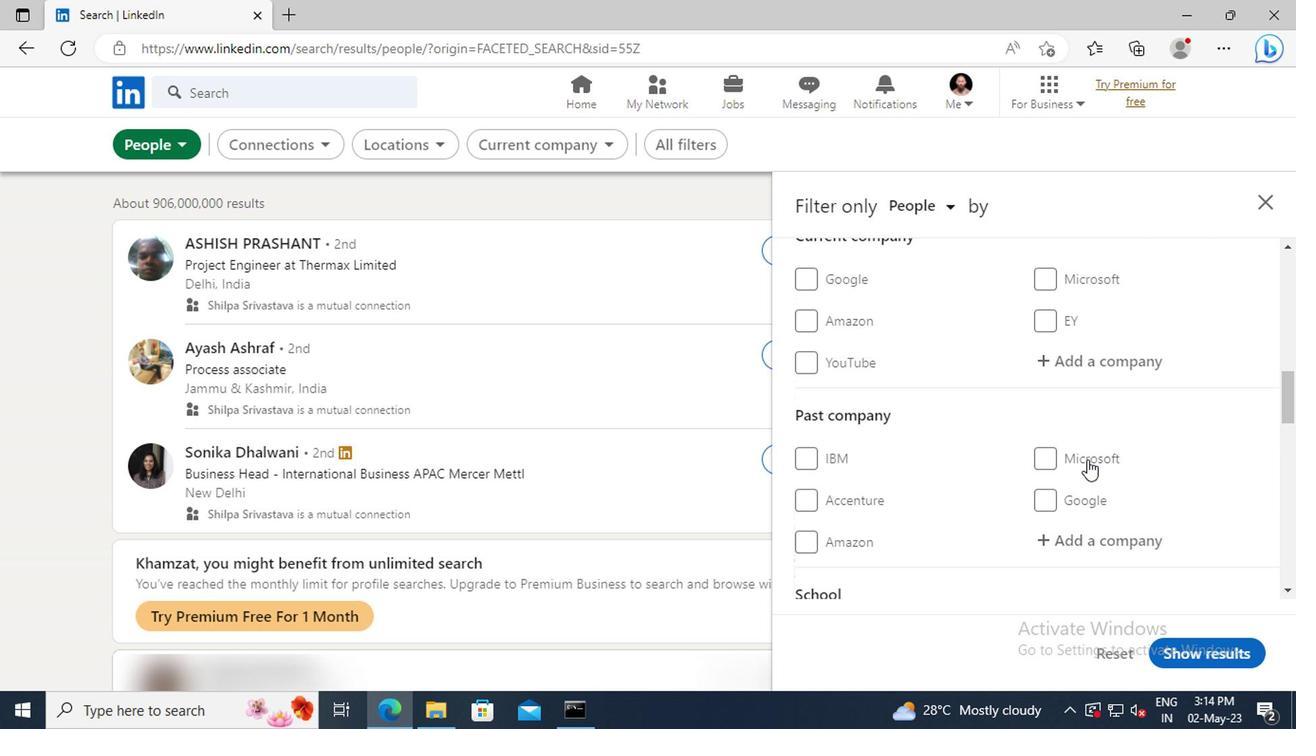 
Action: Mouse moved to (1061, 420)
Screenshot: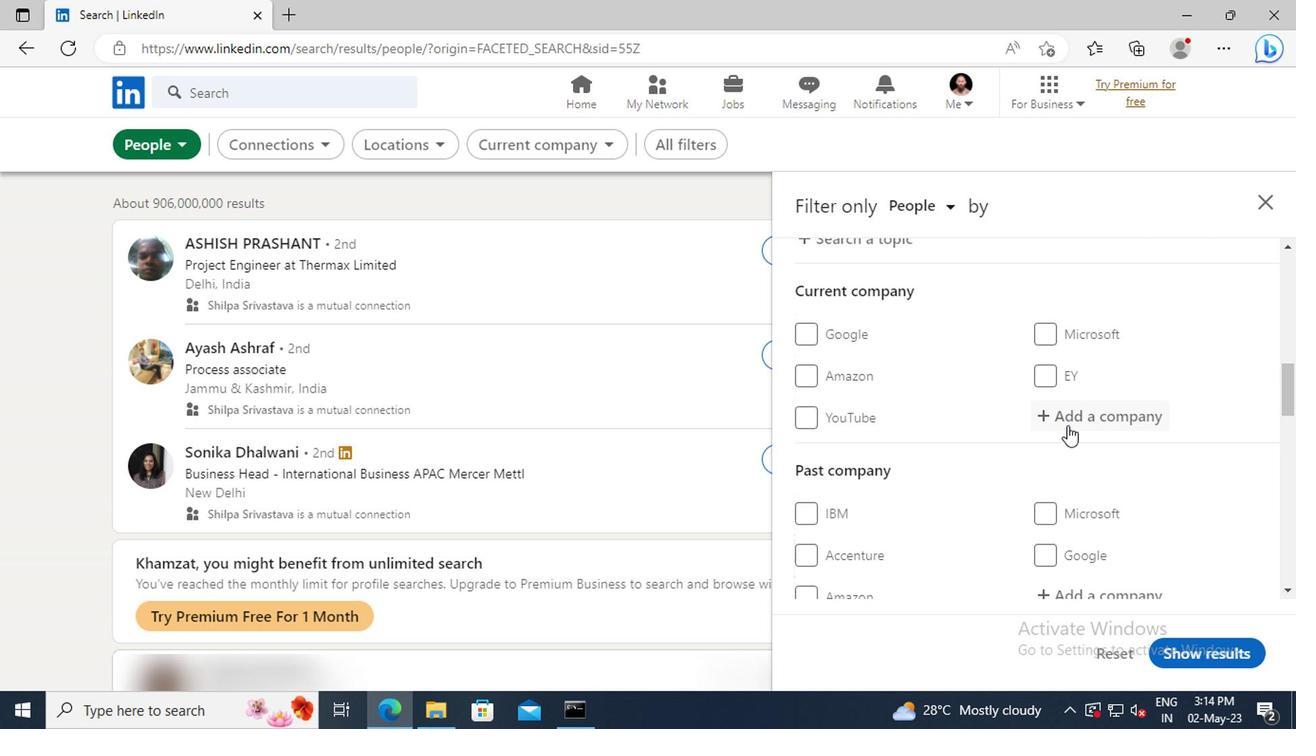 
Action: Mouse pressed left at (1061, 420)
Screenshot: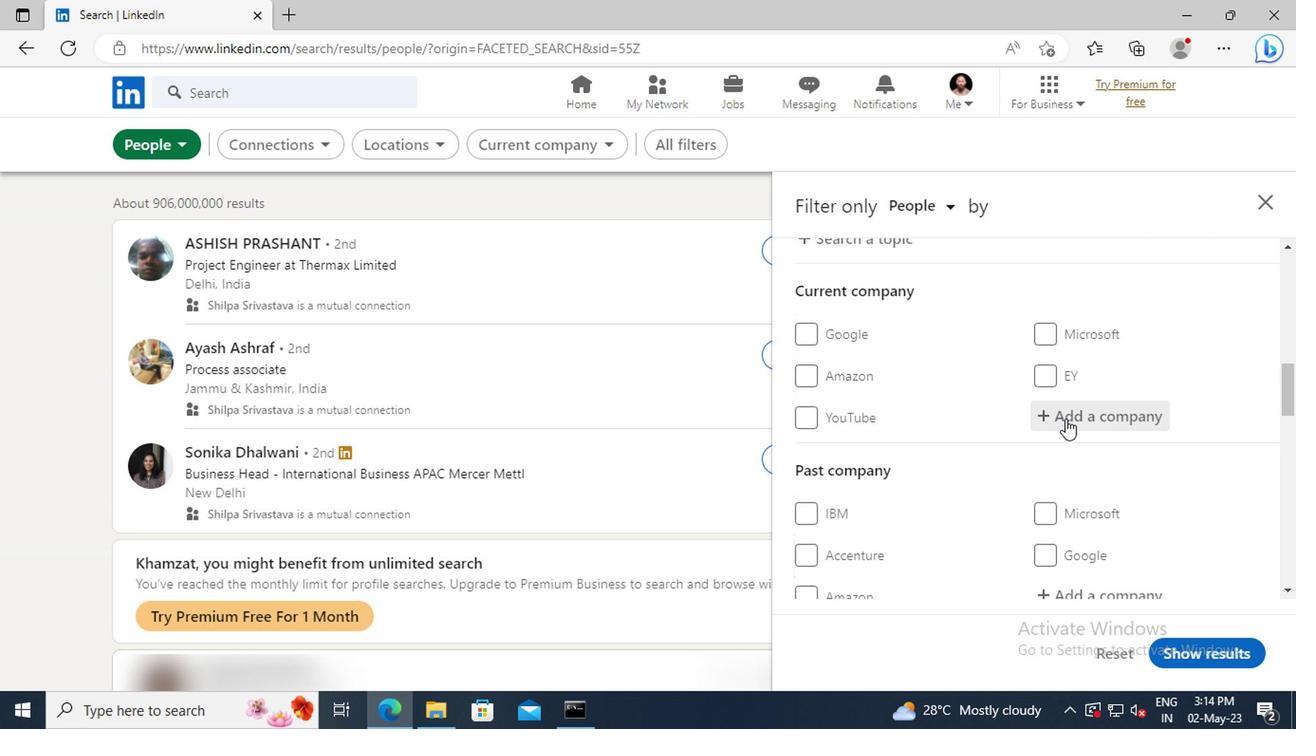 
Action: Key pressed <Key.shift>JERRY<Key.space><Key.shift>VAR
Screenshot: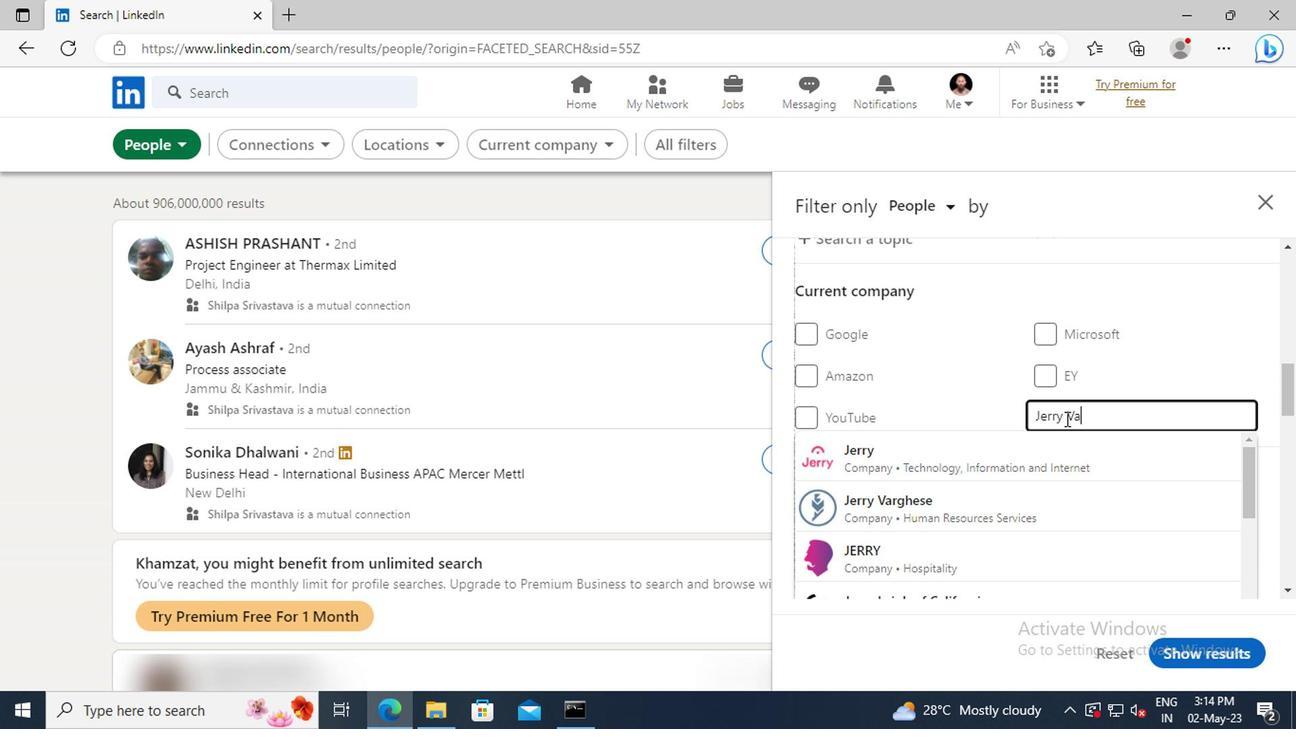 
Action: Mouse moved to (1059, 454)
Screenshot: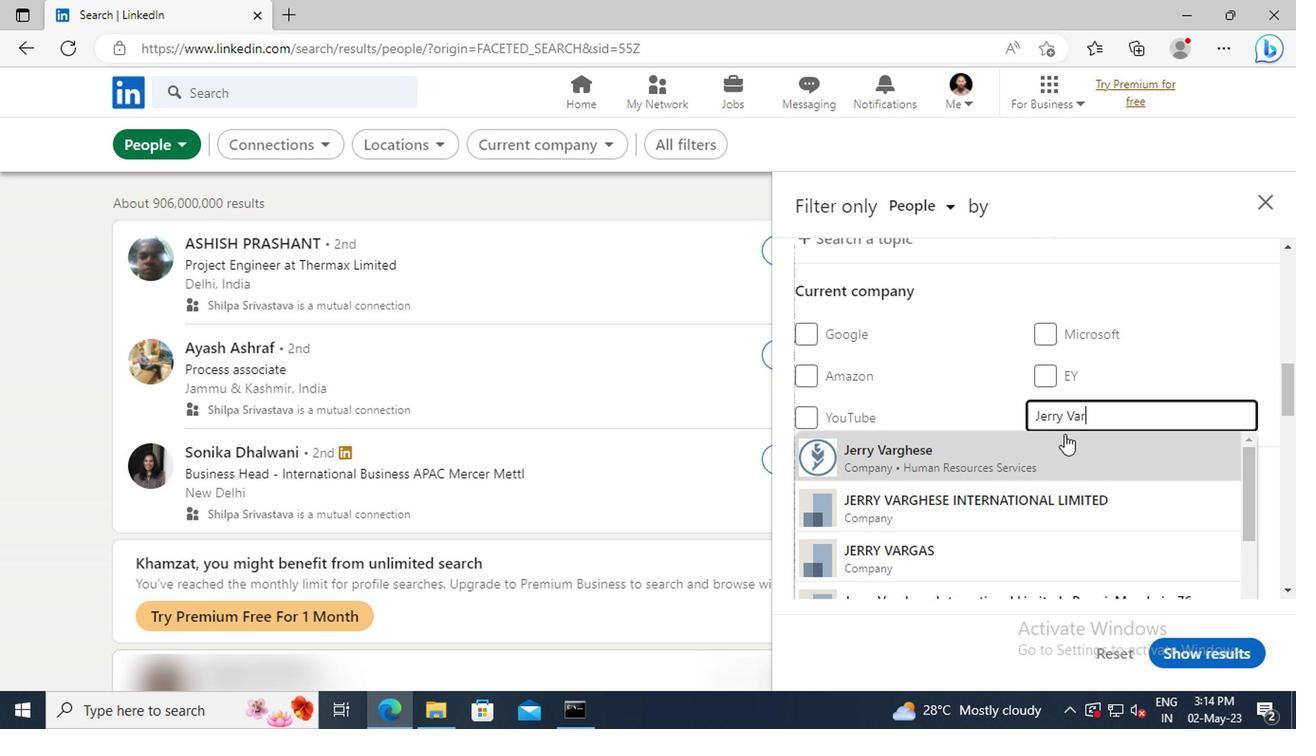 
Action: Mouse pressed left at (1059, 454)
Screenshot: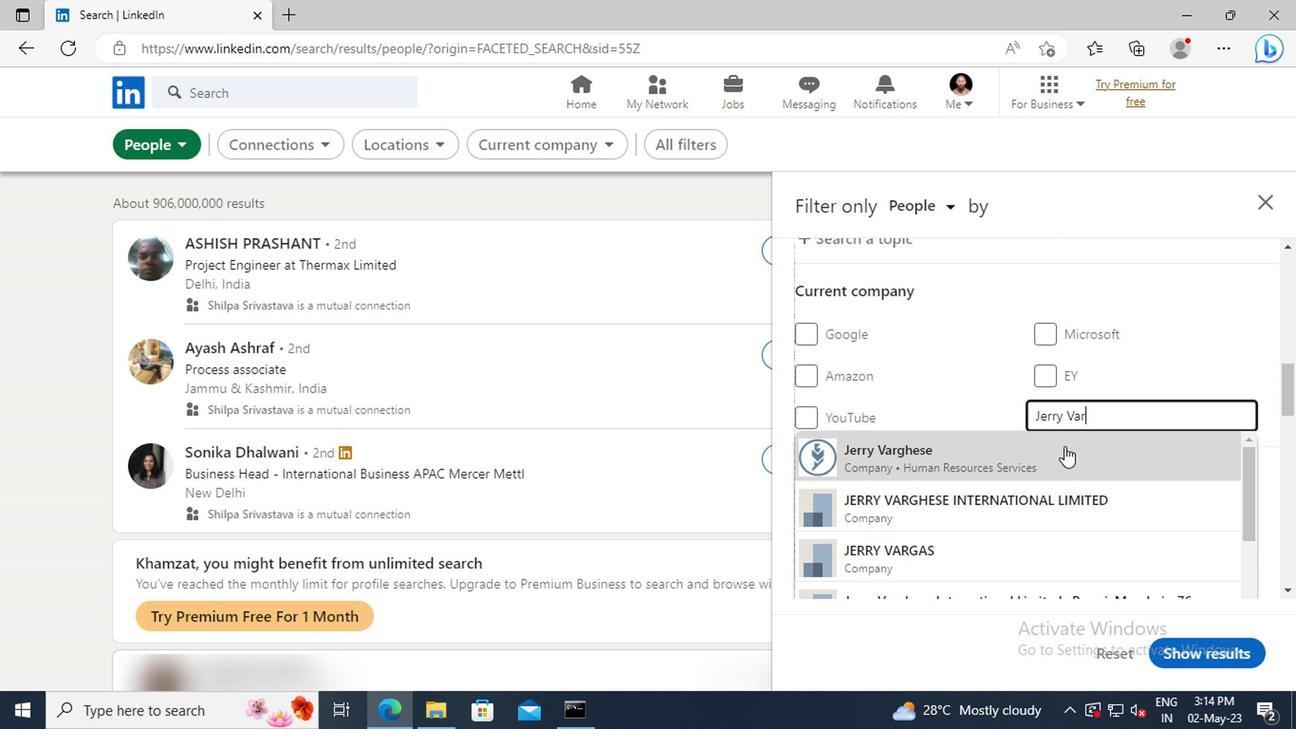 
Action: Mouse moved to (1061, 454)
Screenshot: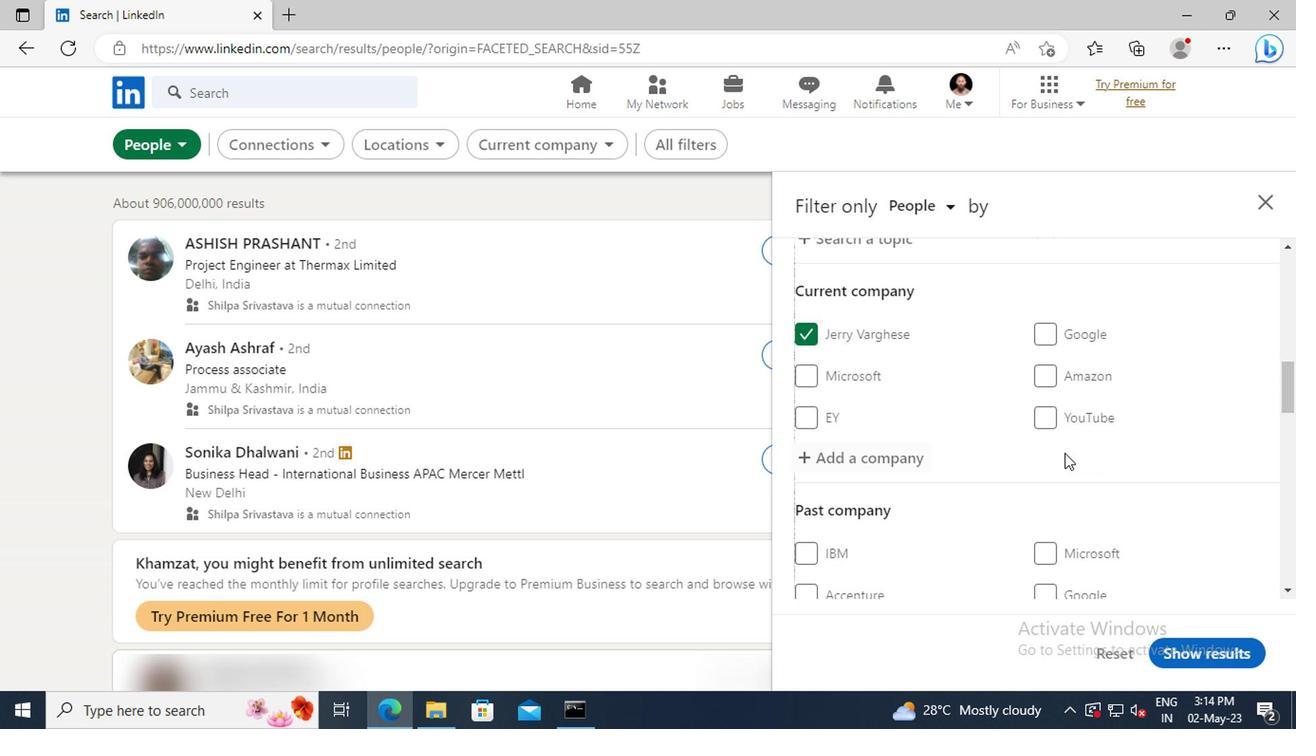 
Action: Mouse scrolled (1061, 453) with delta (0, -1)
Screenshot: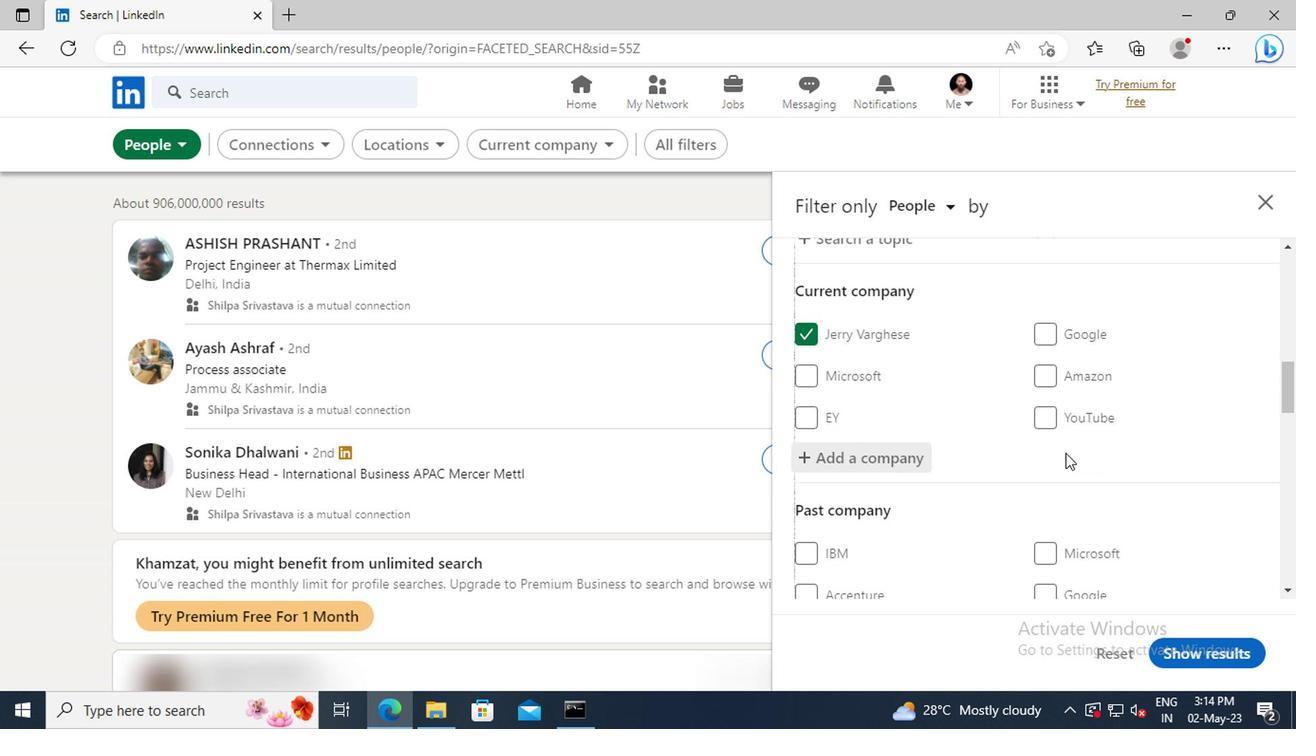 
Action: Mouse scrolled (1061, 453) with delta (0, -1)
Screenshot: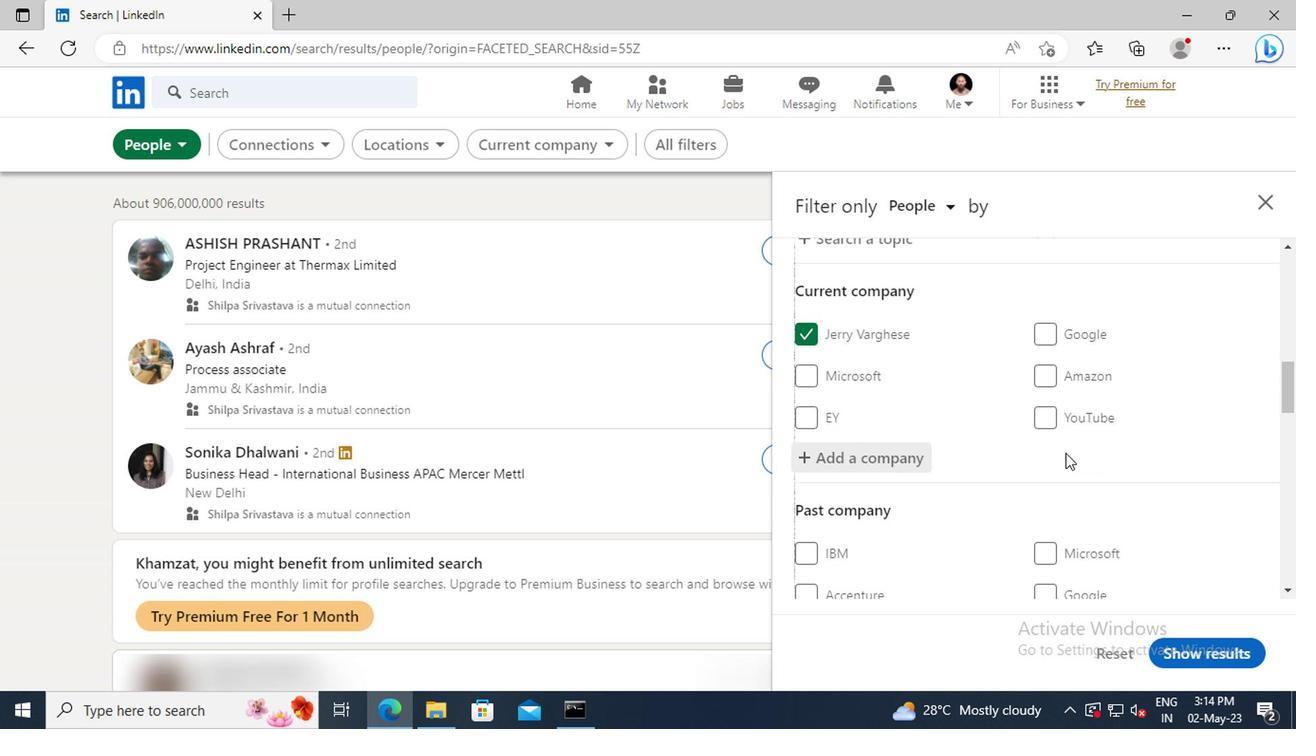 
Action: Mouse scrolled (1061, 453) with delta (0, -1)
Screenshot: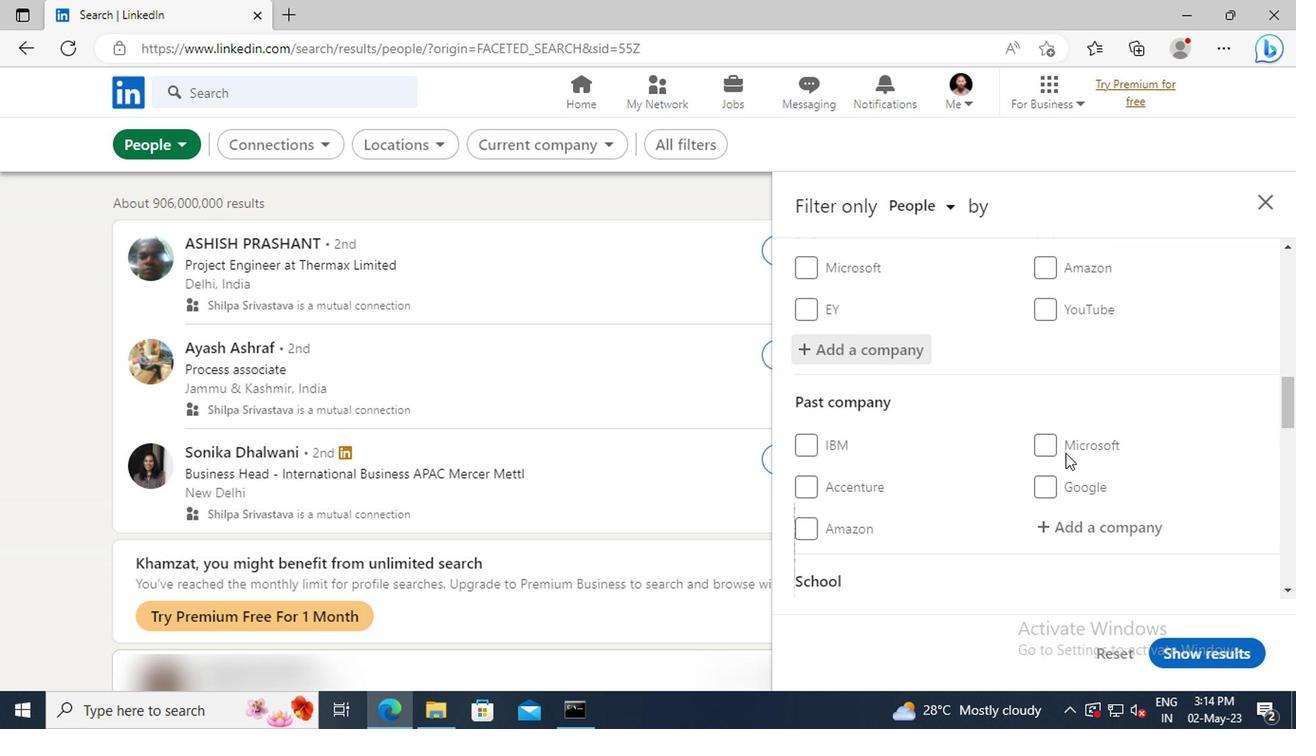 
Action: Mouse scrolled (1061, 453) with delta (0, -1)
Screenshot: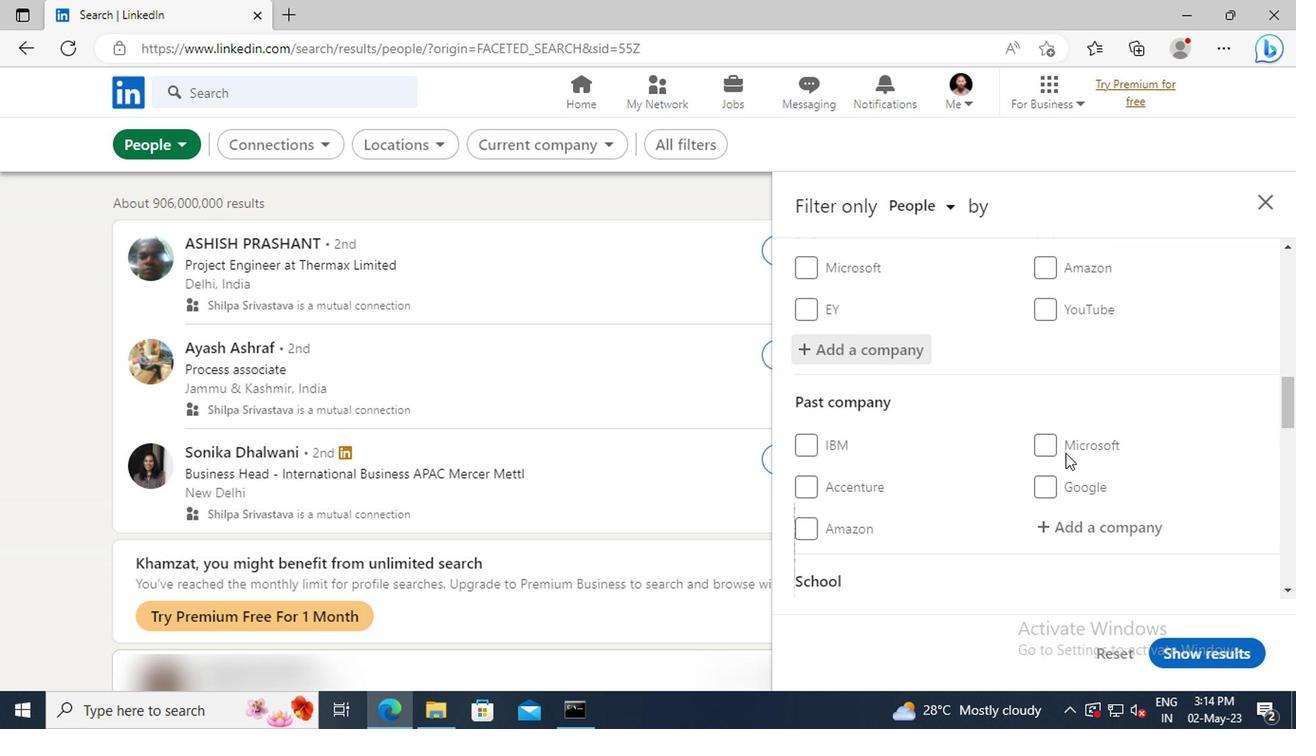 
Action: Mouse moved to (1048, 428)
Screenshot: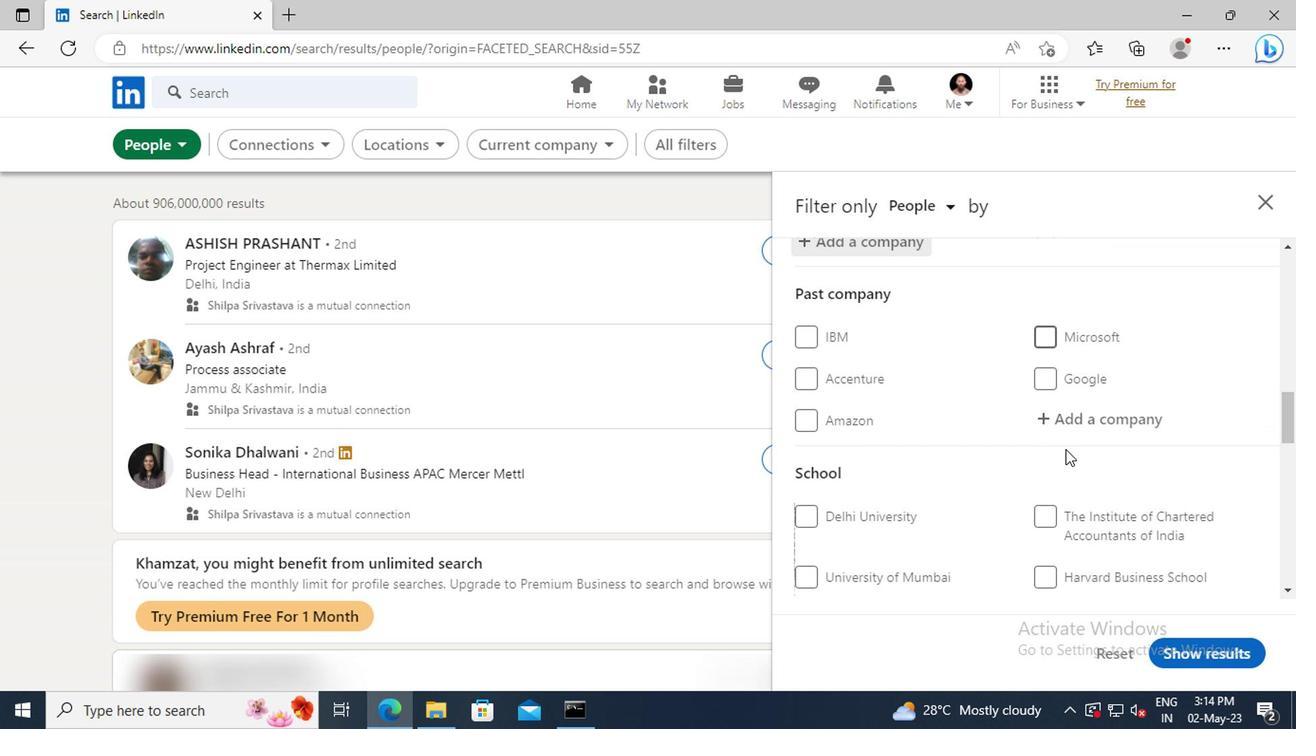
Action: Mouse scrolled (1048, 427) with delta (0, -1)
Screenshot: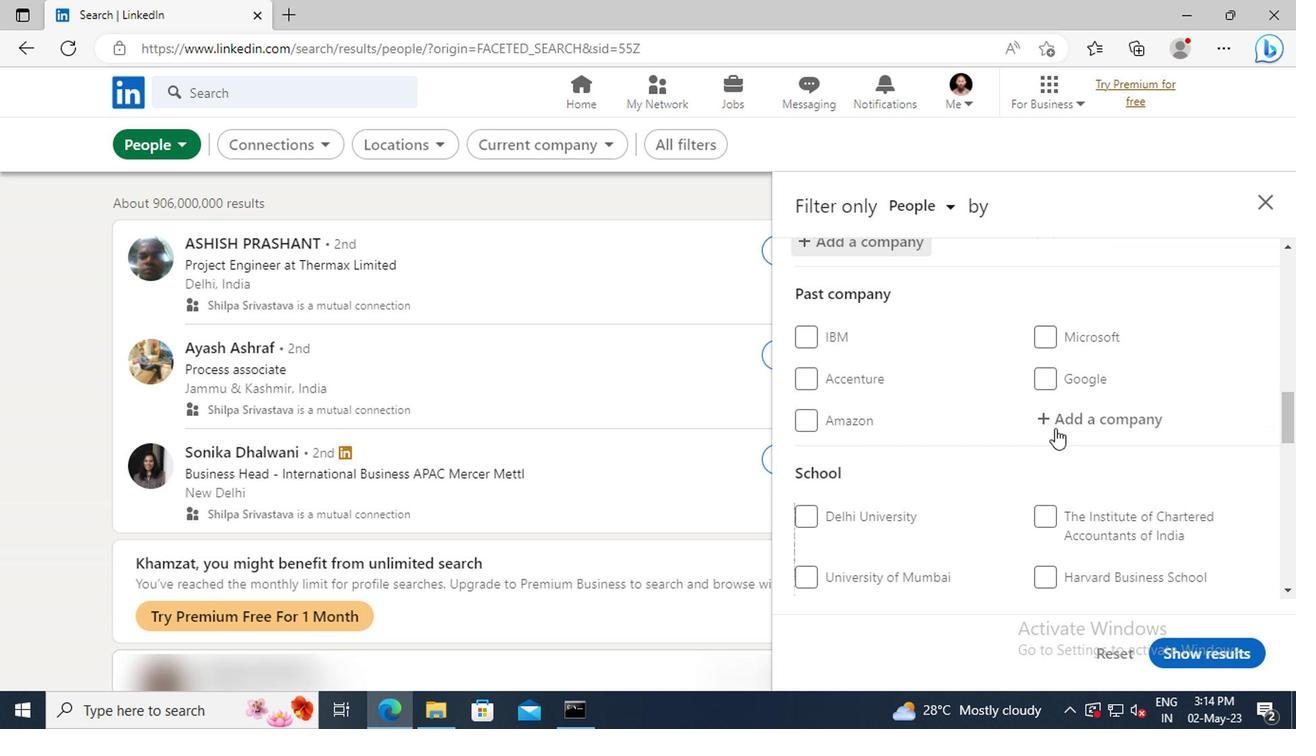
Action: Mouse scrolled (1048, 427) with delta (0, -1)
Screenshot: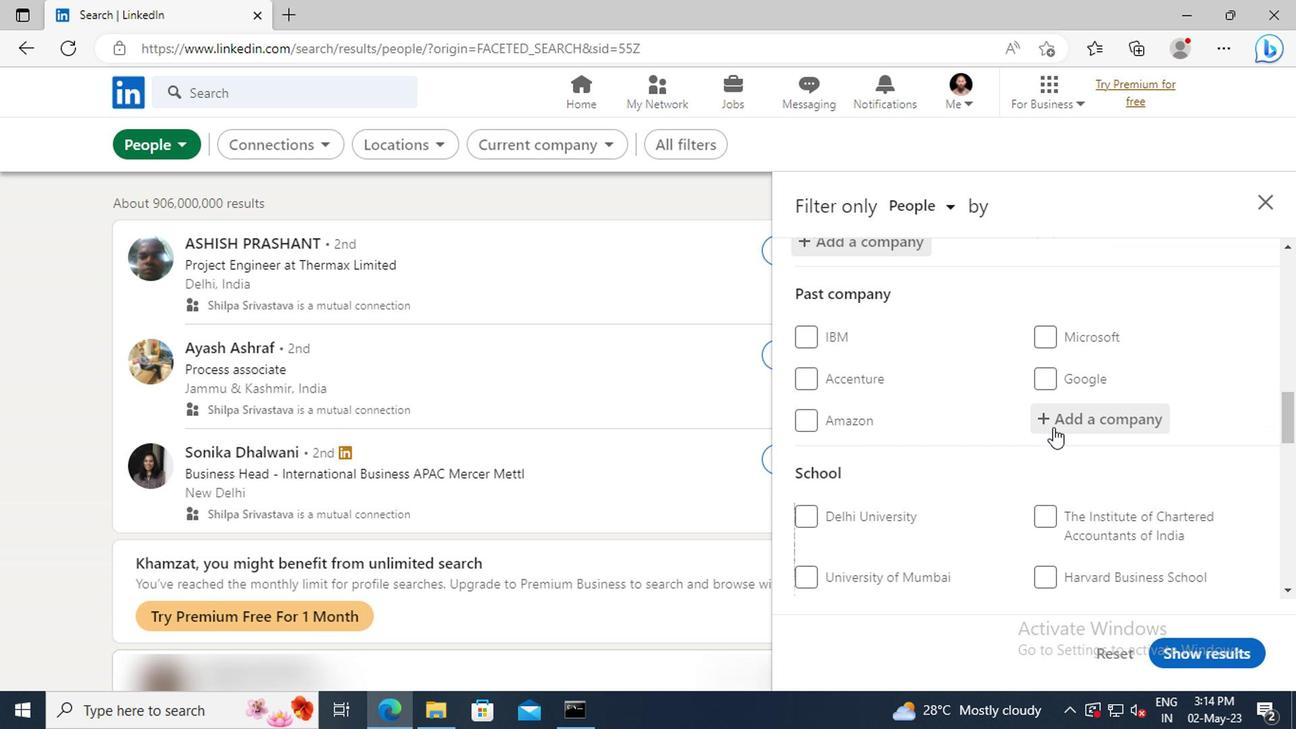 
Action: Mouse moved to (1005, 405)
Screenshot: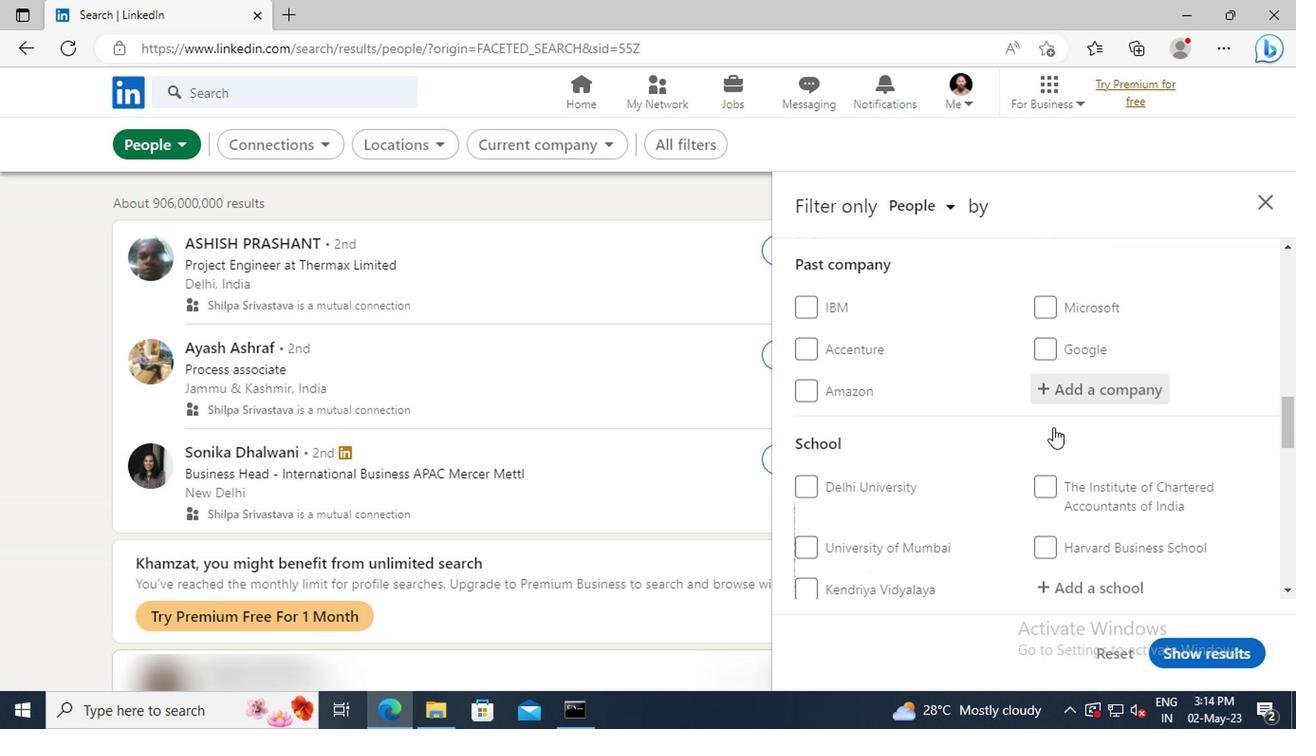 
Action: Mouse scrolled (1005, 403) with delta (0, -1)
Screenshot: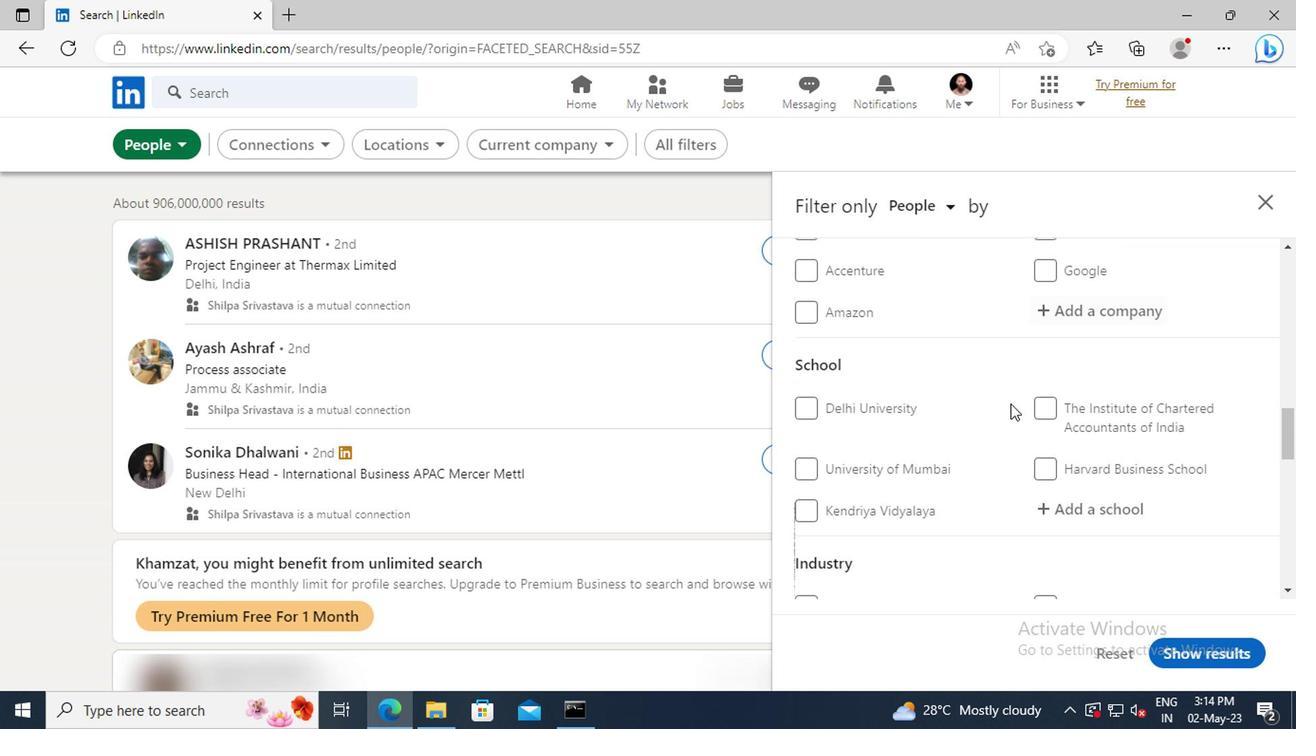 
Action: Mouse moved to (1044, 457)
Screenshot: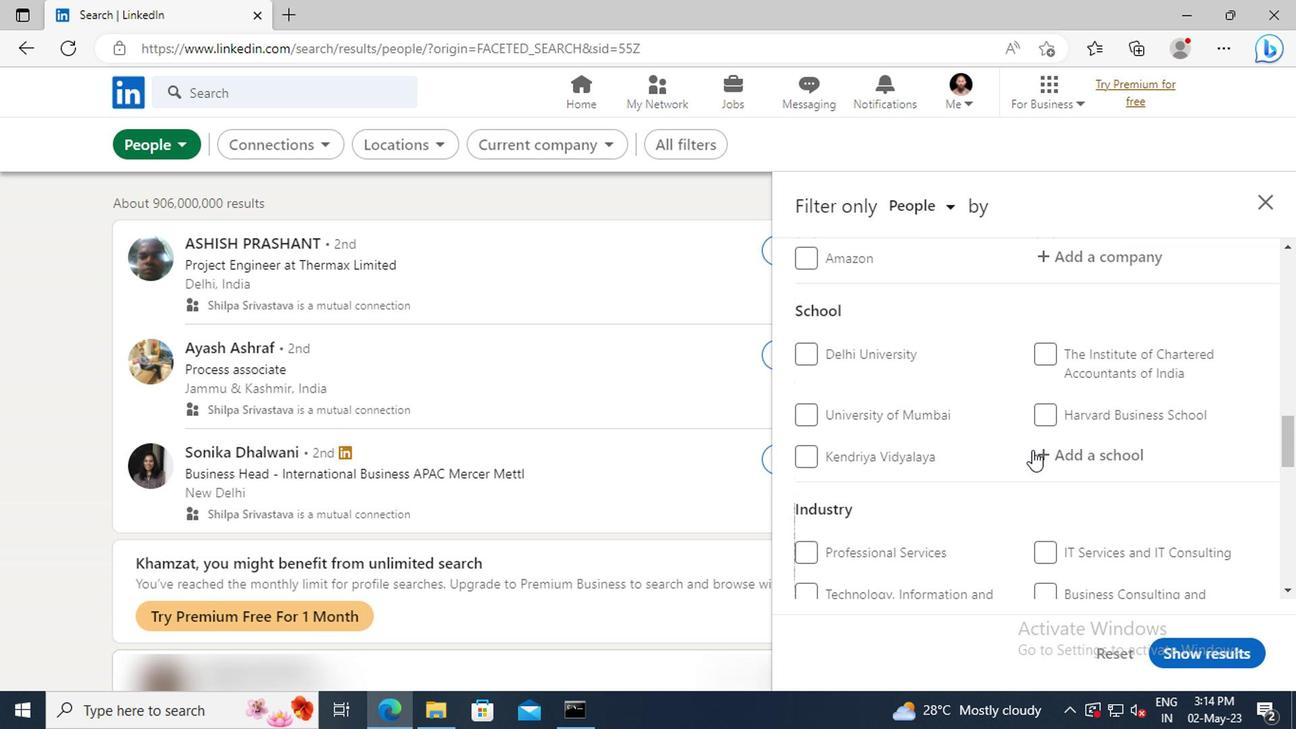 
Action: Mouse pressed left at (1044, 457)
Screenshot: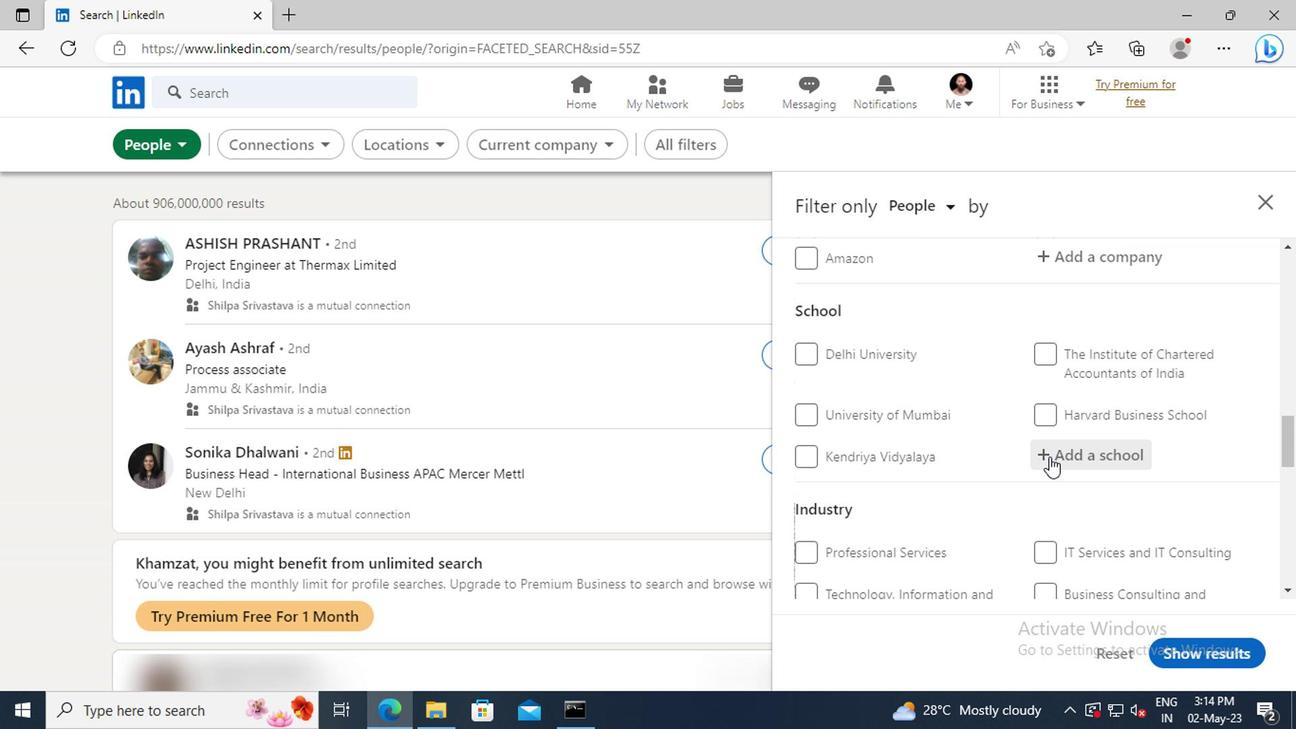 
Action: Key pressed <Key.shift>PSG<Key.space><Key.shift>IN
Screenshot: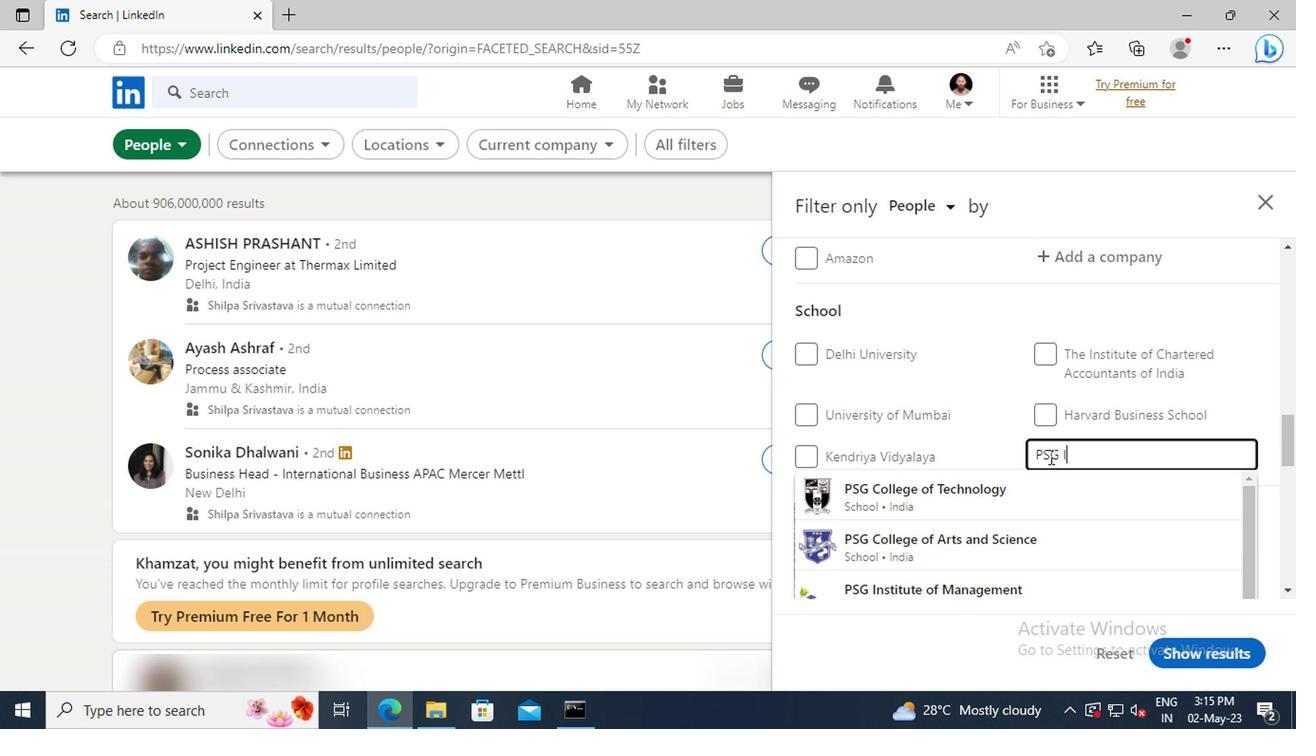 
Action: Mouse moved to (1050, 492)
Screenshot: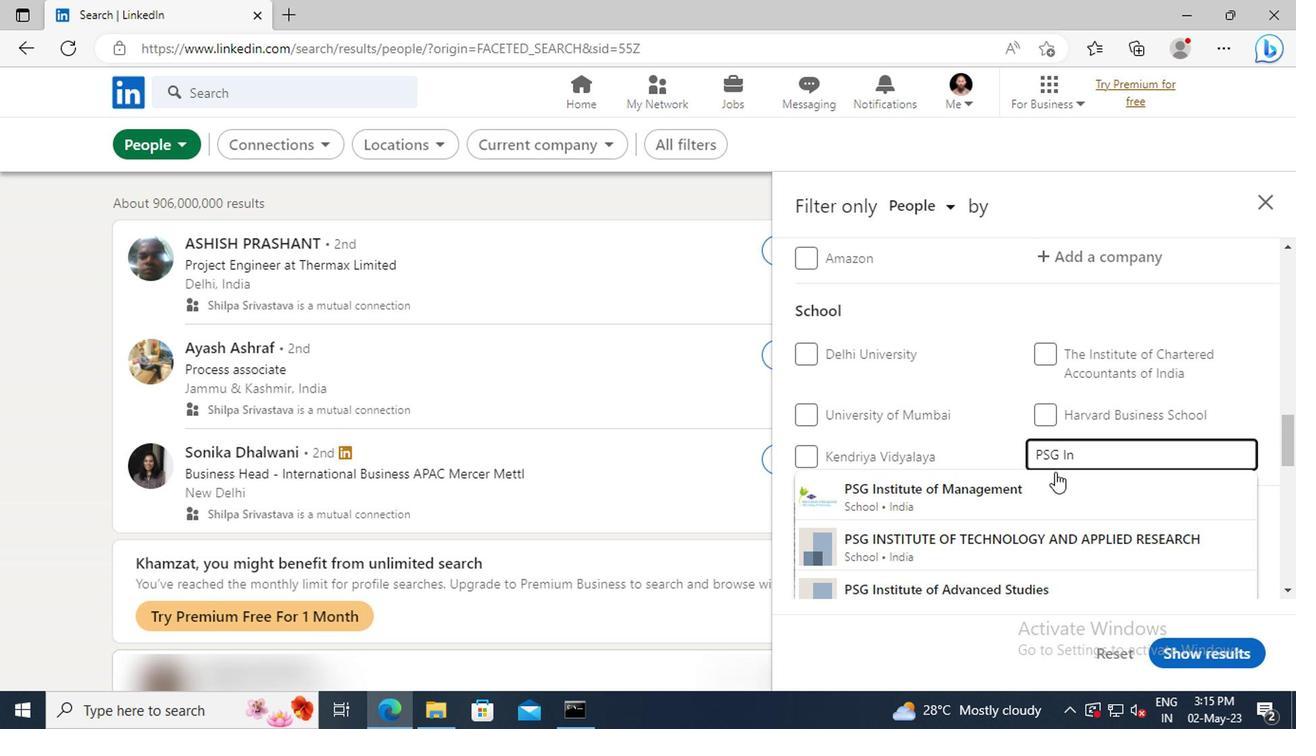 
Action: Mouse pressed left at (1050, 492)
Screenshot: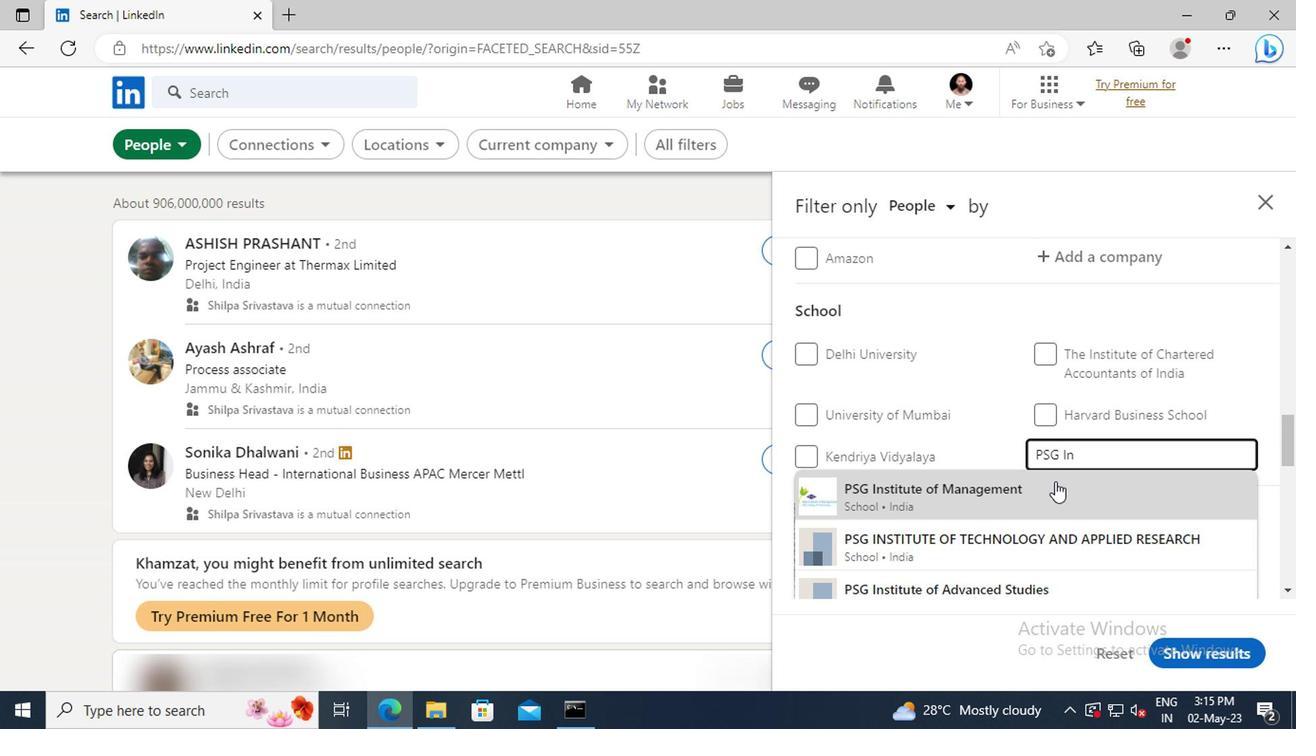 
Action: Mouse scrolled (1050, 491) with delta (0, -1)
Screenshot: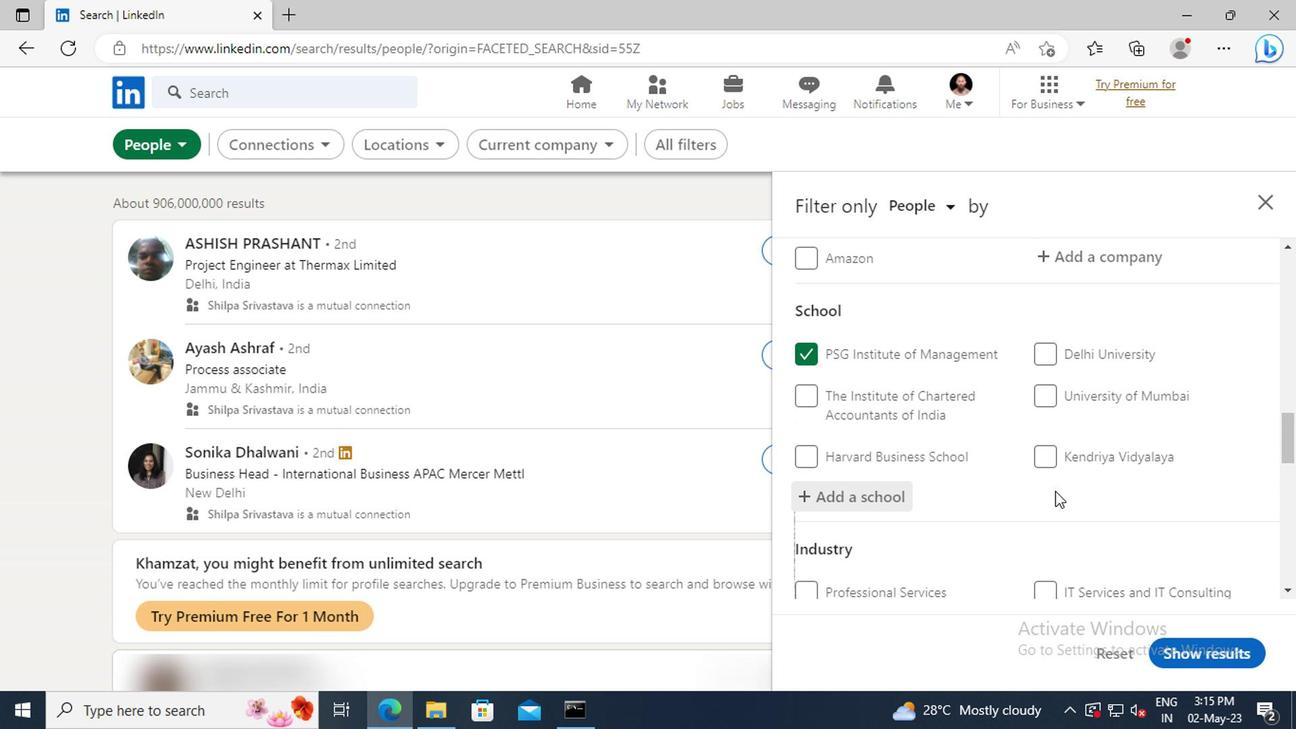 
Action: Mouse scrolled (1050, 491) with delta (0, -1)
Screenshot: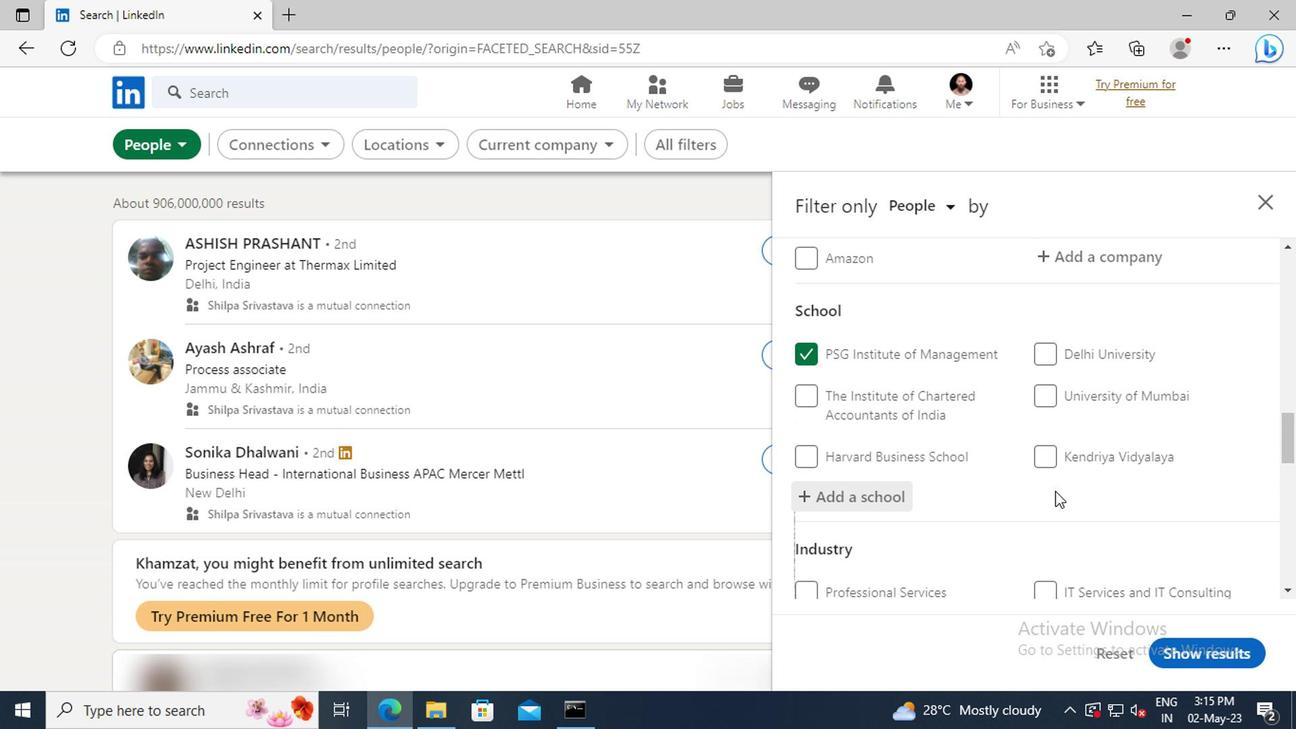 
Action: Mouse moved to (1051, 484)
Screenshot: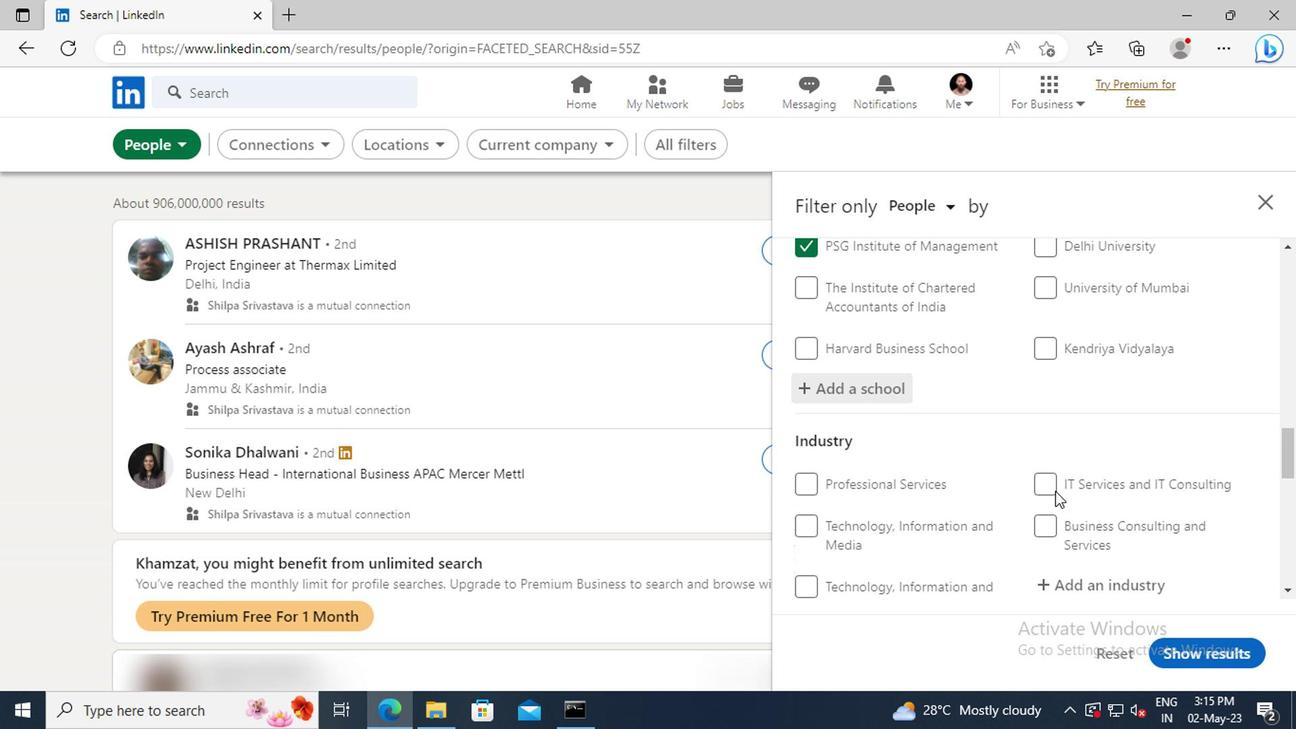 
Action: Mouse scrolled (1051, 483) with delta (0, -1)
Screenshot: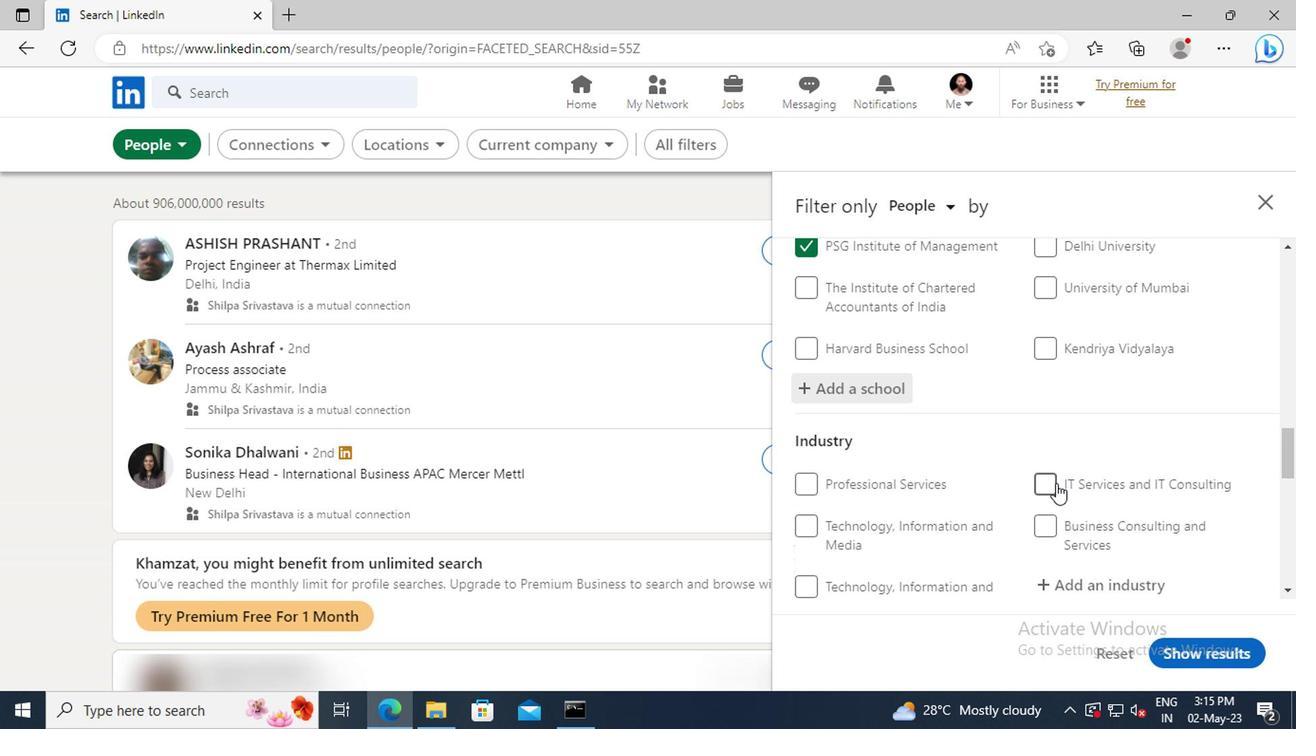 
Action: Mouse scrolled (1051, 483) with delta (0, -1)
Screenshot: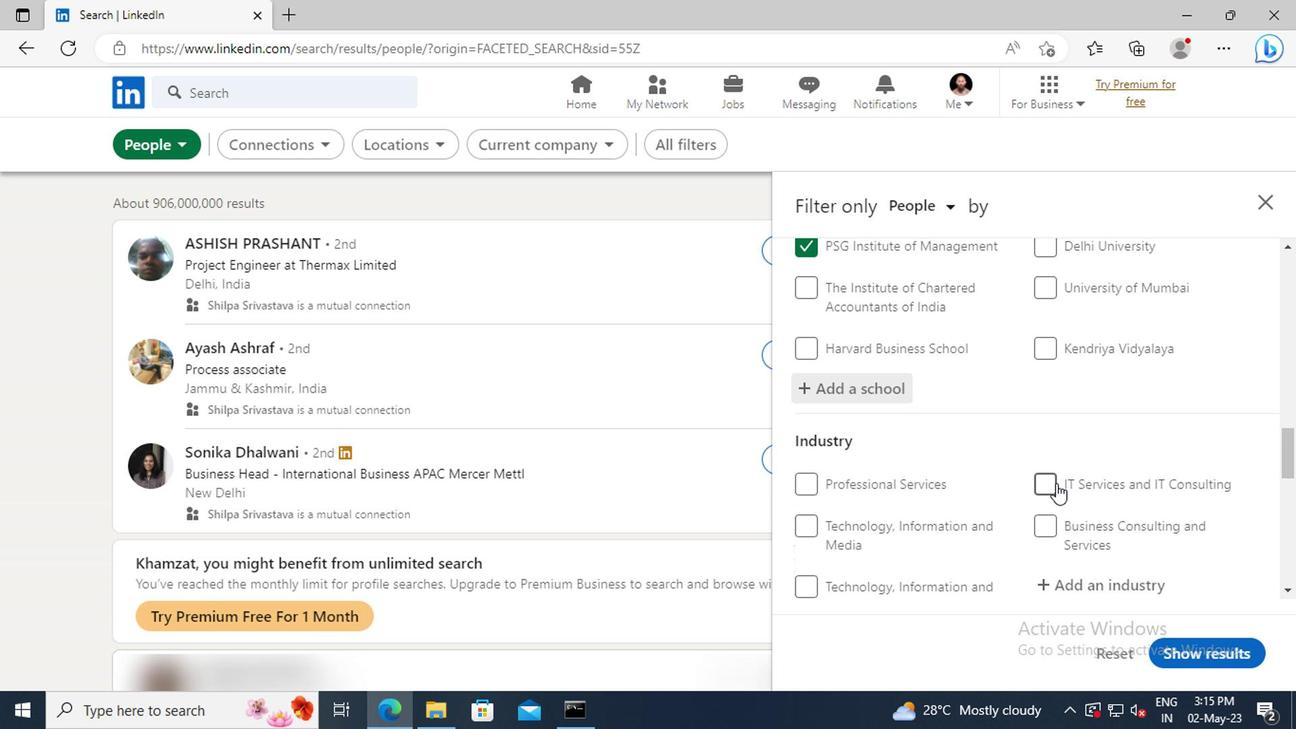 
Action: Mouse moved to (1052, 480)
Screenshot: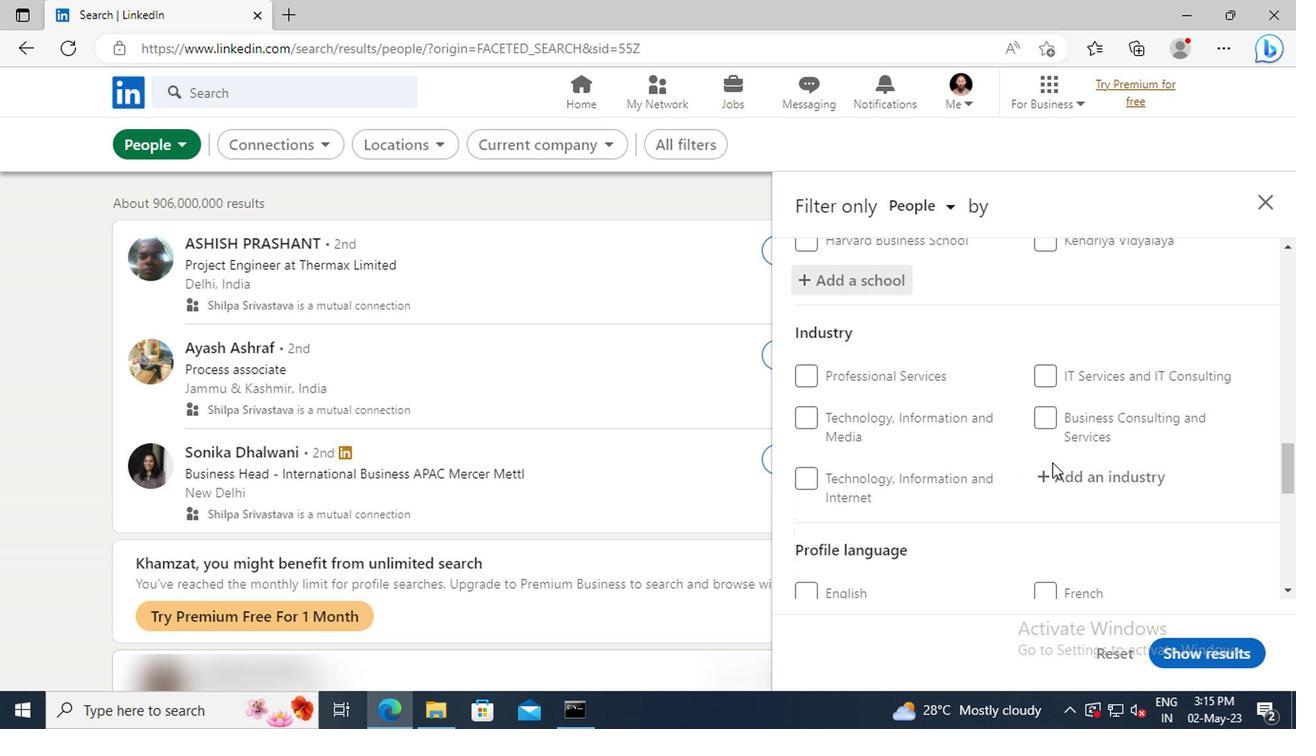
Action: Mouse pressed left at (1052, 480)
Screenshot: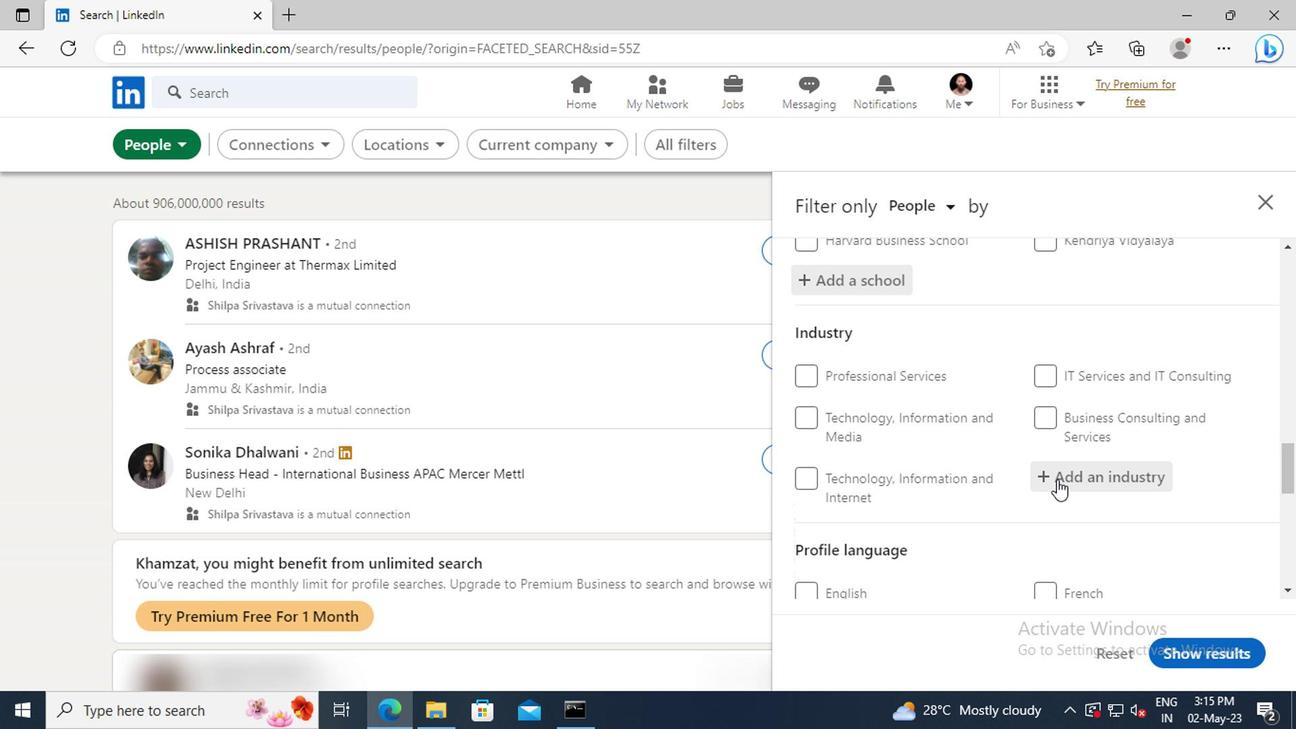 
Action: Key pressed <Key.shift>SUGAR<Key.space>
Screenshot: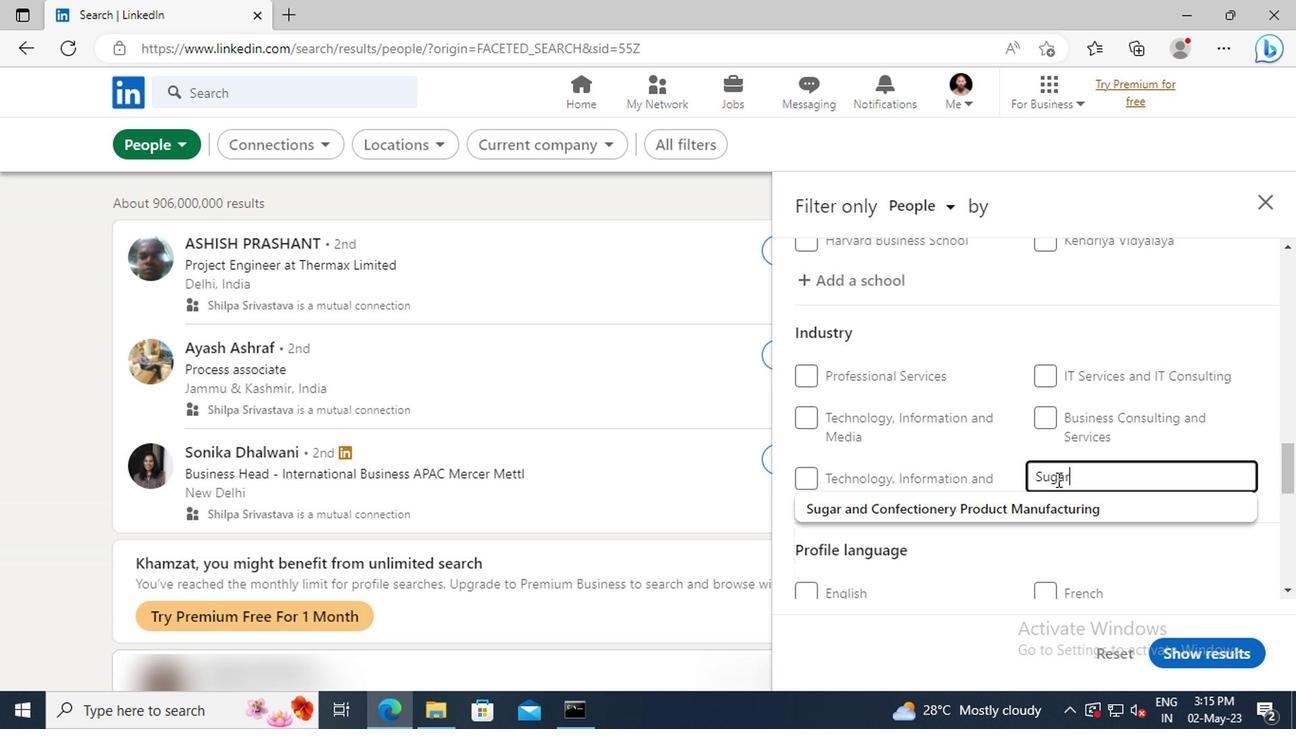 
Action: Mouse moved to (1059, 505)
Screenshot: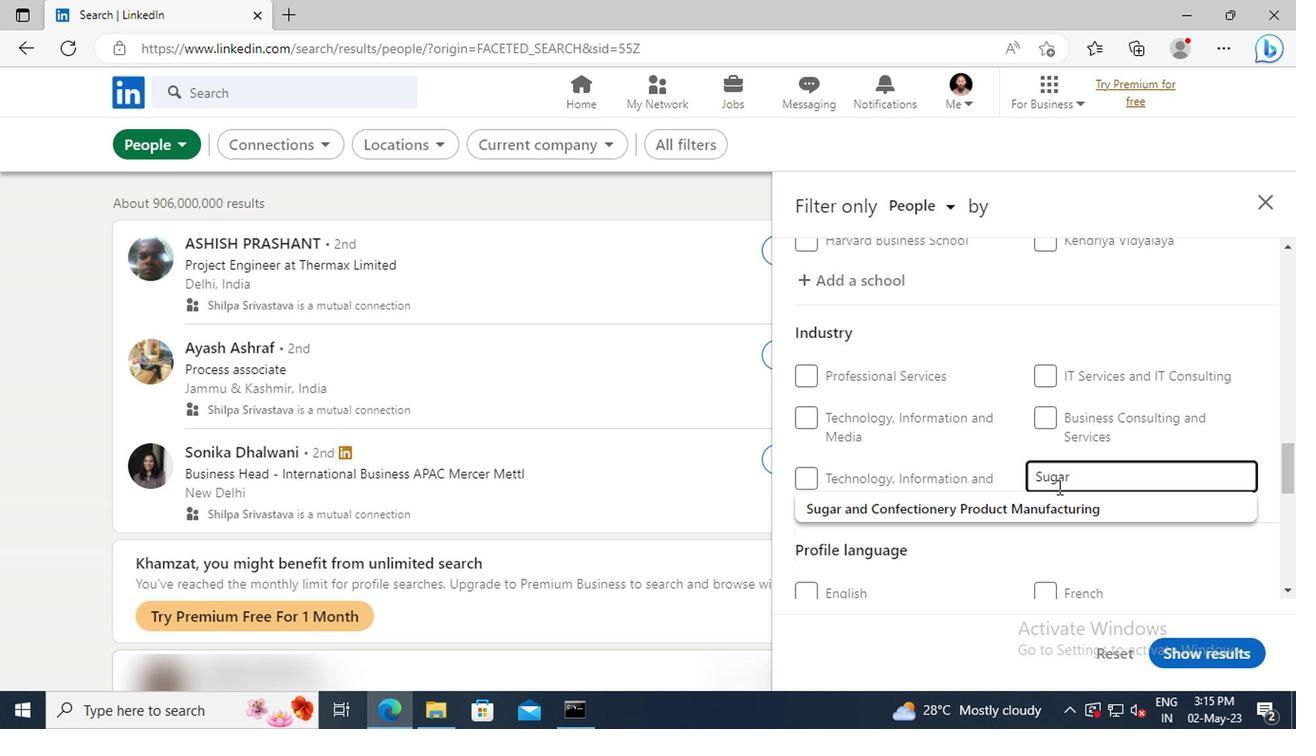 
Action: Mouse pressed left at (1059, 505)
Screenshot: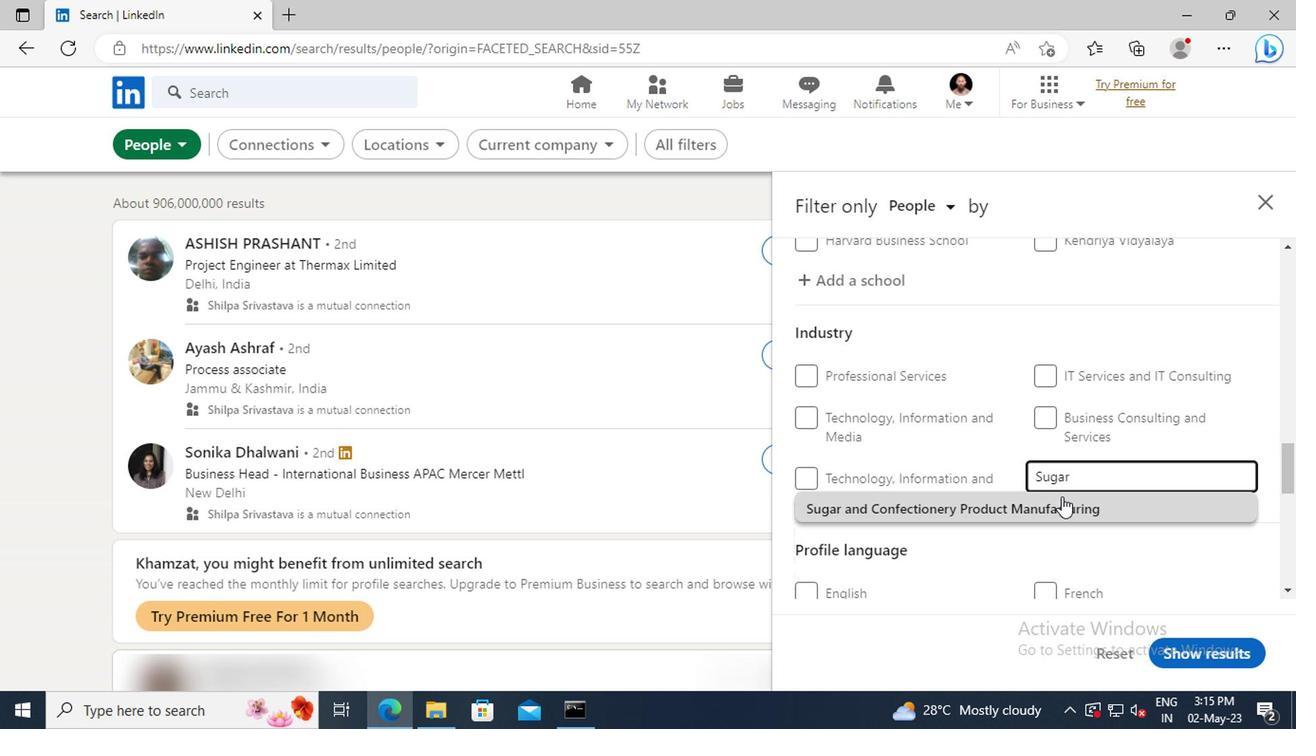 
Action: Mouse scrolled (1059, 504) with delta (0, -1)
Screenshot: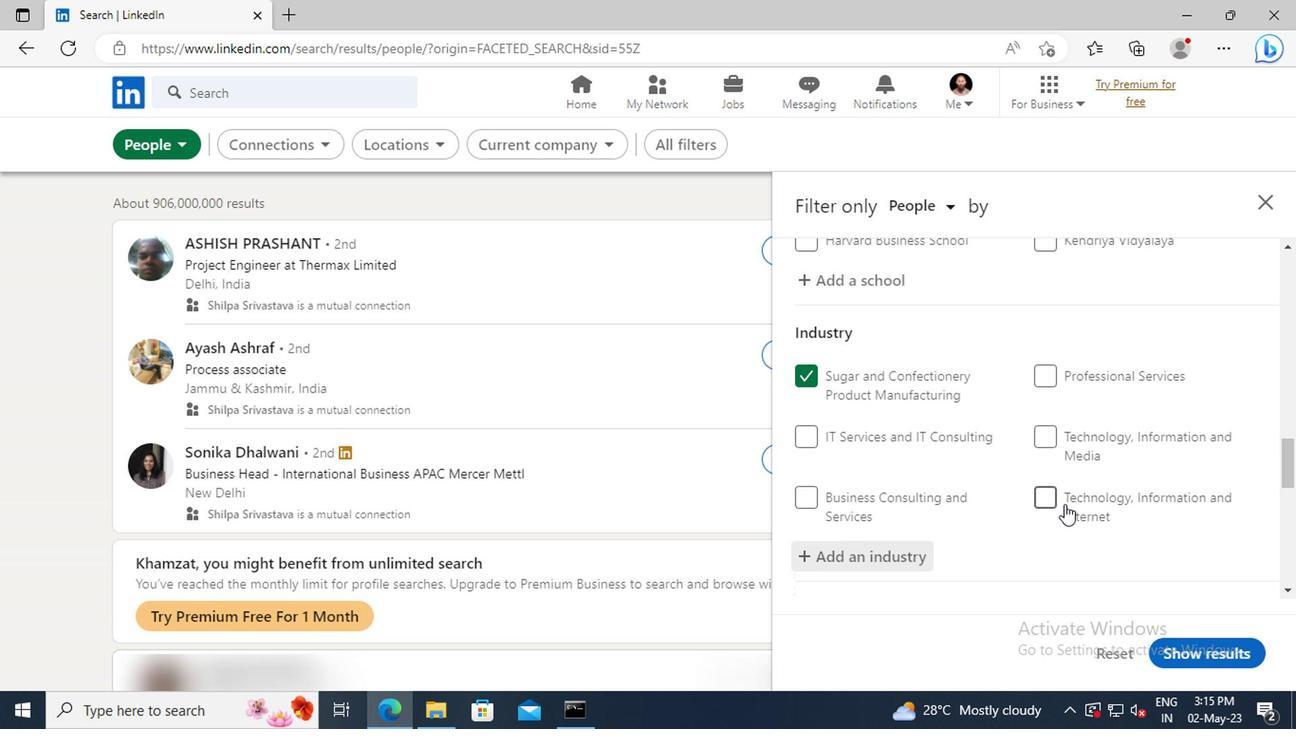 
Action: Mouse scrolled (1059, 504) with delta (0, -1)
Screenshot: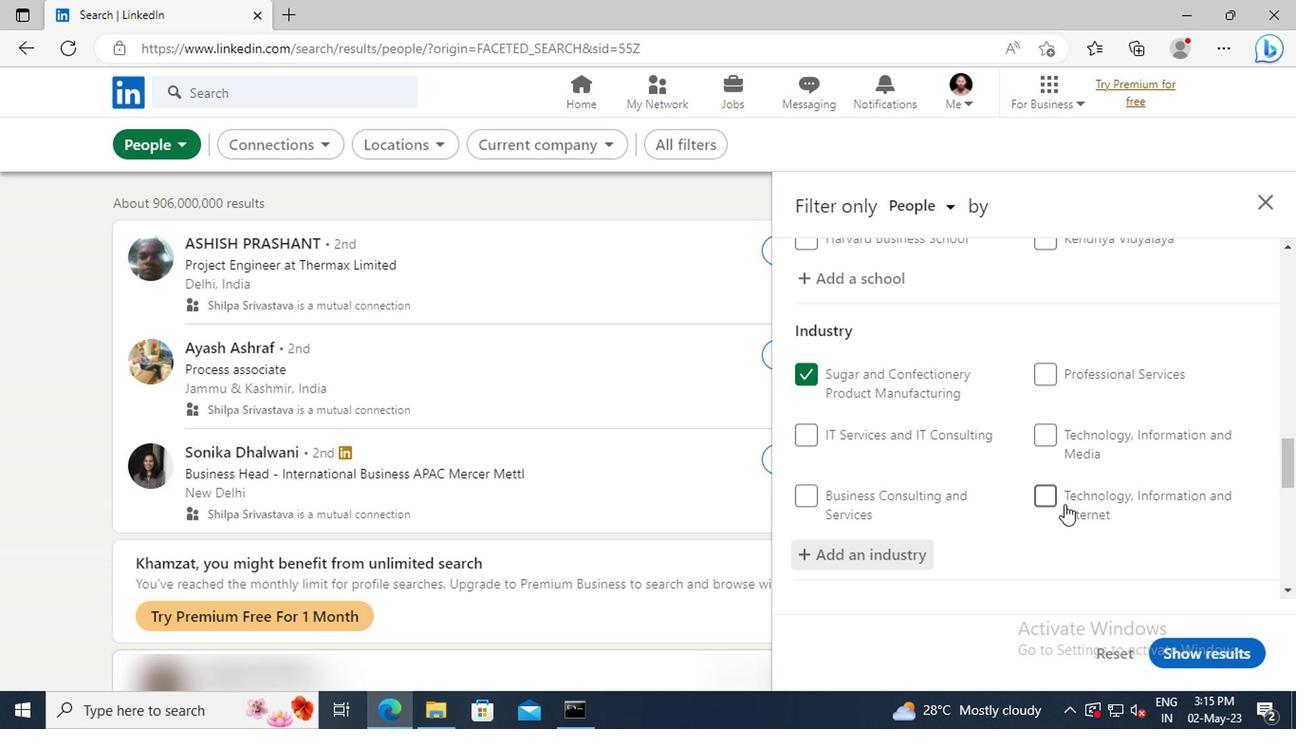 
Action: Mouse moved to (1059, 487)
Screenshot: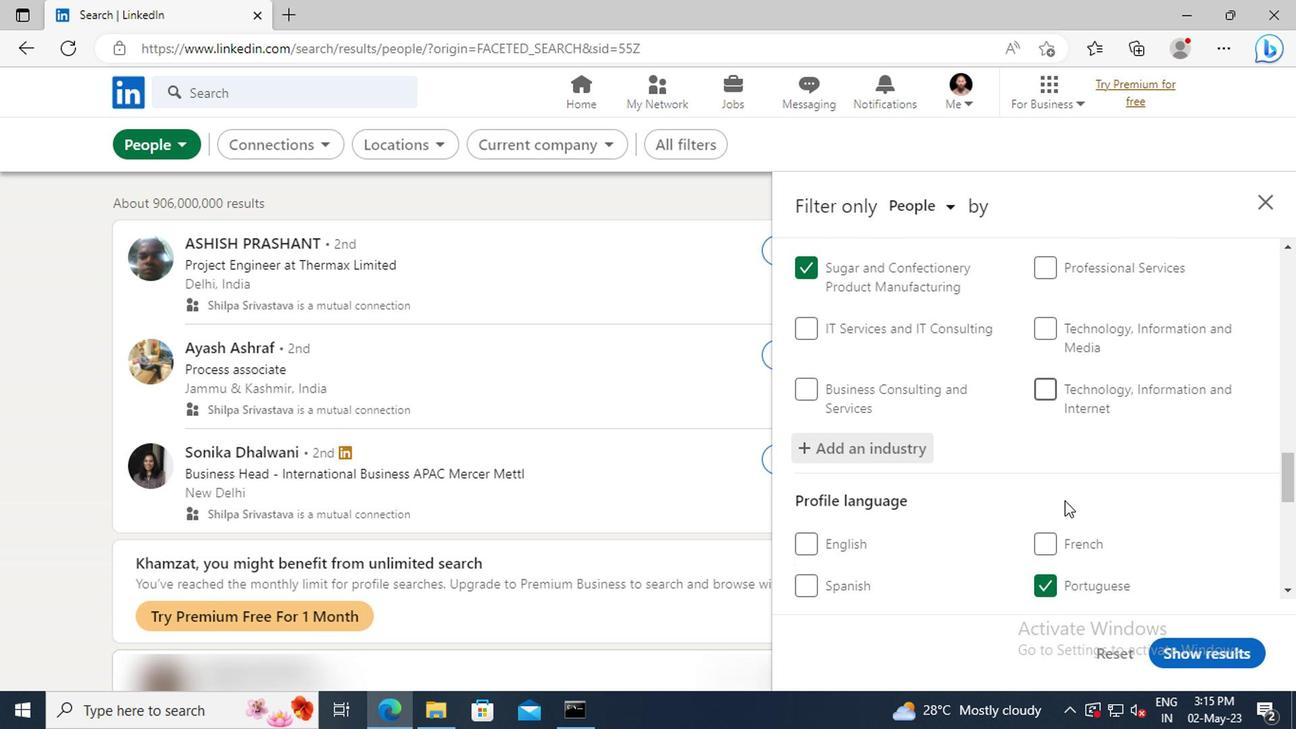 
Action: Mouse scrolled (1059, 486) with delta (0, -1)
Screenshot: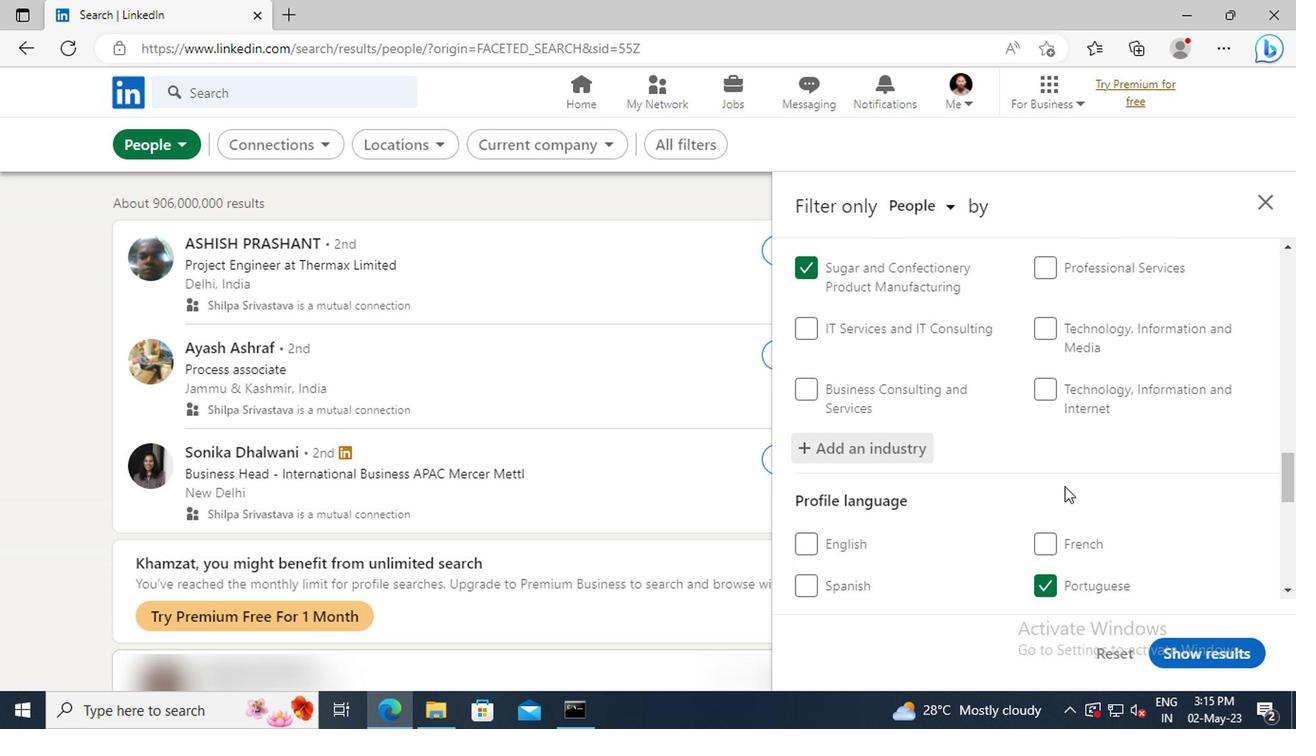 
Action: Mouse scrolled (1059, 486) with delta (0, -1)
Screenshot: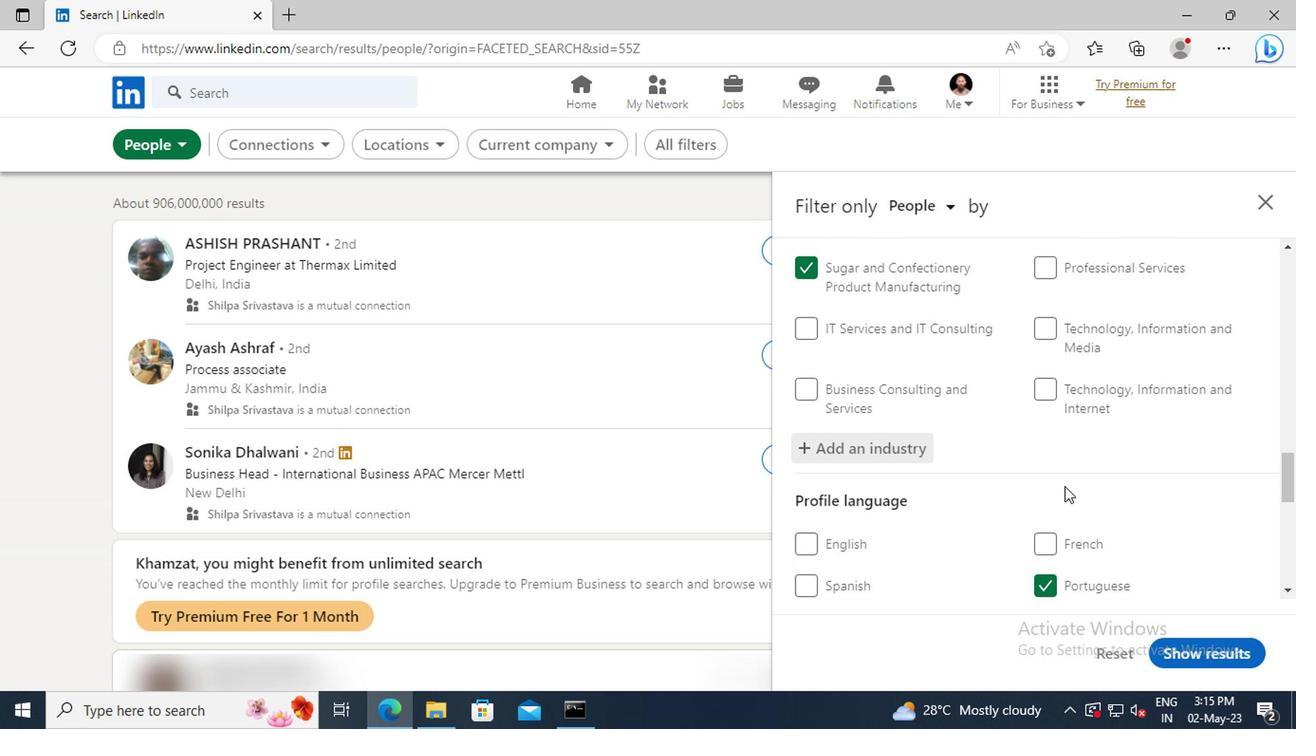 
Action: Mouse moved to (1051, 432)
Screenshot: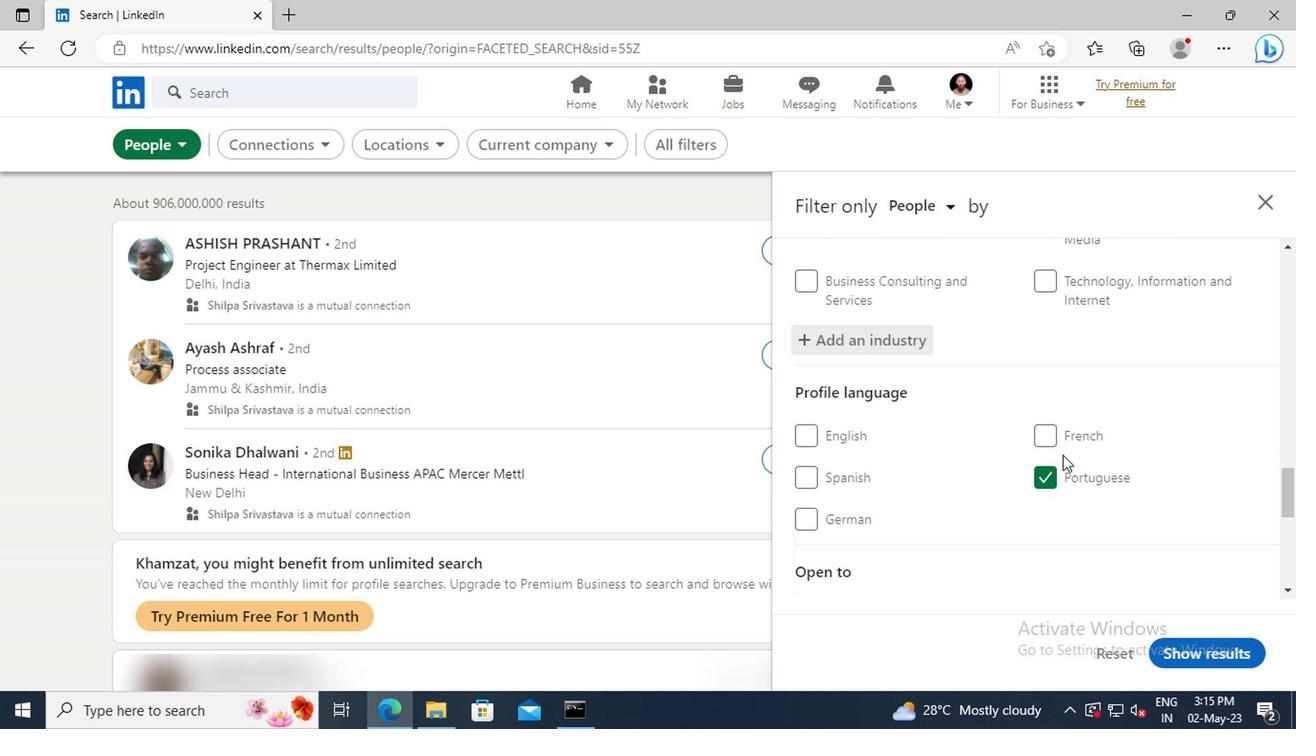 
Action: Mouse scrolled (1051, 431) with delta (0, 0)
Screenshot: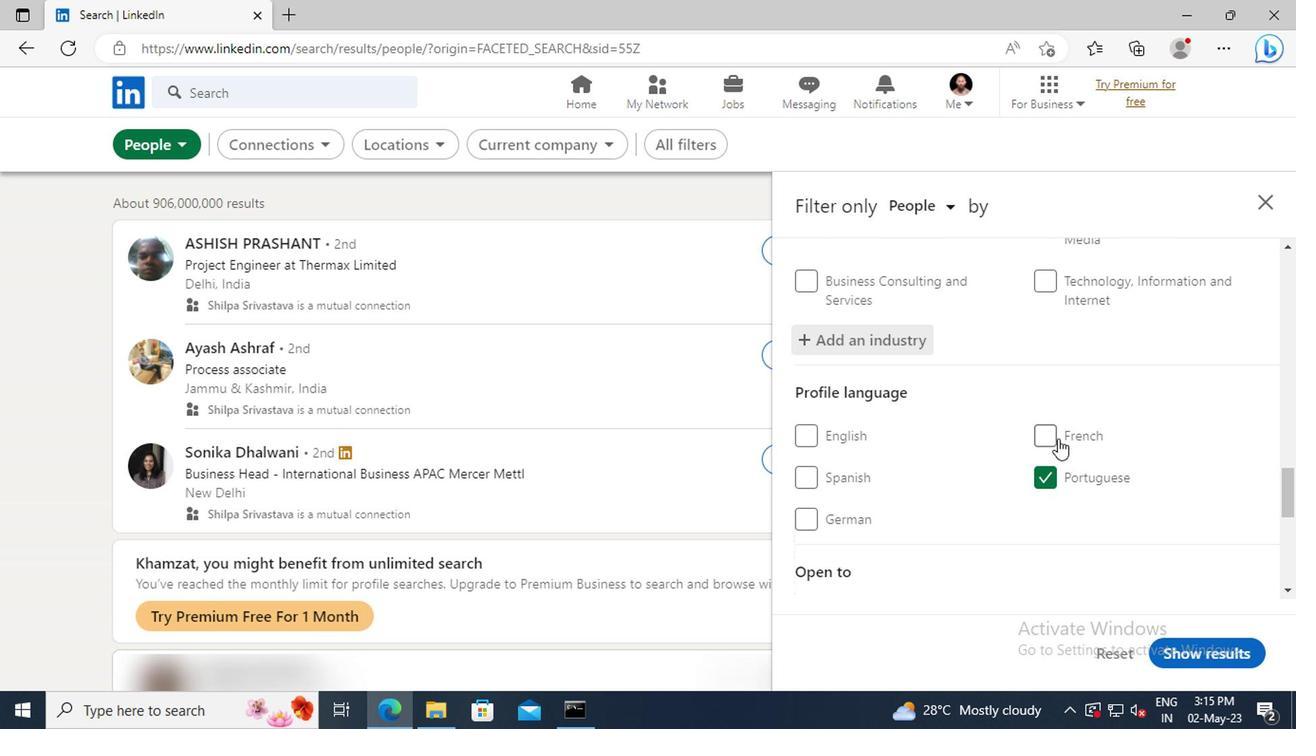 
Action: Mouse scrolled (1051, 431) with delta (0, 0)
Screenshot: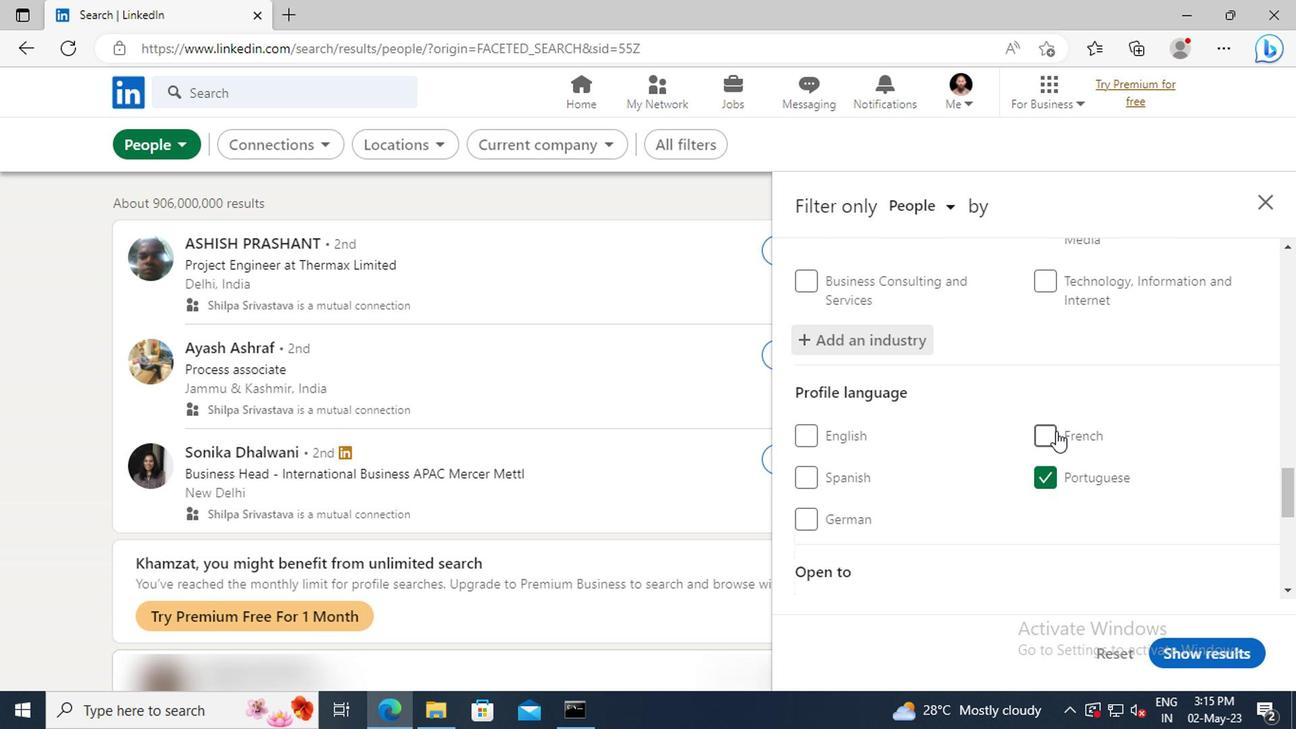 
Action: Mouse moved to (1050, 415)
Screenshot: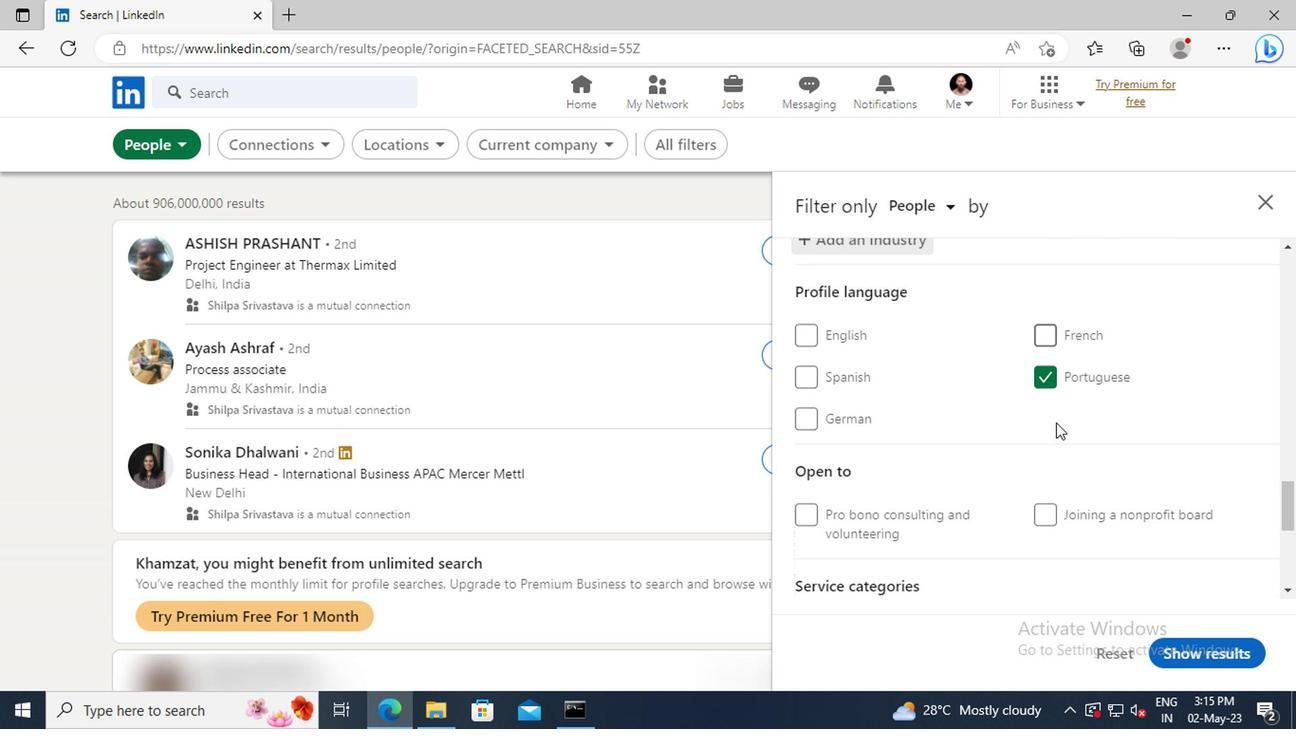 
Action: Mouse scrolled (1050, 414) with delta (0, 0)
Screenshot: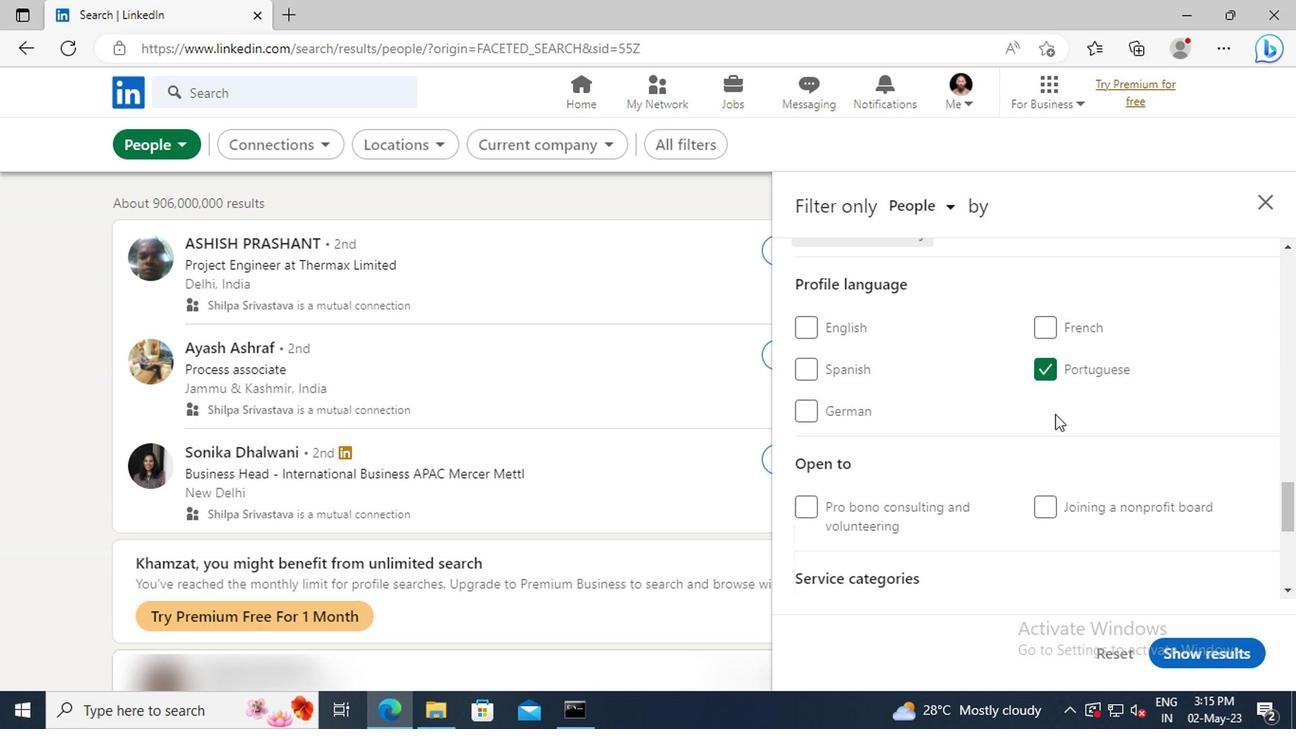 
Action: Mouse scrolled (1050, 414) with delta (0, 0)
Screenshot: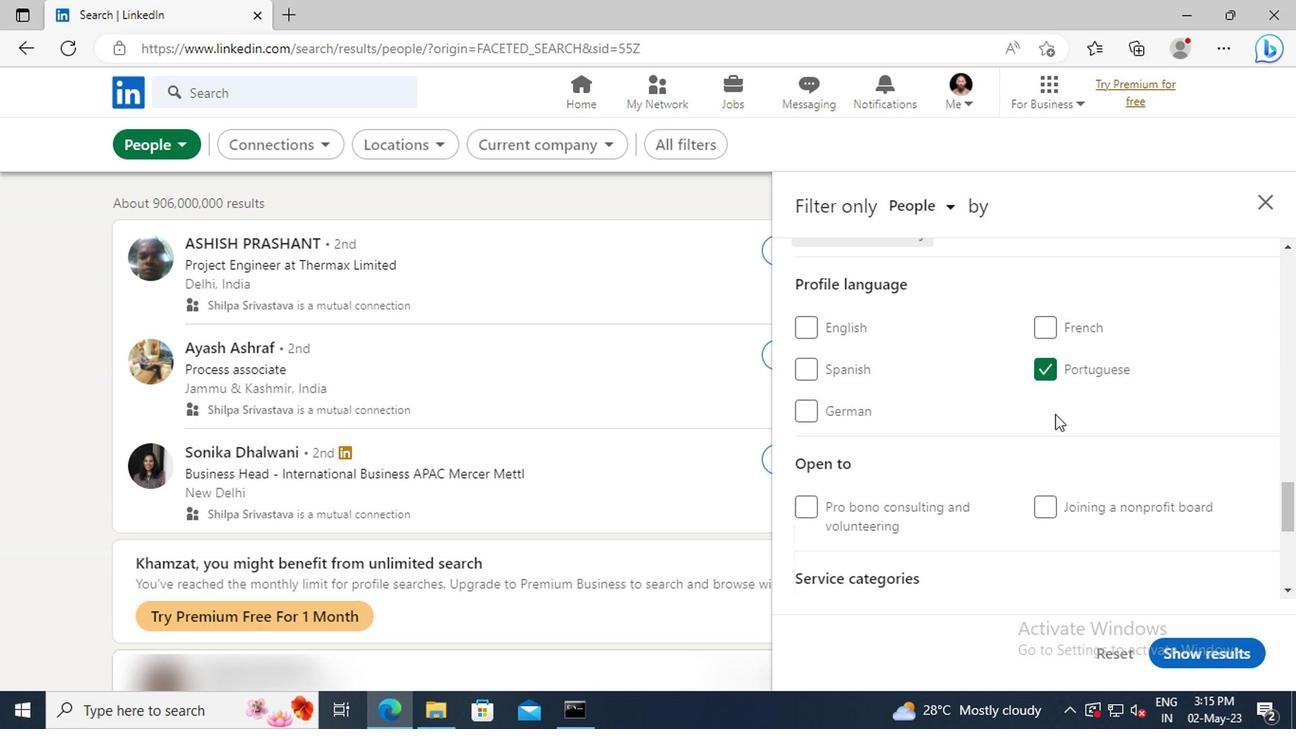 
Action: Mouse moved to (1047, 405)
Screenshot: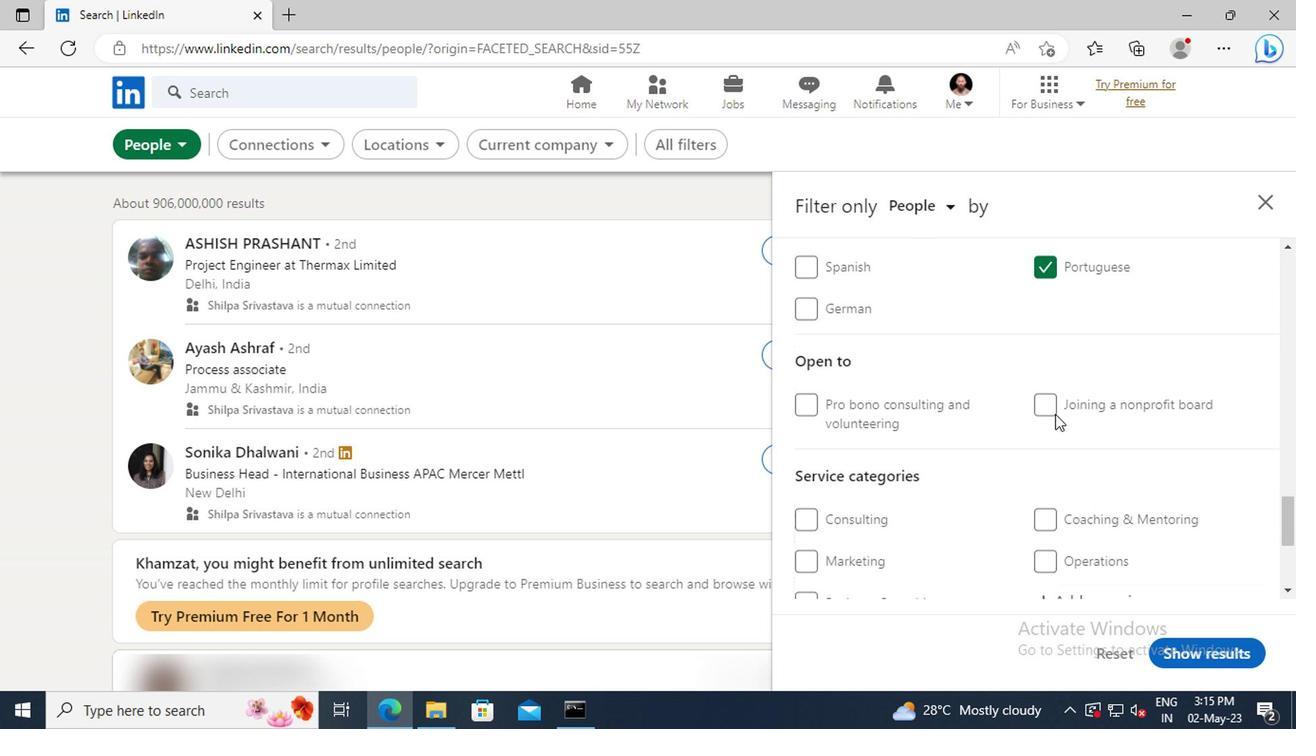 
Action: Mouse scrolled (1047, 405) with delta (0, 0)
Screenshot: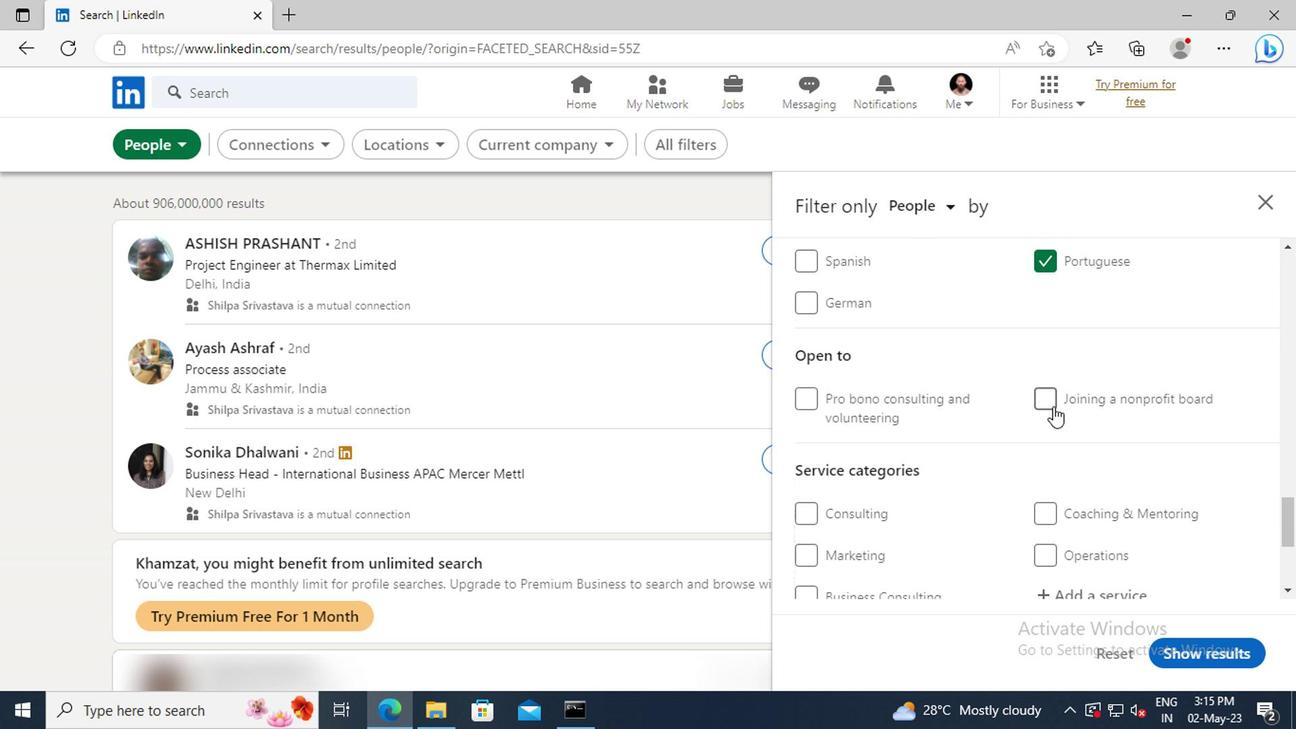 
Action: Mouse scrolled (1047, 405) with delta (0, 0)
Screenshot: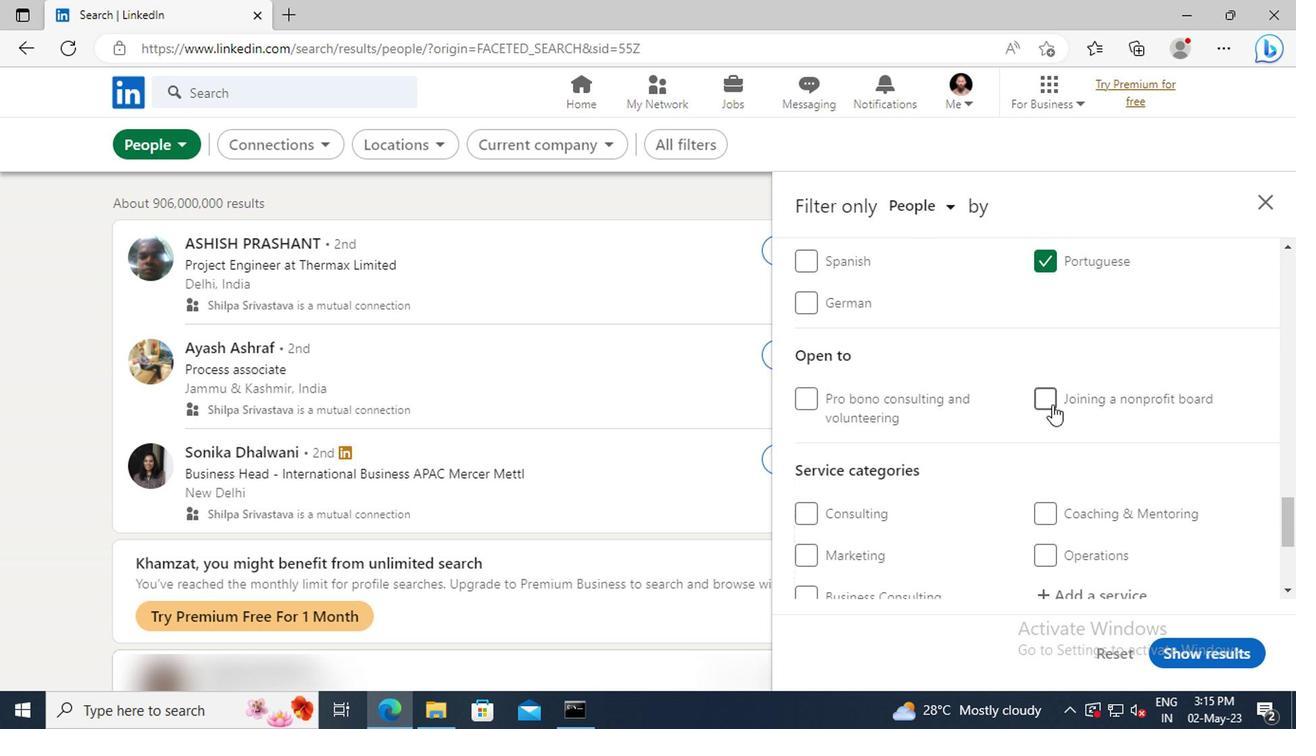 
Action: Mouse scrolled (1047, 405) with delta (0, 0)
Screenshot: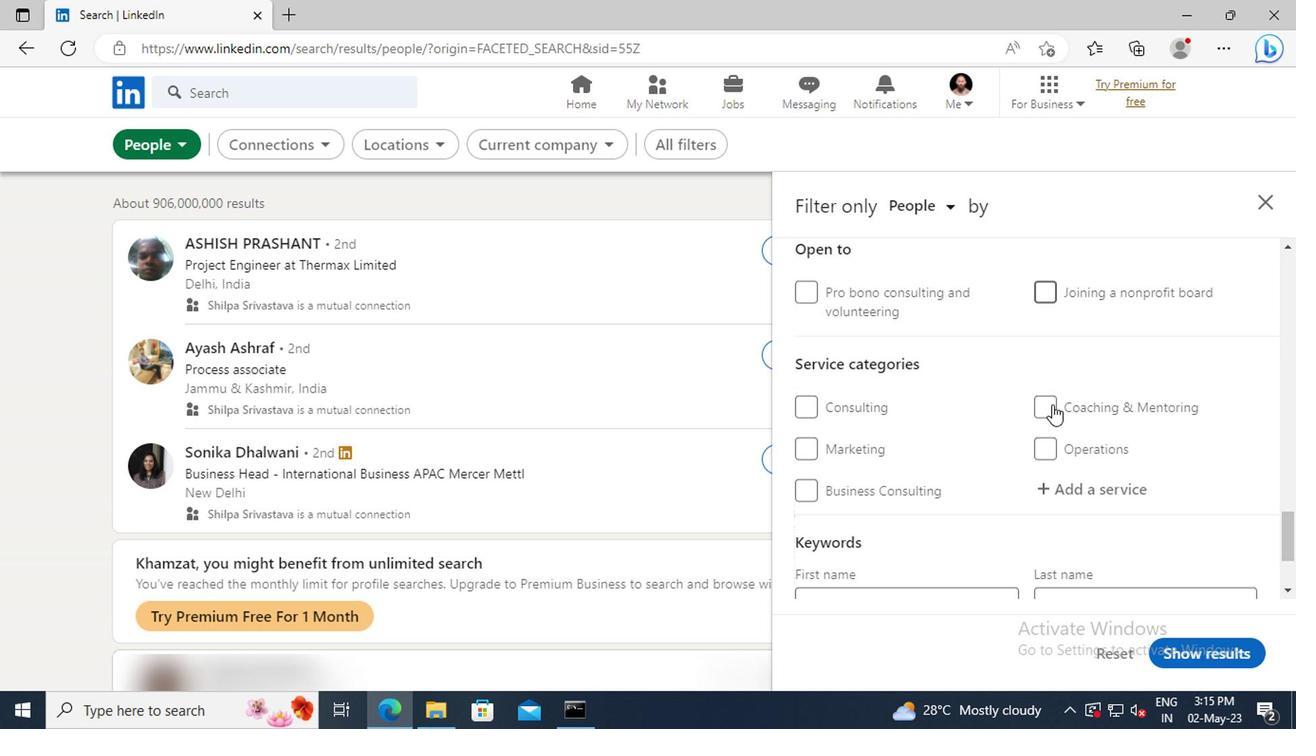 
Action: Mouse moved to (1054, 427)
Screenshot: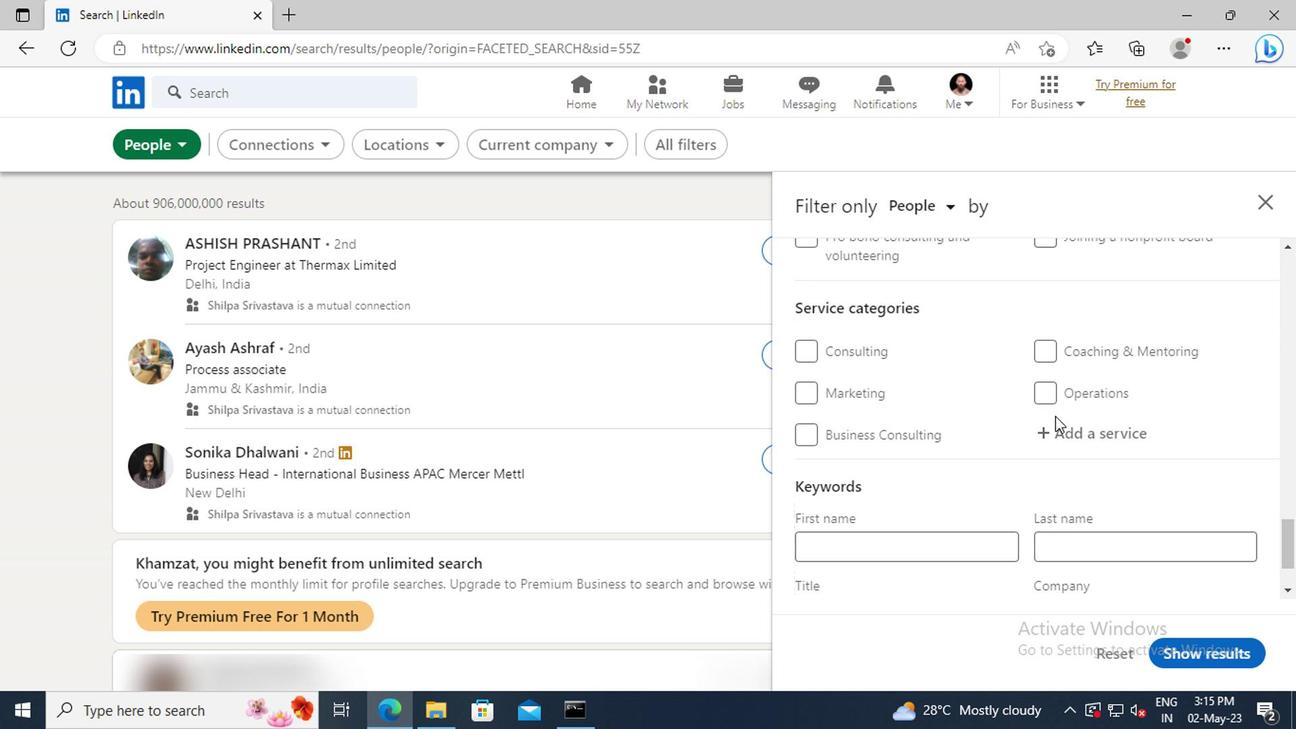 
Action: Mouse pressed left at (1054, 427)
Screenshot: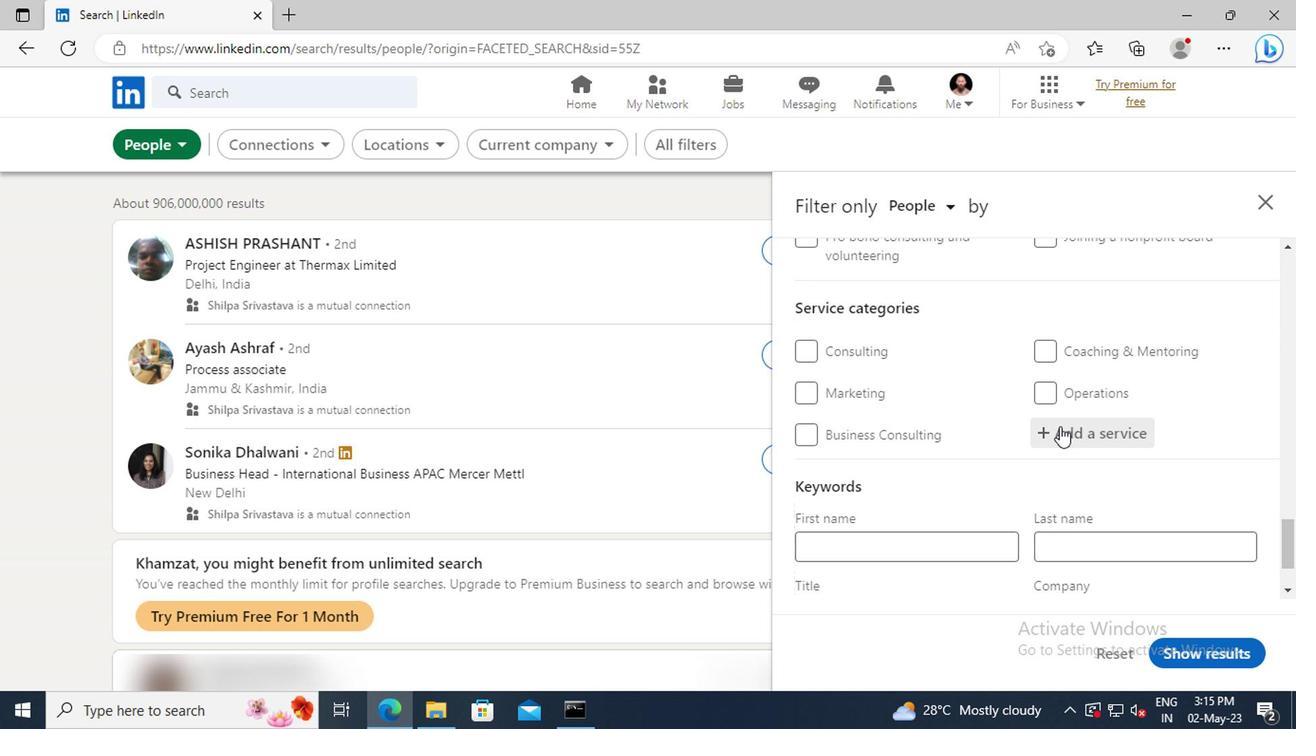 
Action: Key pressed <Key.shift>VIRTUA
Screenshot: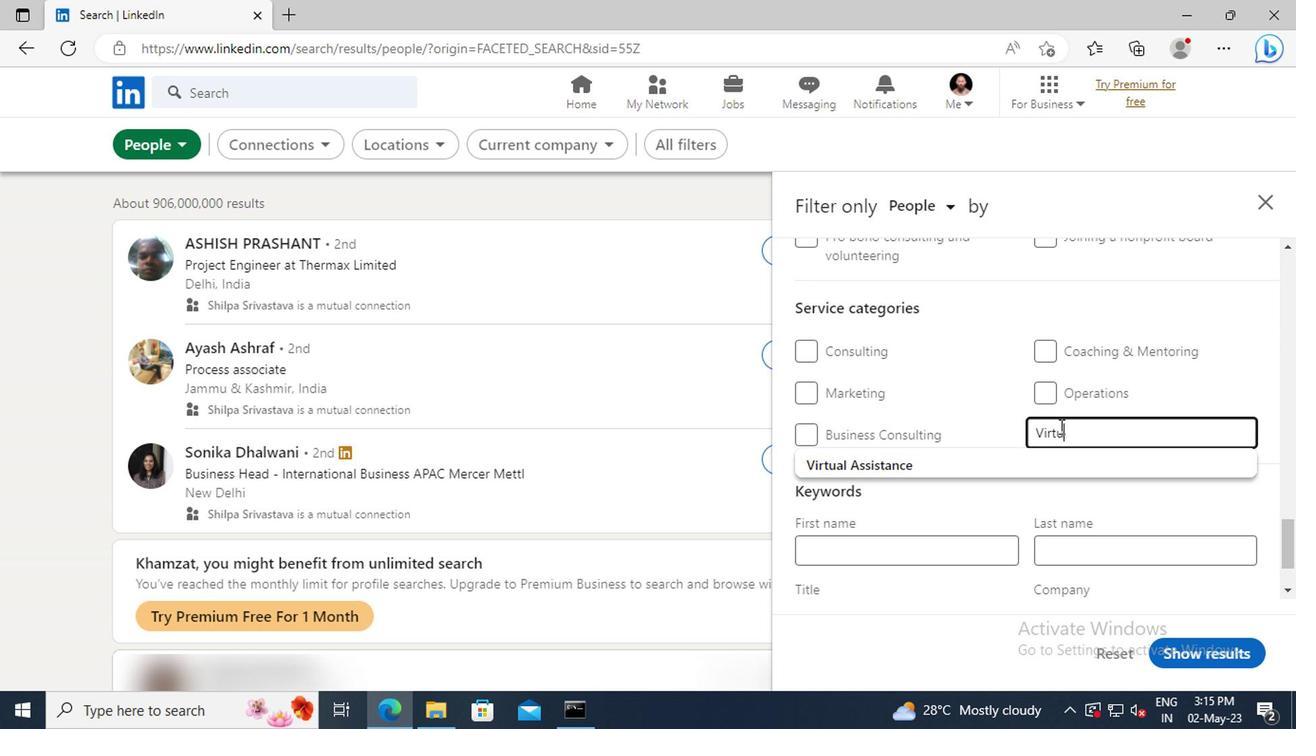 
Action: Mouse moved to (1063, 461)
Screenshot: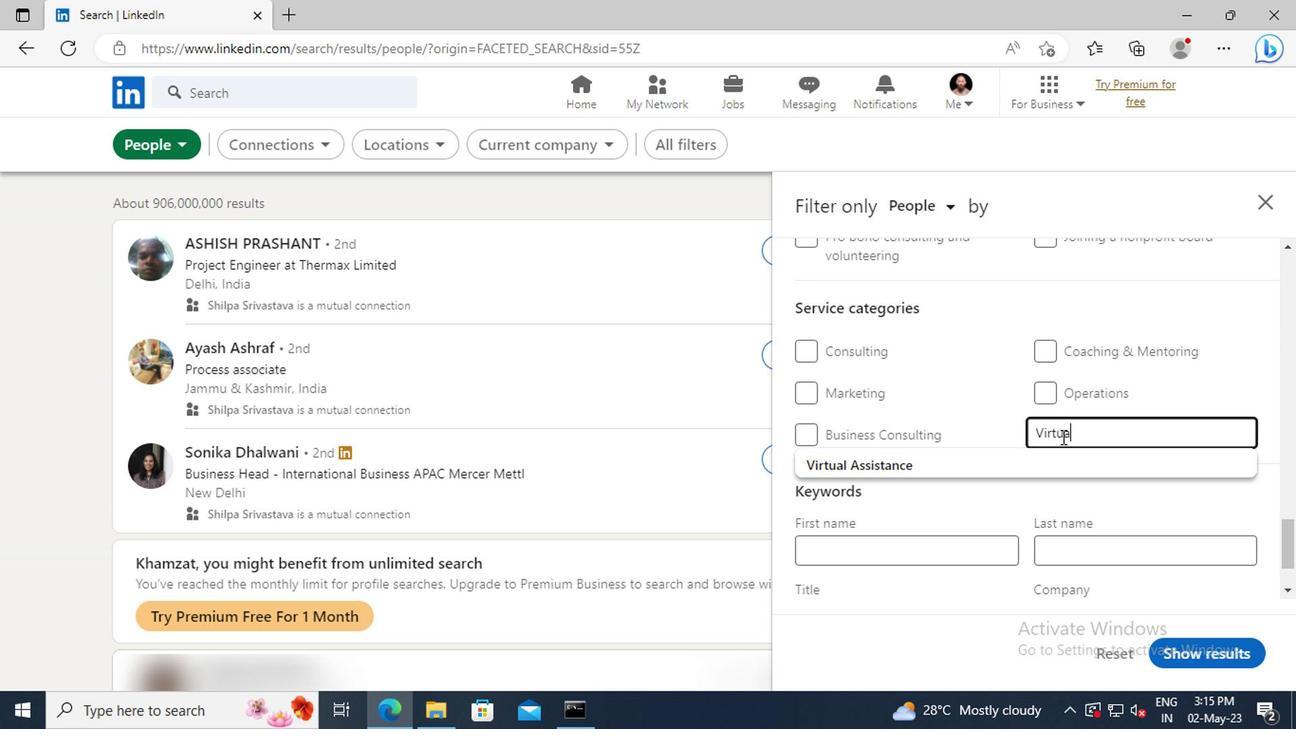 
Action: Mouse pressed left at (1063, 461)
Screenshot: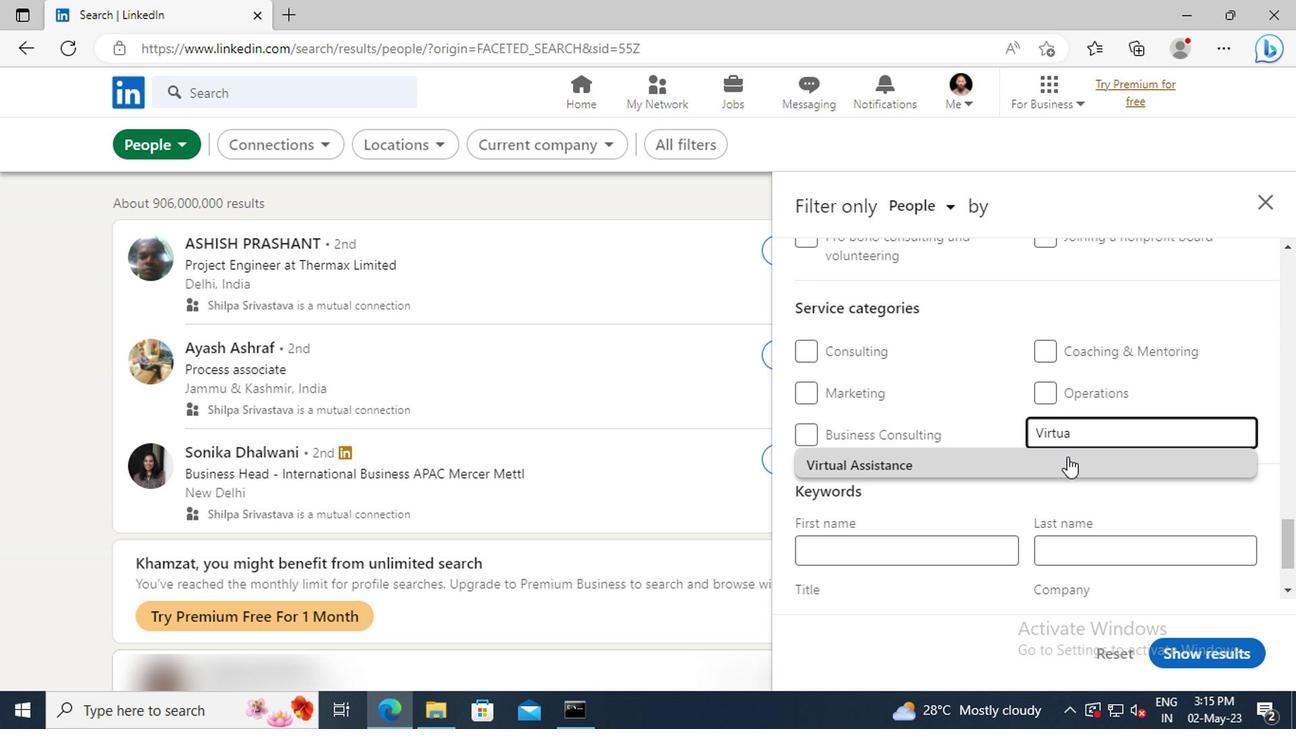 
Action: Mouse scrolled (1063, 459) with delta (0, -1)
Screenshot: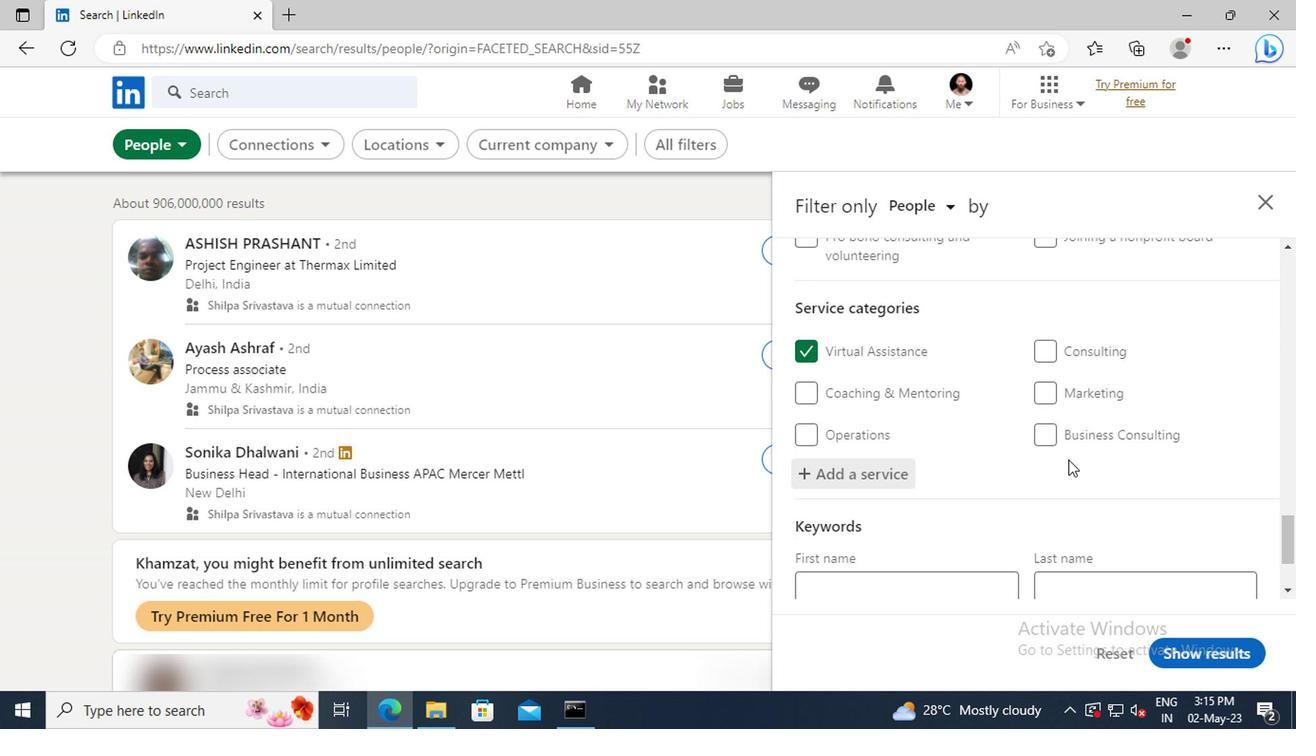
Action: Mouse scrolled (1063, 459) with delta (0, -1)
Screenshot: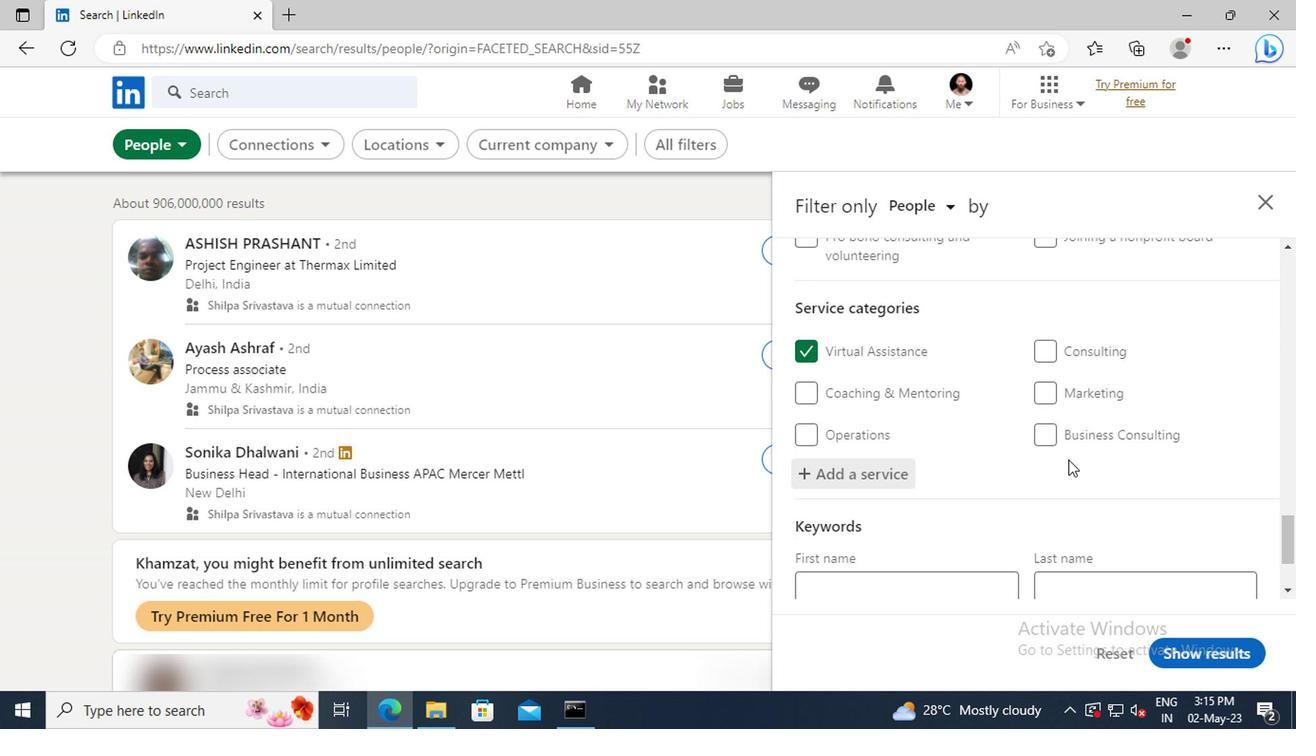 
Action: Mouse scrolled (1063, 459) with delta (0, -1)
Screenshot: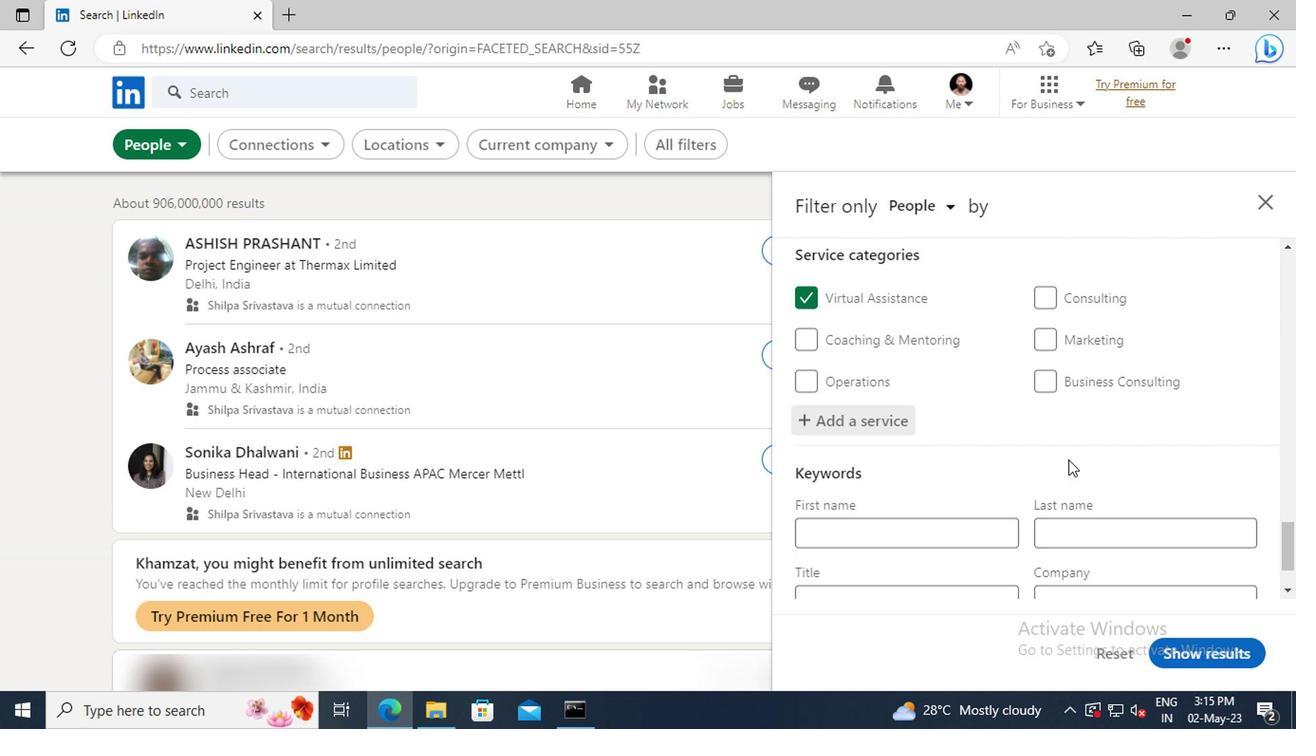 
Action: Mouse scrolled (1063, 459) with delta (0, -1)
Screenshot: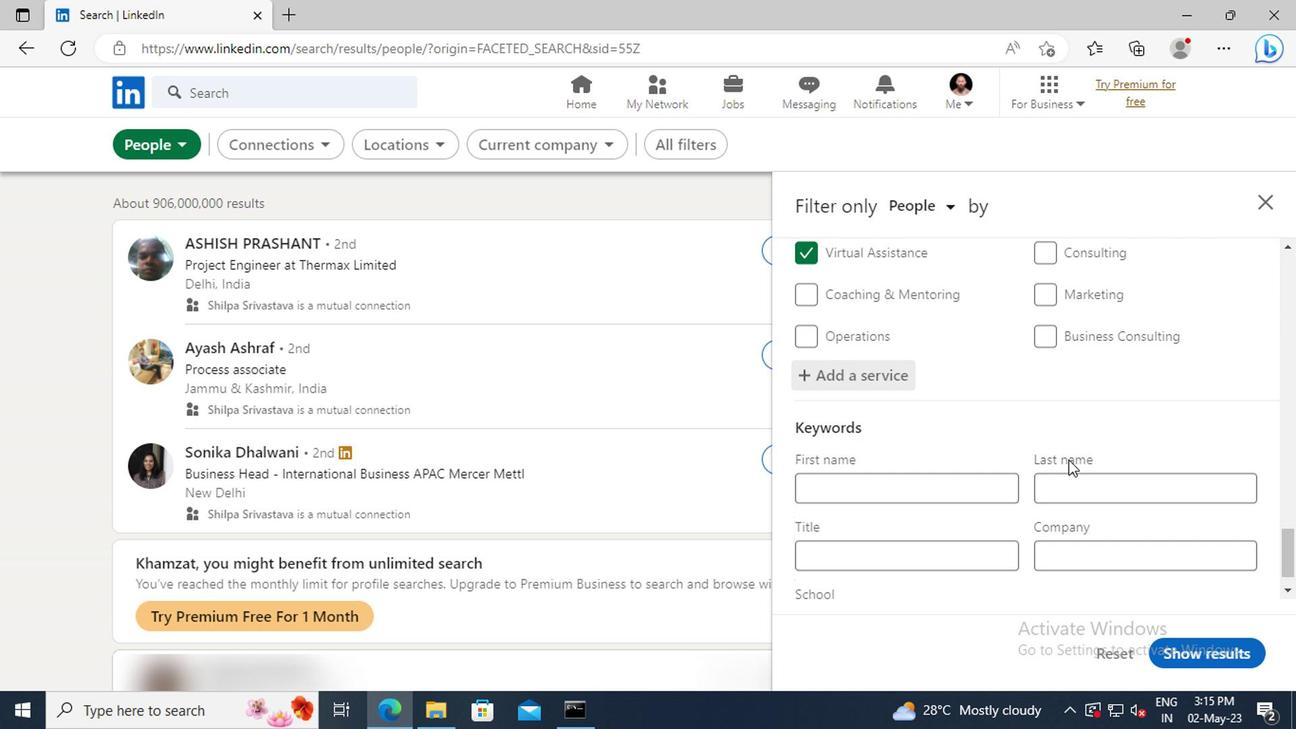 
Action: Mouse moved to (913, 511)
Screenshot: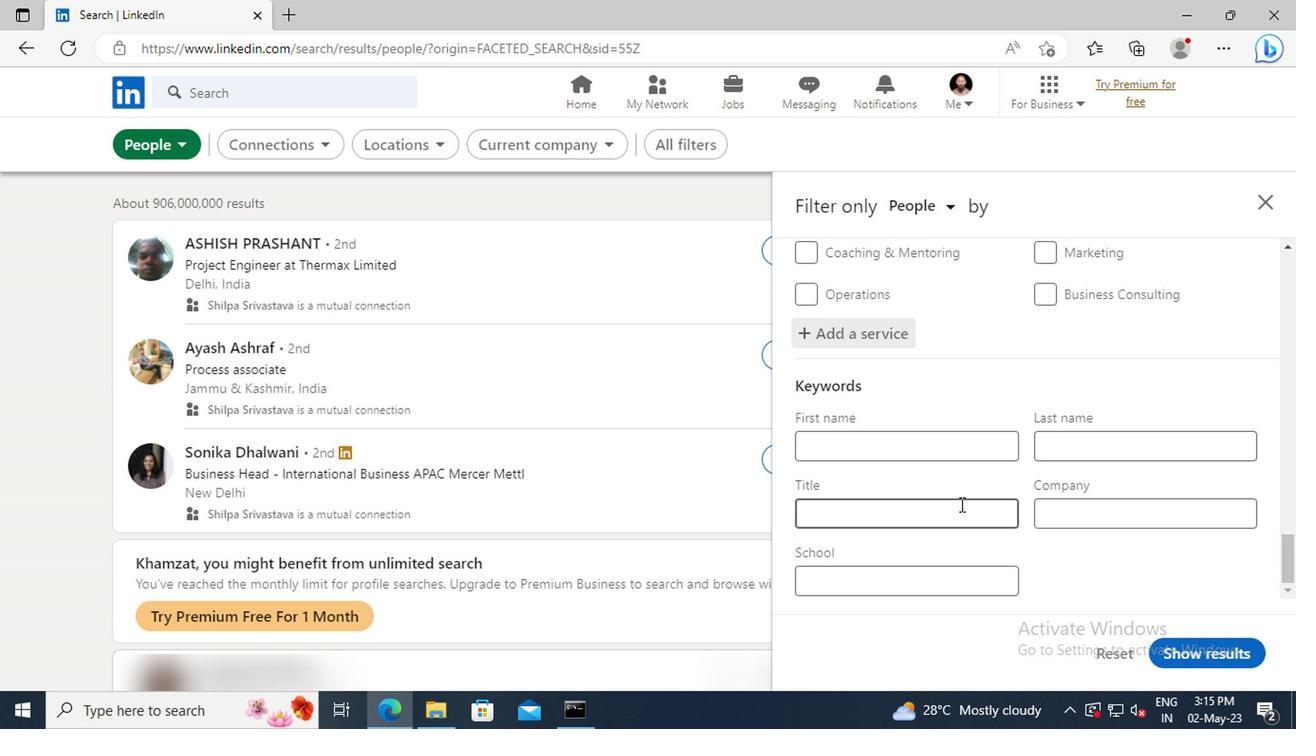 
Action: Mouse pressed left at (913, 511)
Screenshot: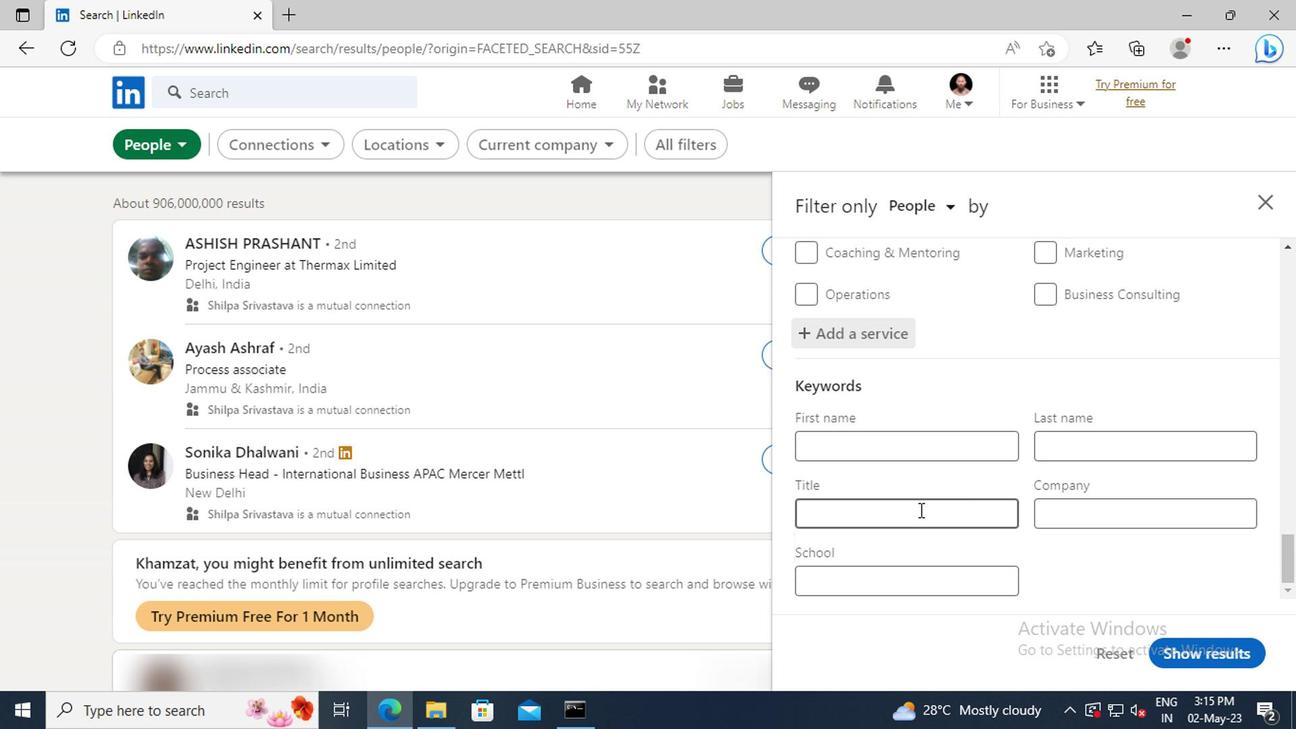 
Action: Key pressed <Key.shift>GRAPHIC<Key.space><Key.shift>DESIGNER<Key.enter>
Screenshot: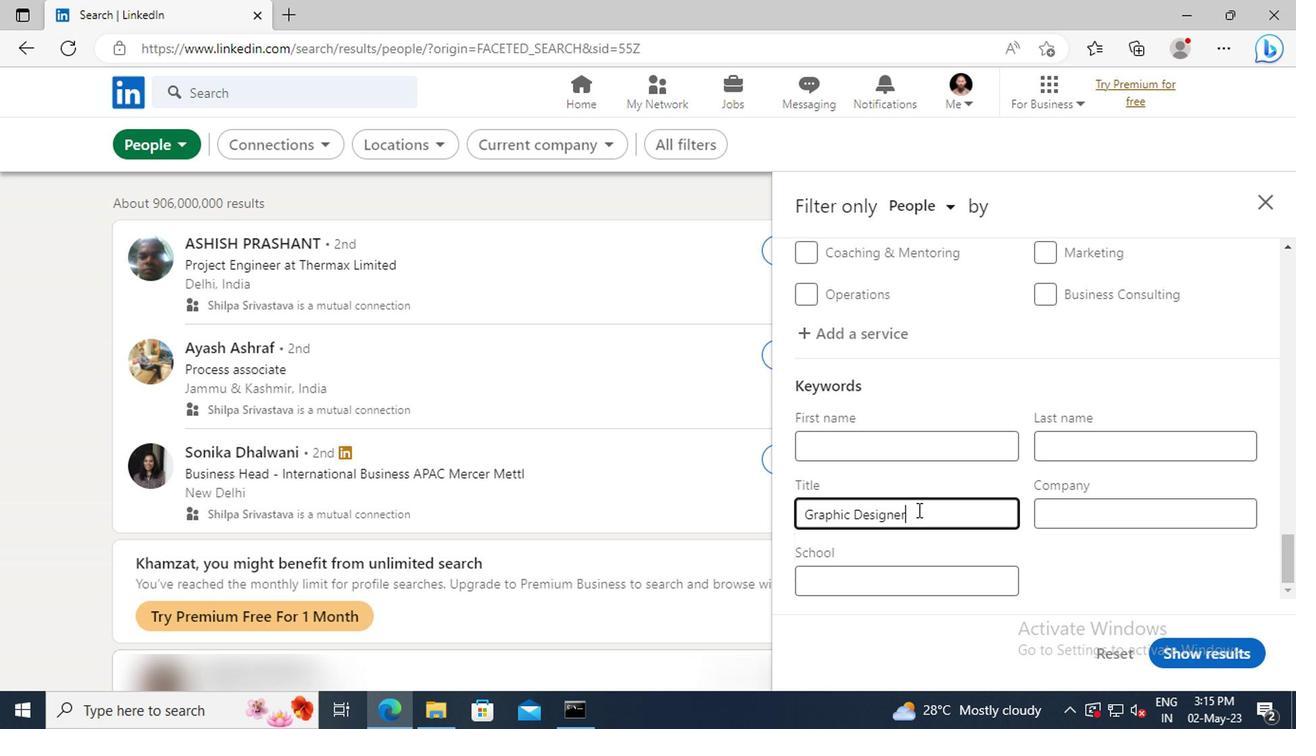 
Action: Mouse moved to (1181, 650)
Screenshot: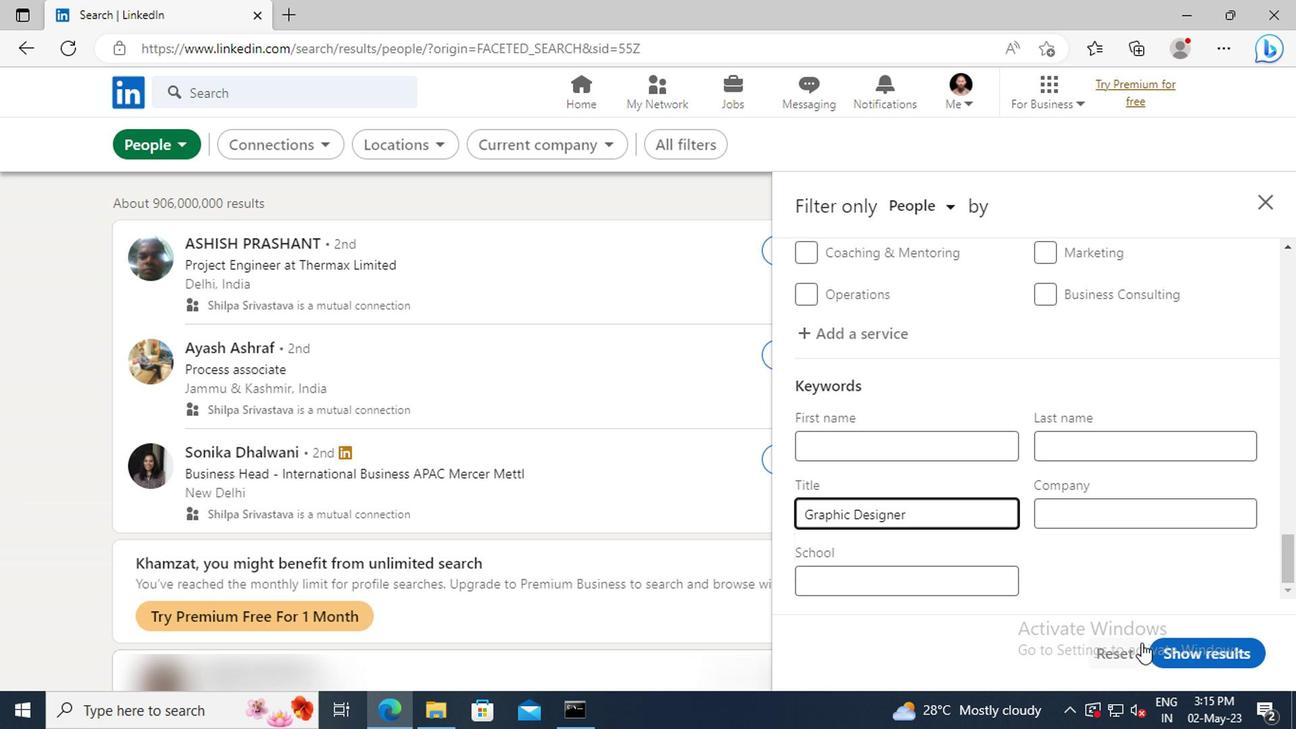 
Action: Mouse pressed left at (1181, 650)
Screenshot: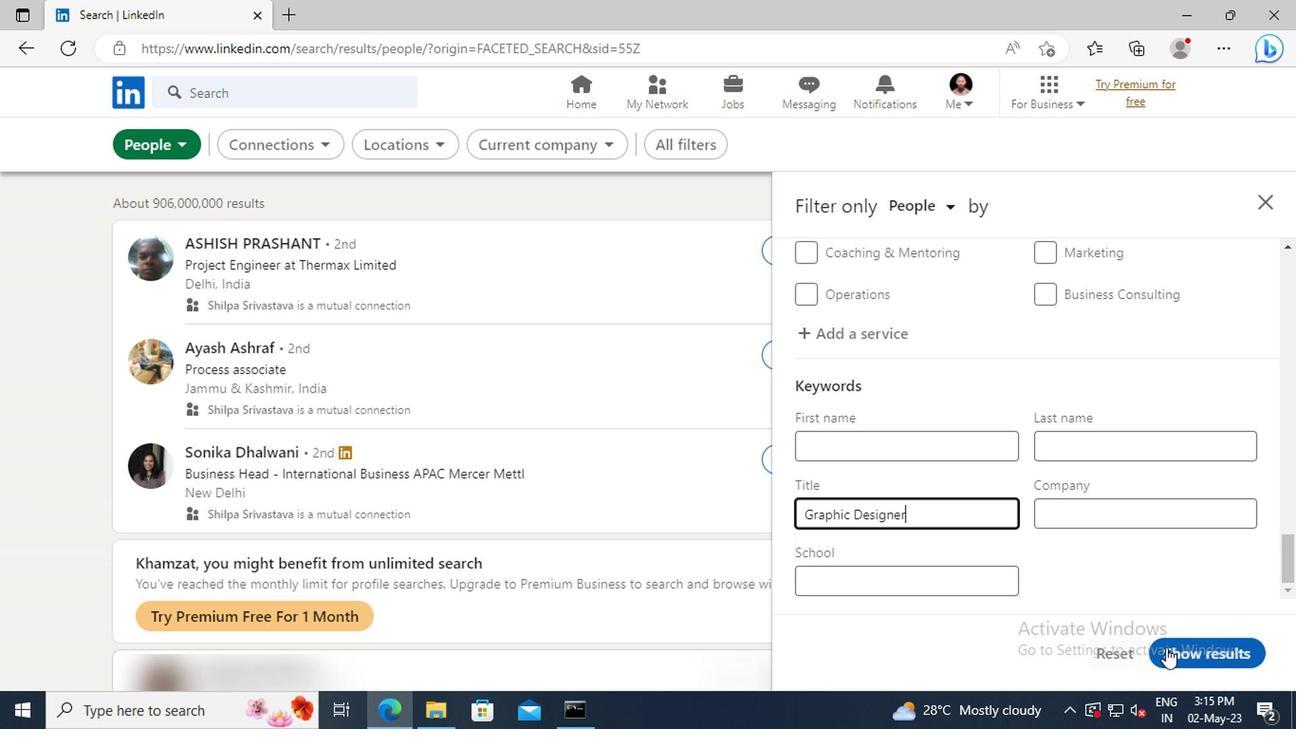 
